 Task: Find connections with filter location Dasūya with filter topic #Automationwith filter profile language Potuguese with filter current company Pharma Job Vacancy with filter school Rani Laxmi Bai Memorial School (R.L.B.) with filter industry Robotics Engineering with filter service category Real Estate with filter keywords title Medical Researcher
Action: Mouse moved to (681, 87)
Screenshot: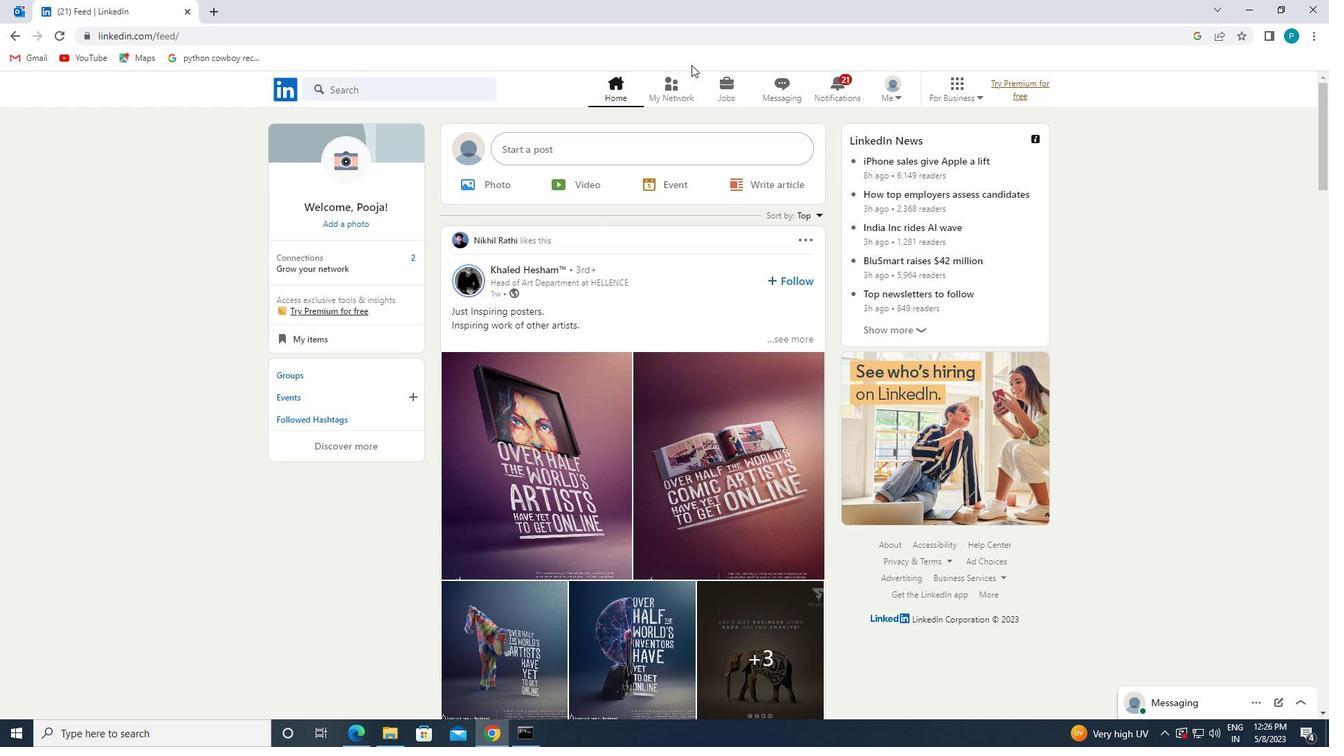 
Action: Mouse pressed left at (681, 87)
Screenshot: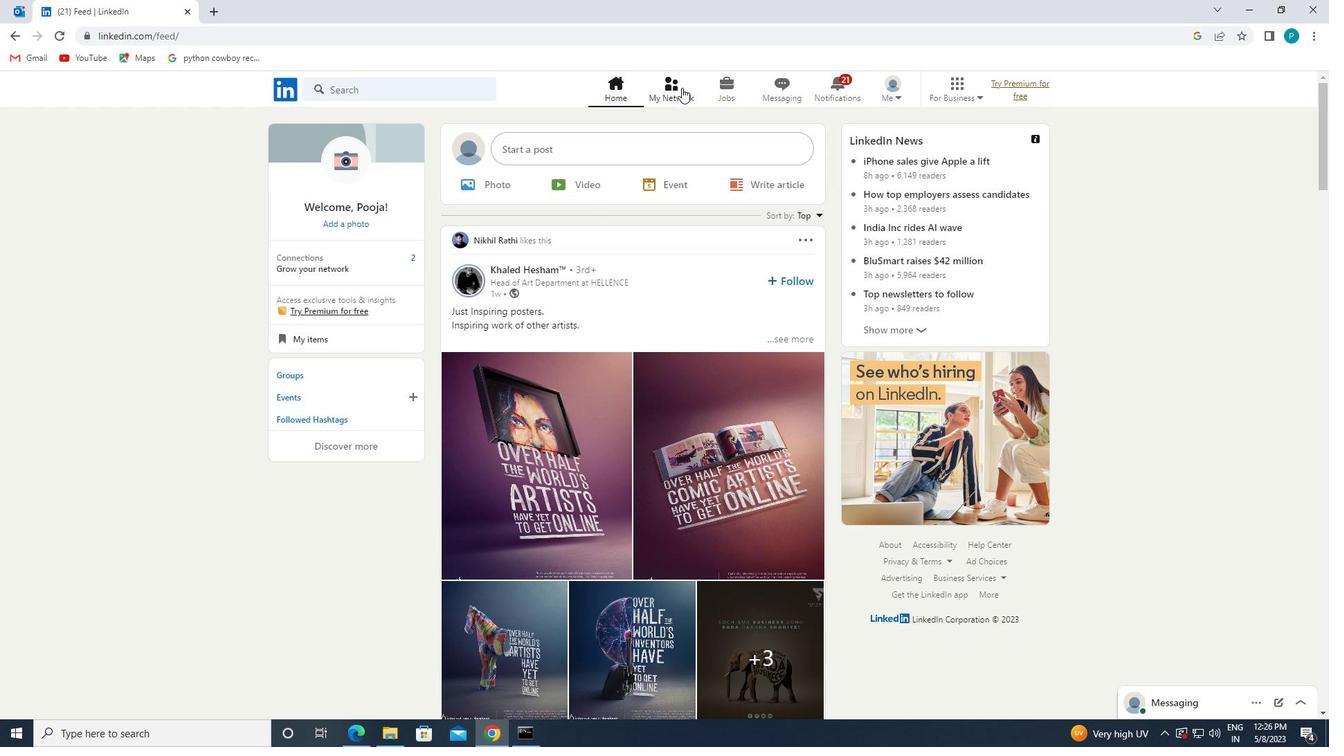 
Action: Mouse moved to (395, 157)
Screenshot: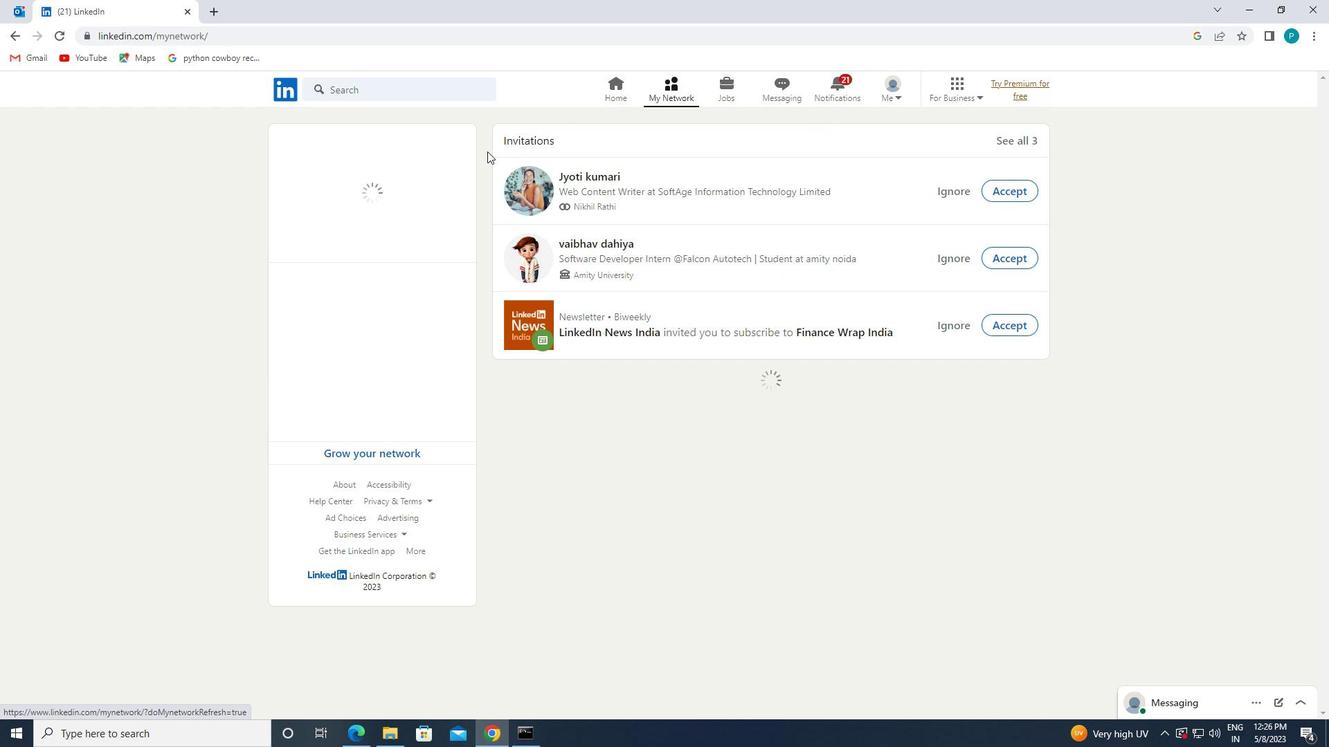 
Action: Mouse pressed left at (395, 157)
Screenshot: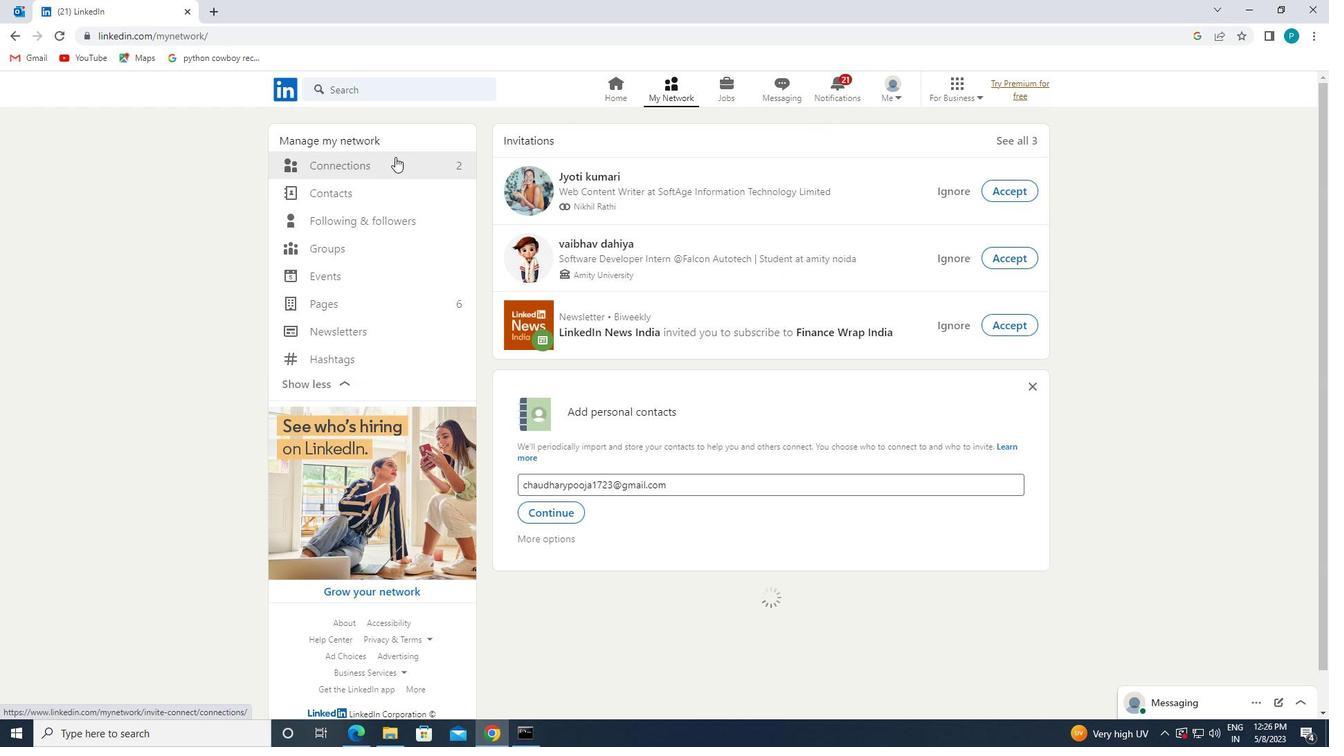 
Action: Mouse moved to (794, 170)
Screenshot: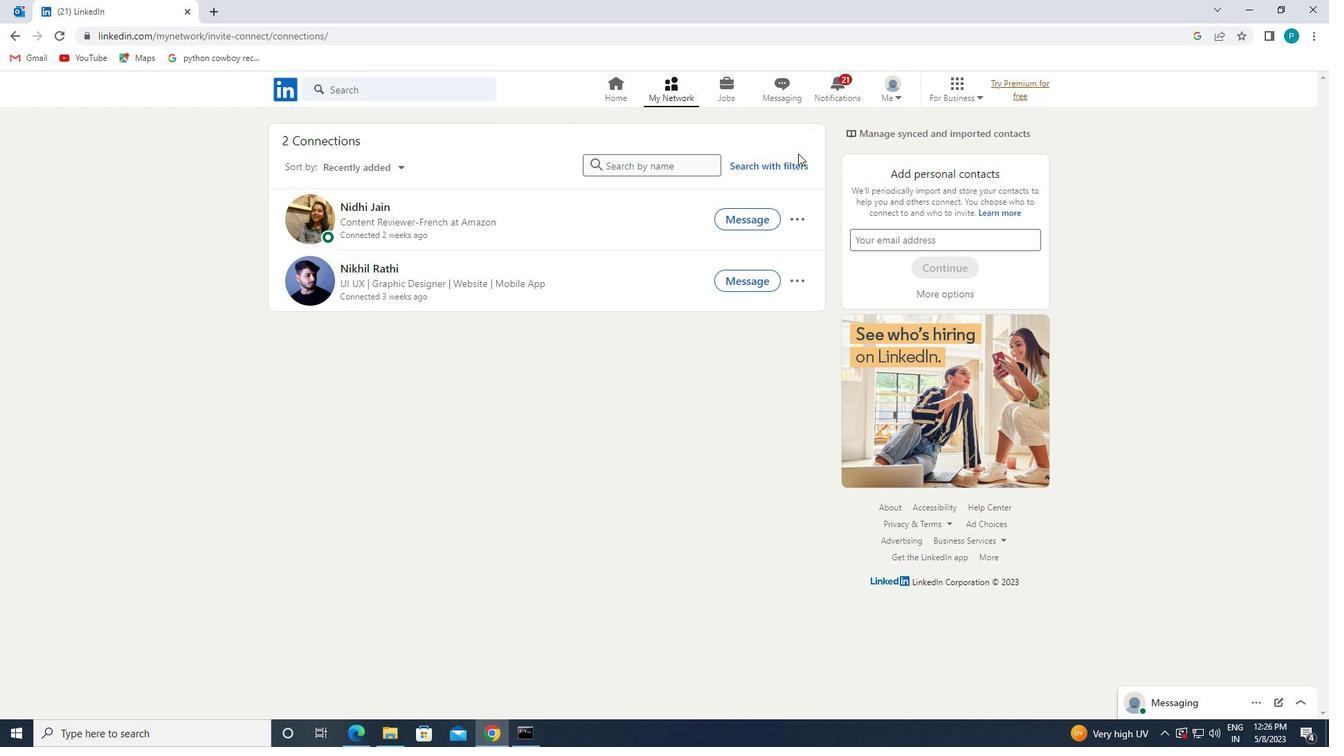 
Action: Mouse pressed left at (794, 170)
Screenshot: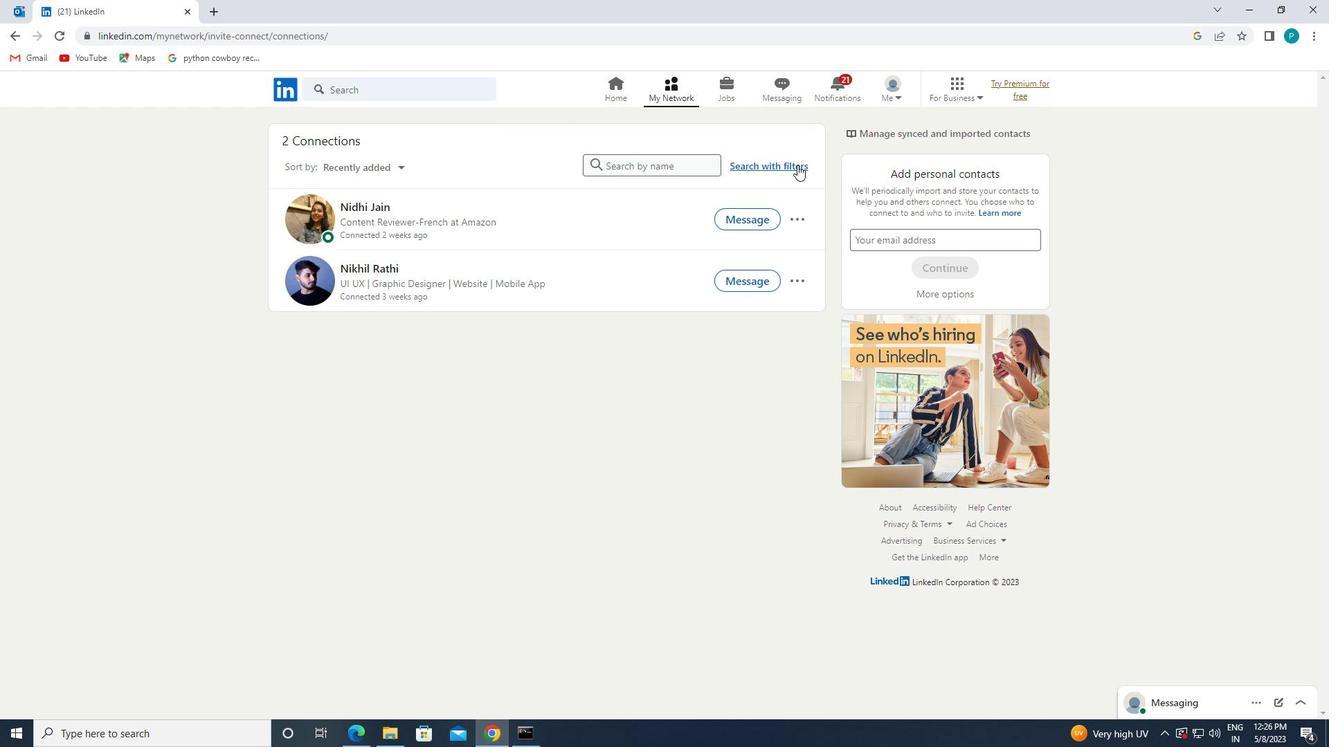 
Action: Mouse moved to (700, 129)
Screenshot: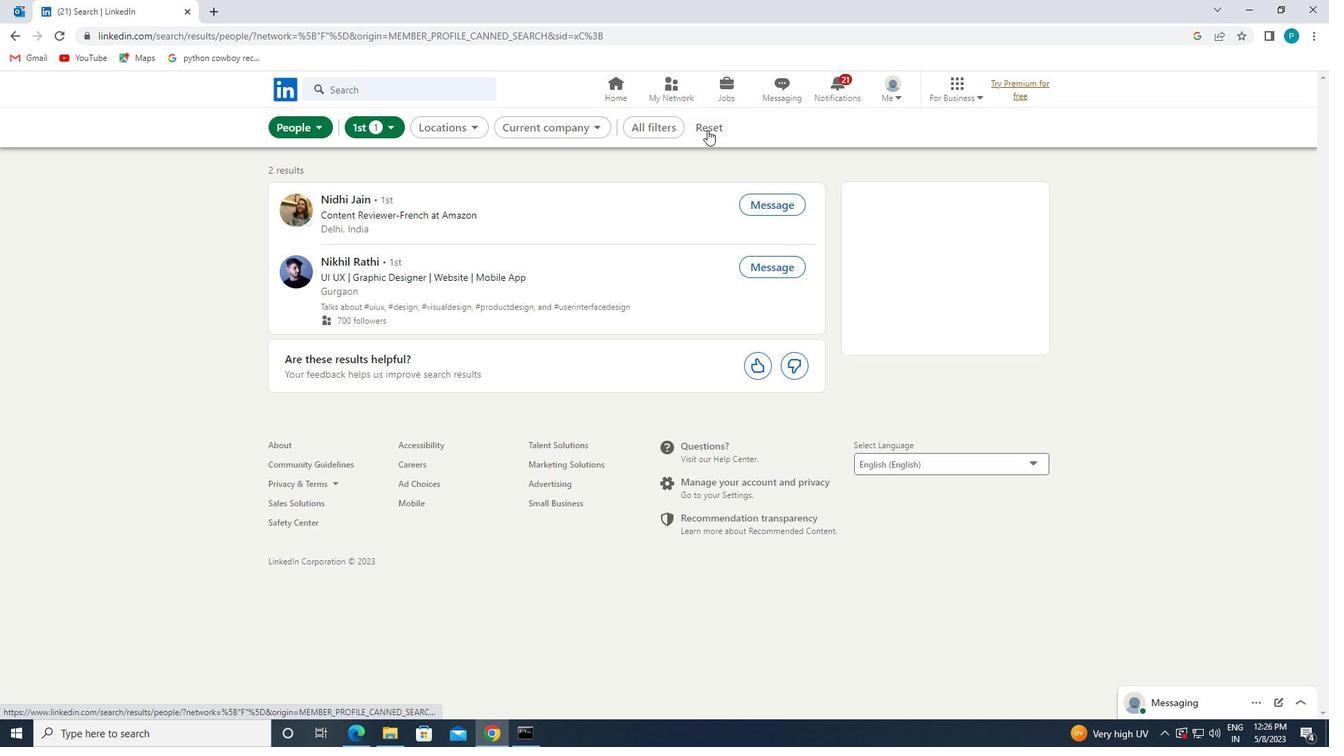 
Action: Mouse pressed left at (700, 129)
Screenshot: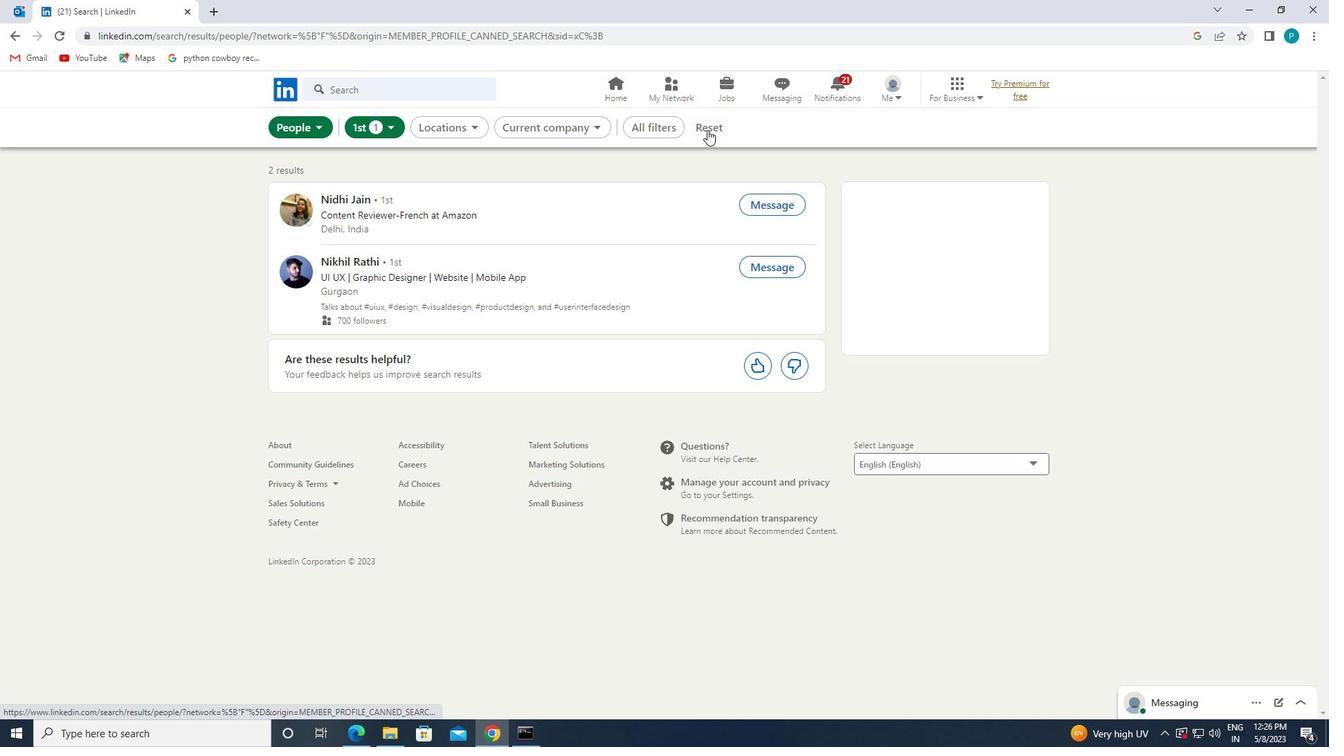 
Action: Mouse moved to (680, 123)
Screenshot: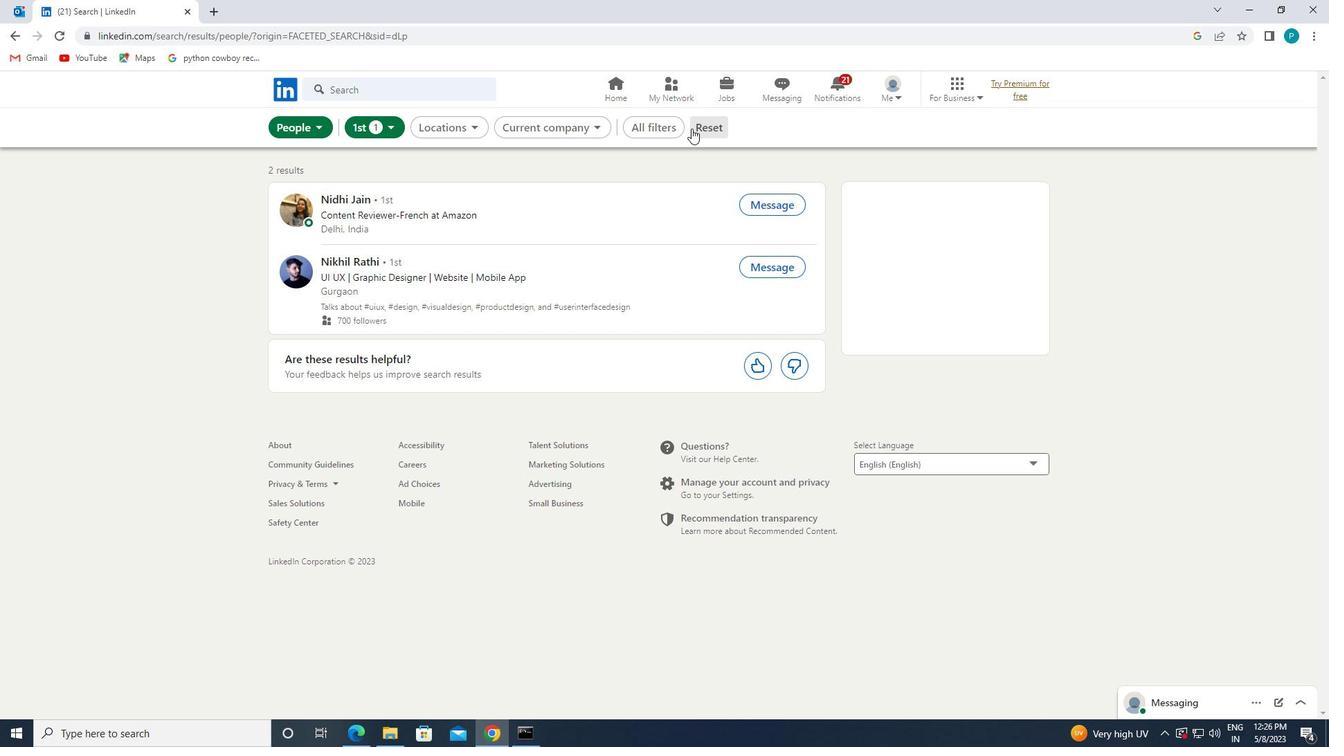 
Action: Mouse pressed left at (680, 123)
Screenshot: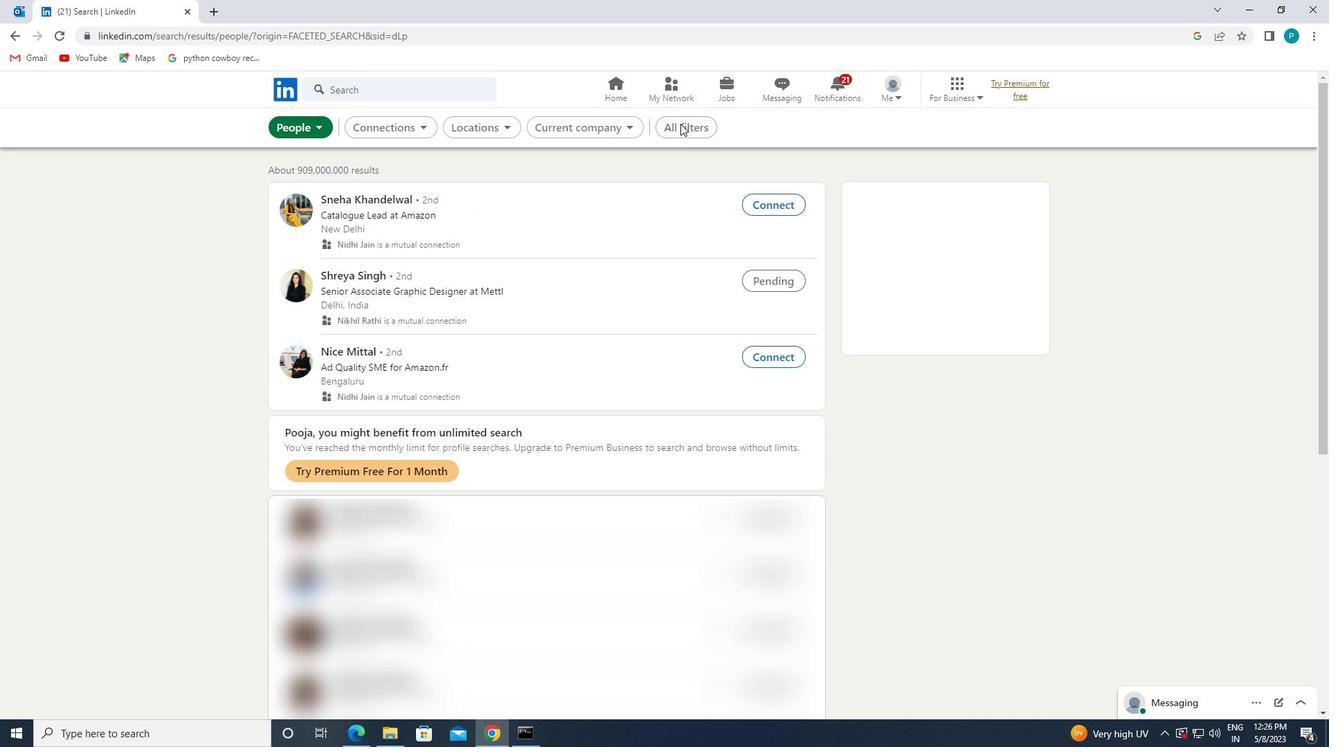 
Action: Mouse moved to (1188, 463)
Screenshot: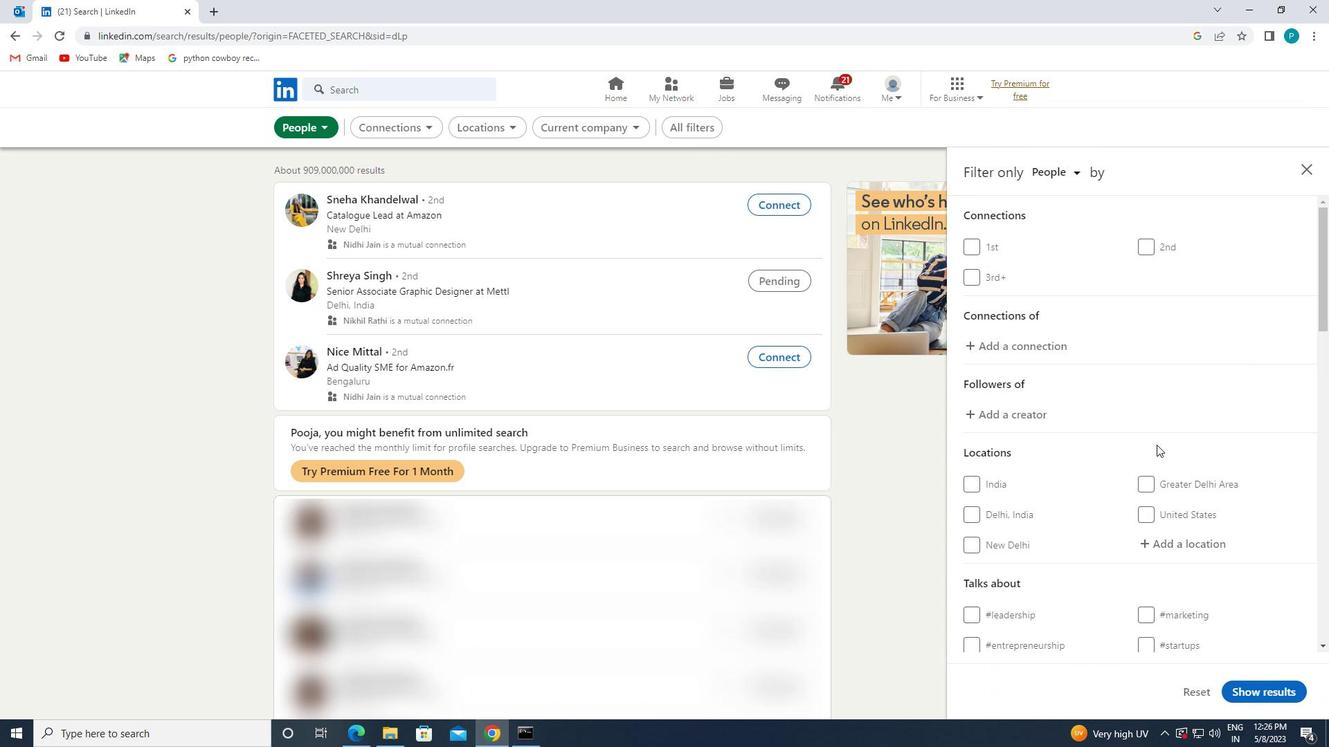 
Action: Mouse scrolled (1188, 463) with delta (0, 0)
Screenshot: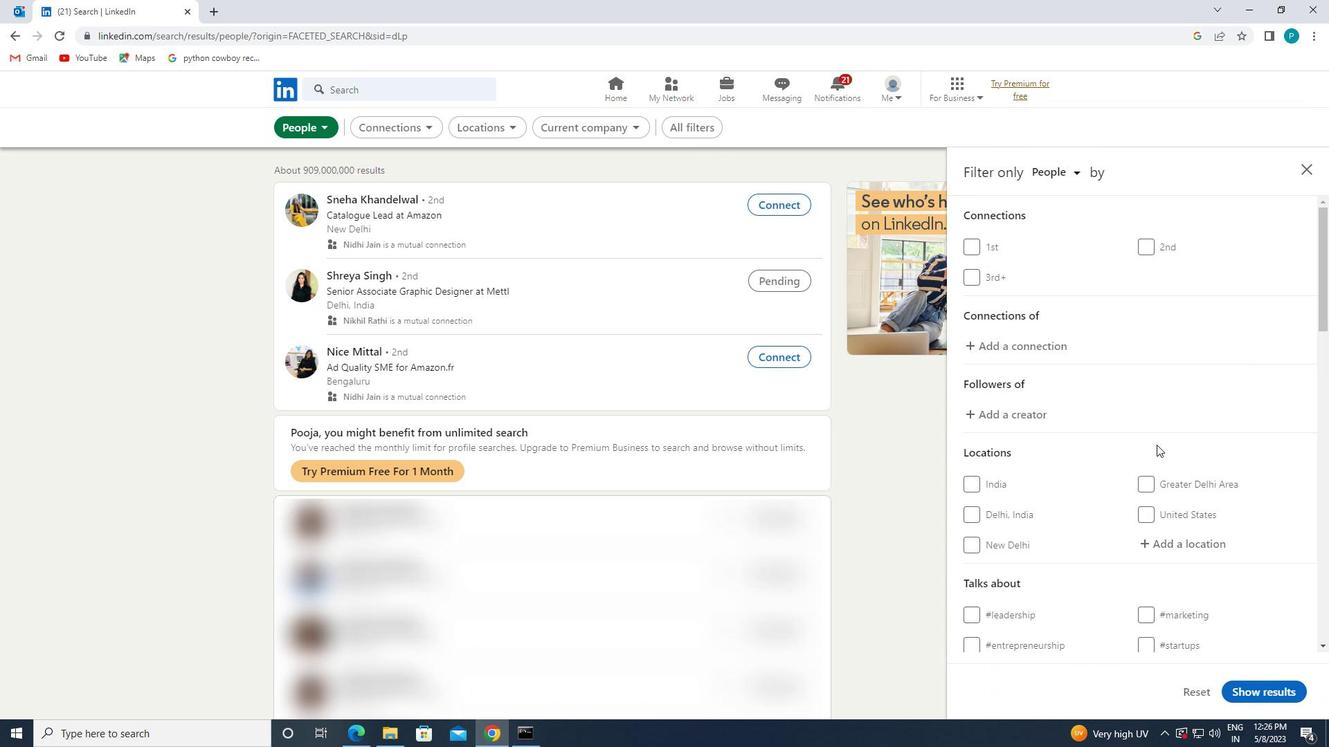 
Action: Mouse pressed left at (1188, 463)
Screenshot: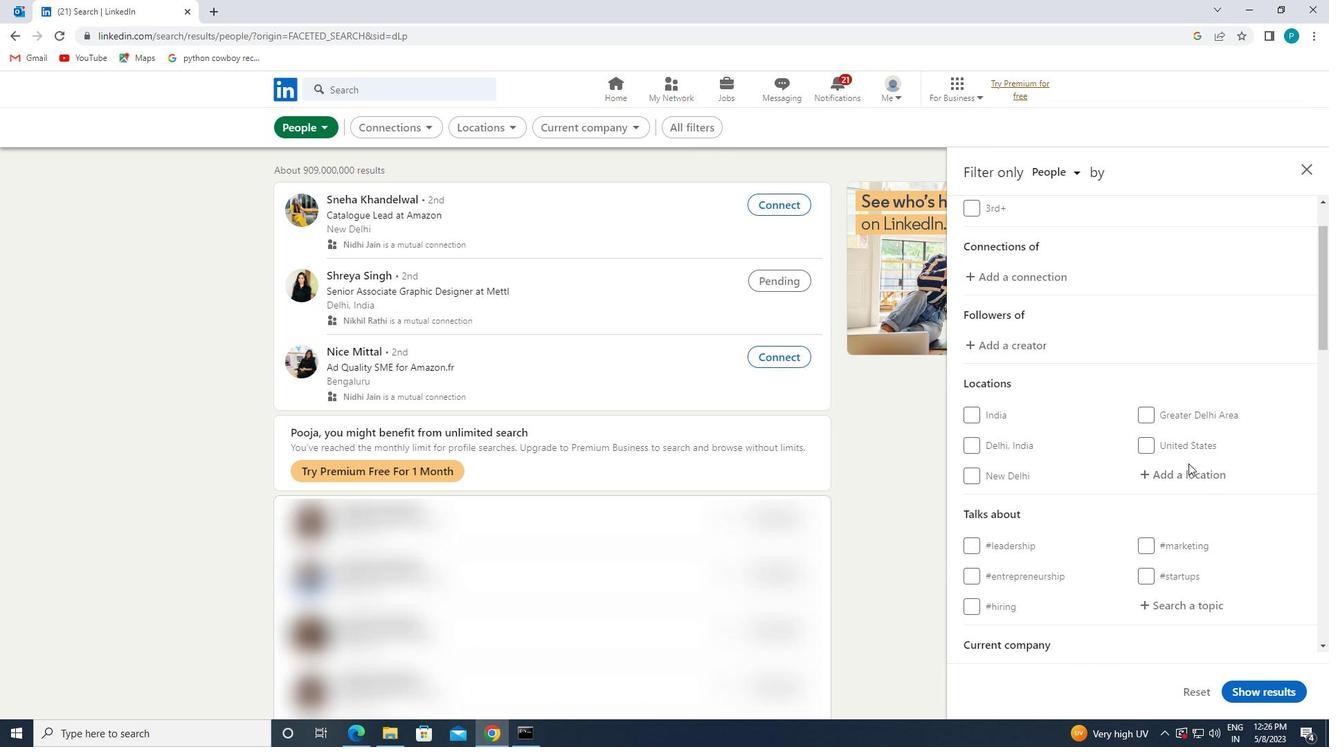 
Action: Mouse moved to (1192, 465)
Screenshot: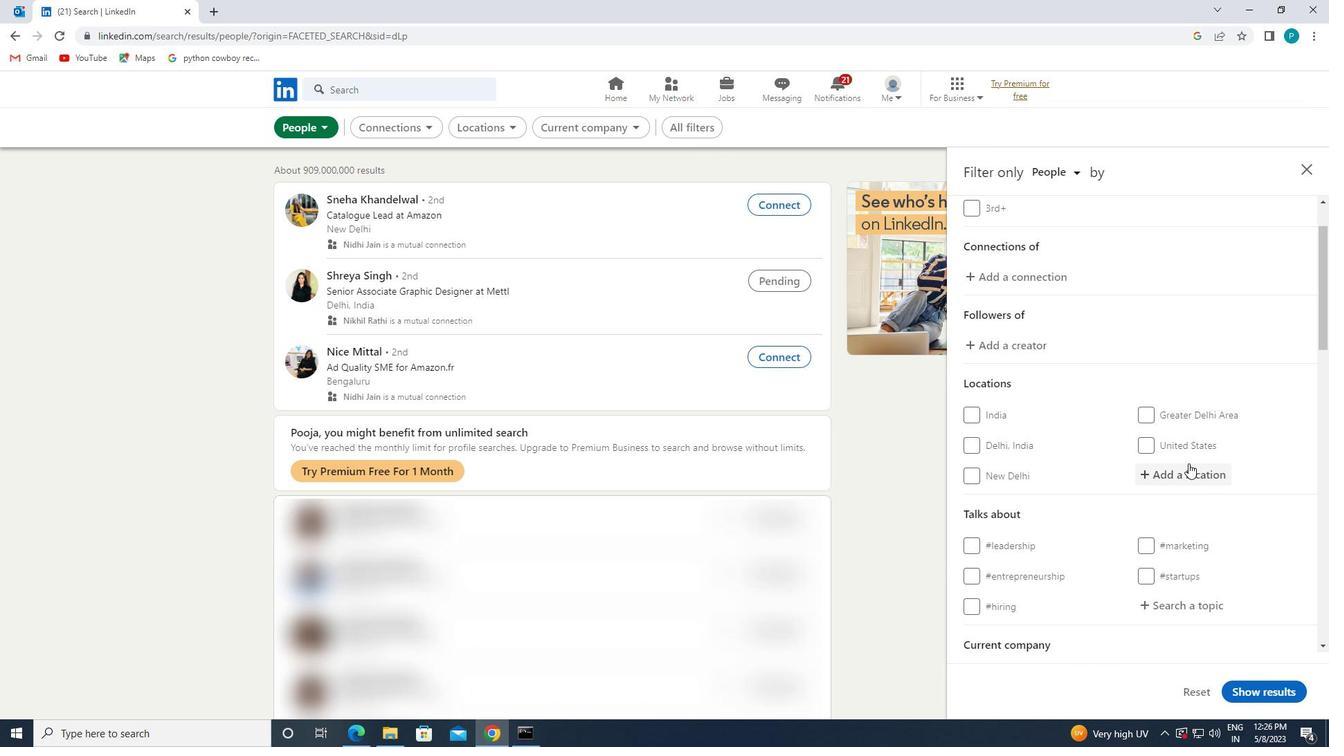 
Action: Key pressed <Key.caps_lock>d<Key.caps_lock>a
Screenshot: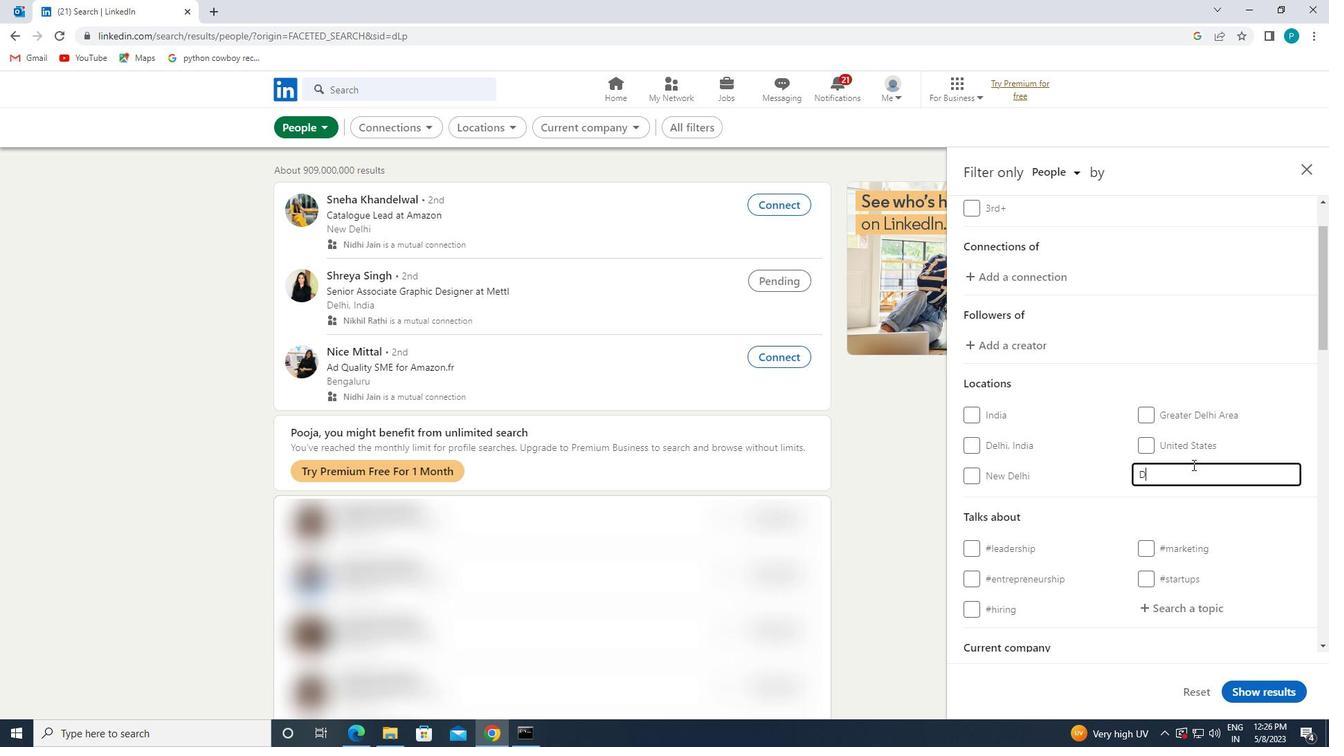 
Action: Mouse moved to (1193, 465)
Screenshot: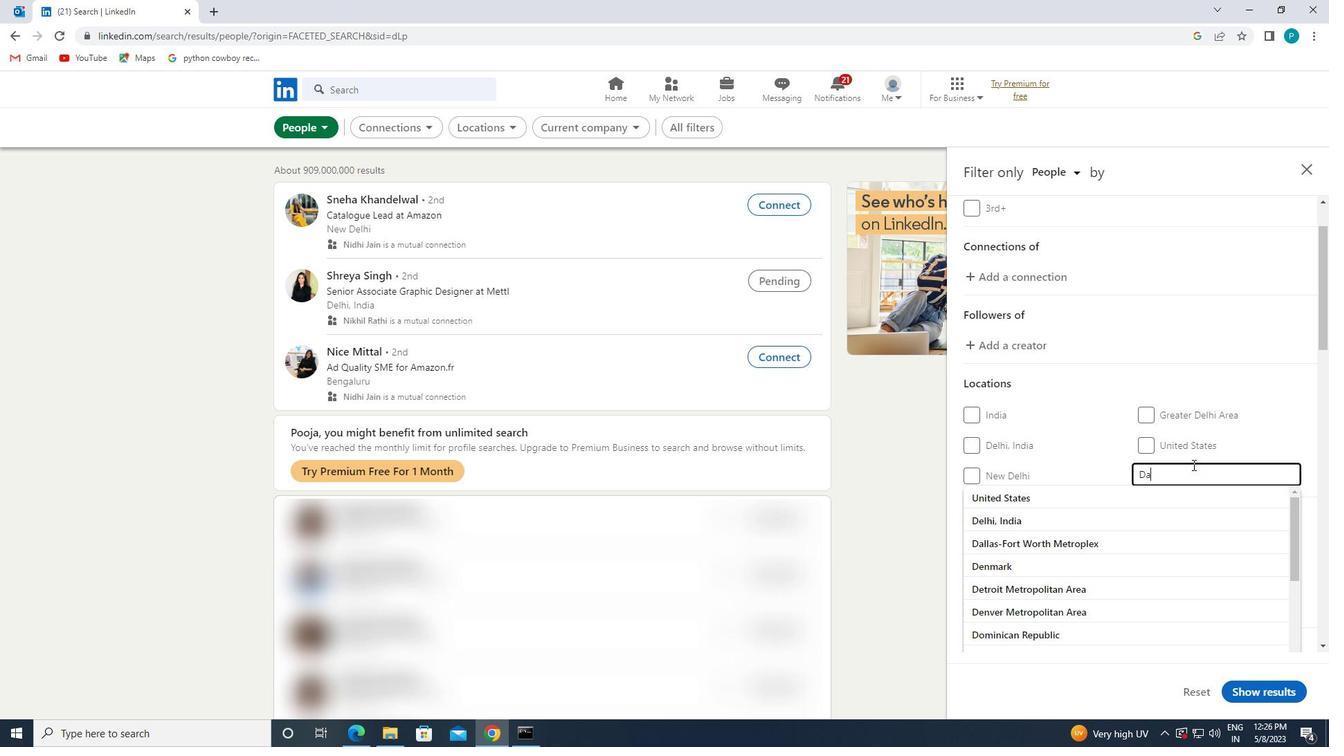 
Action: Key pressed suya
Screenshot: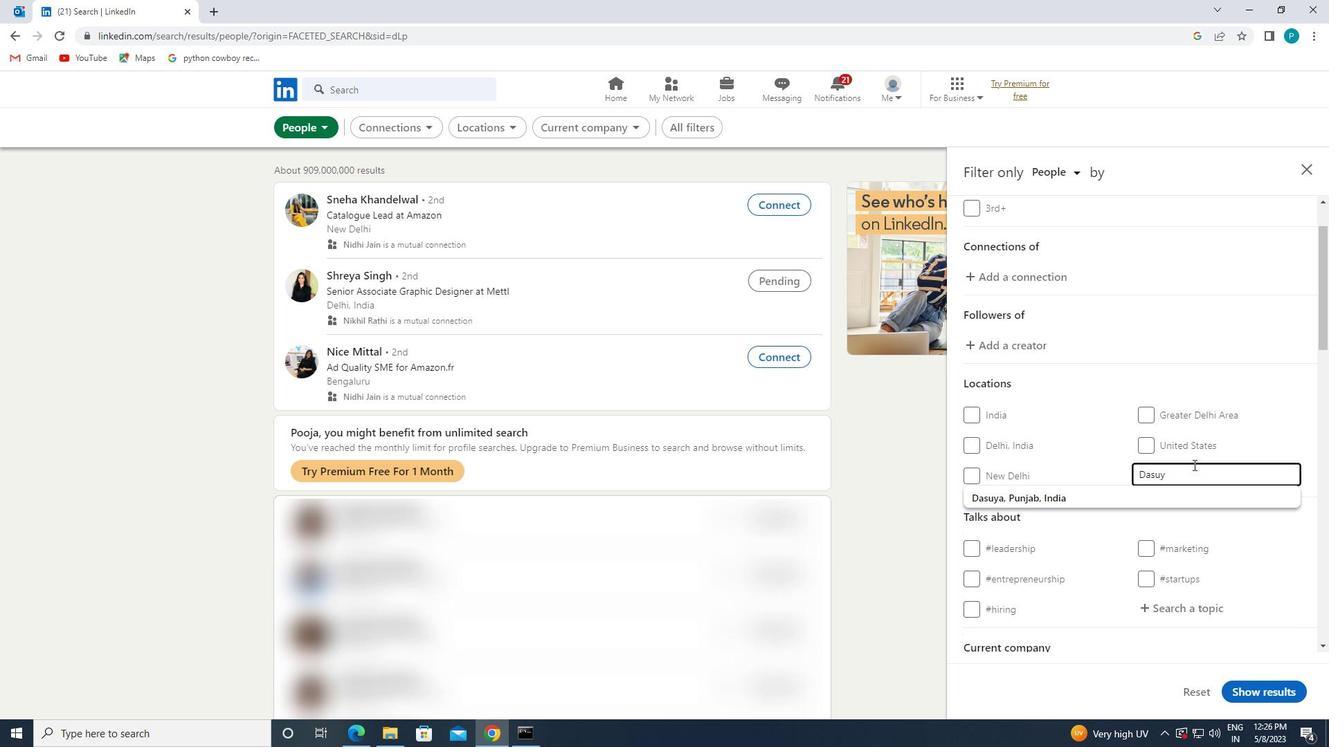 
Action: Mouse moved to (1198, 499)
Screenshot: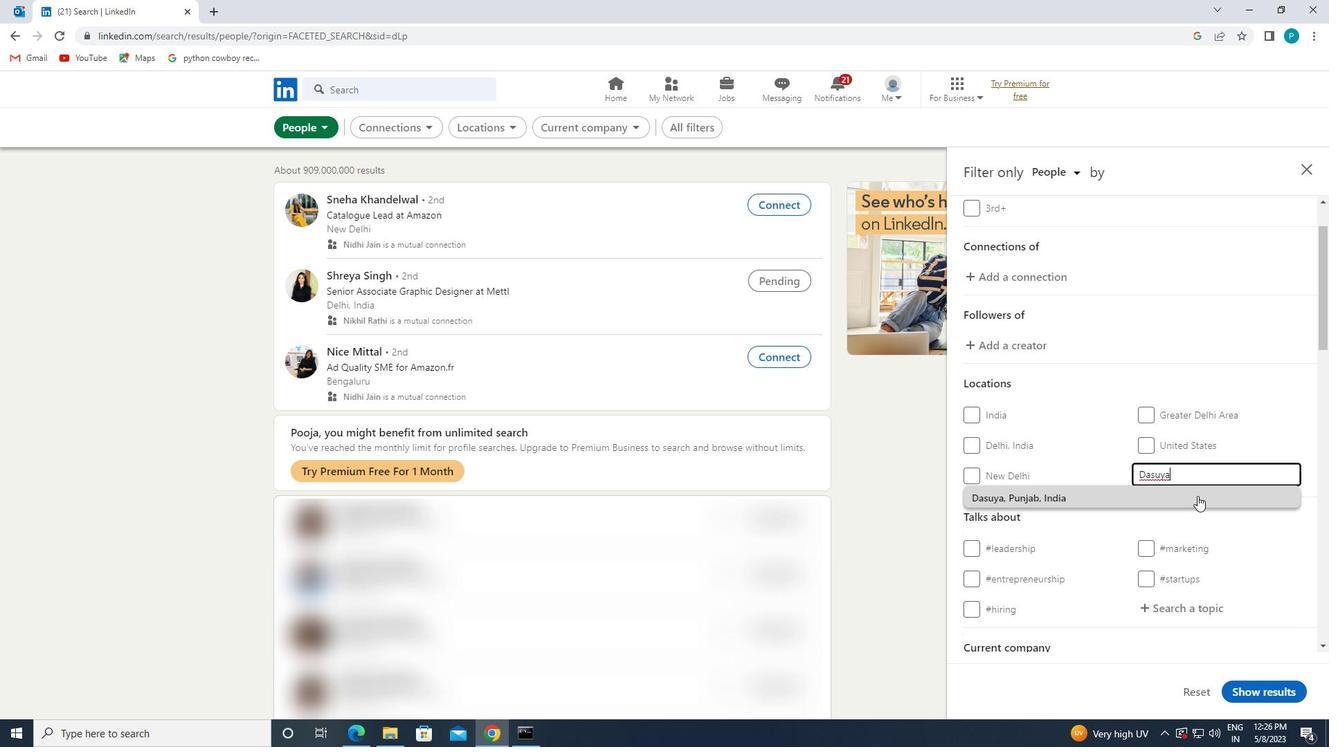 
Action: Mouse pressed left at (1198, 499)
Screenshot: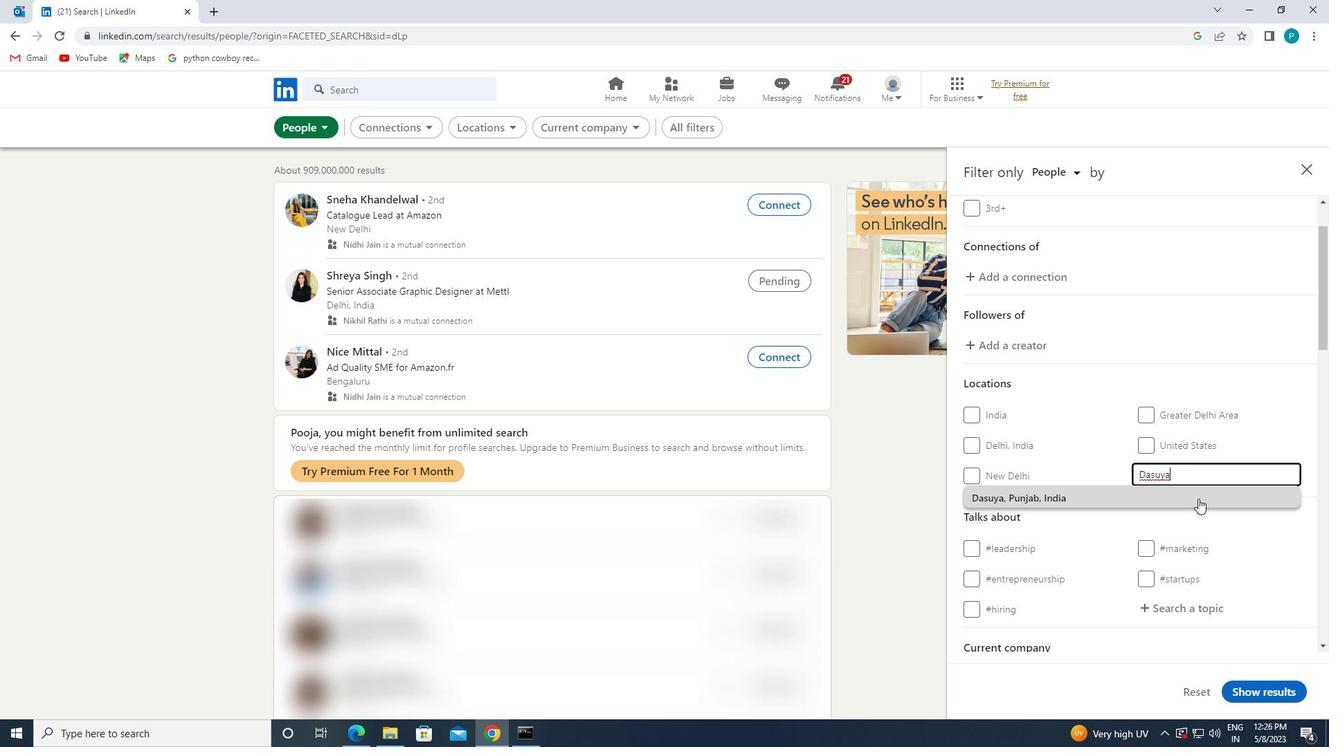 
Action: Mouse moved to (1198, 500)
Screenshot: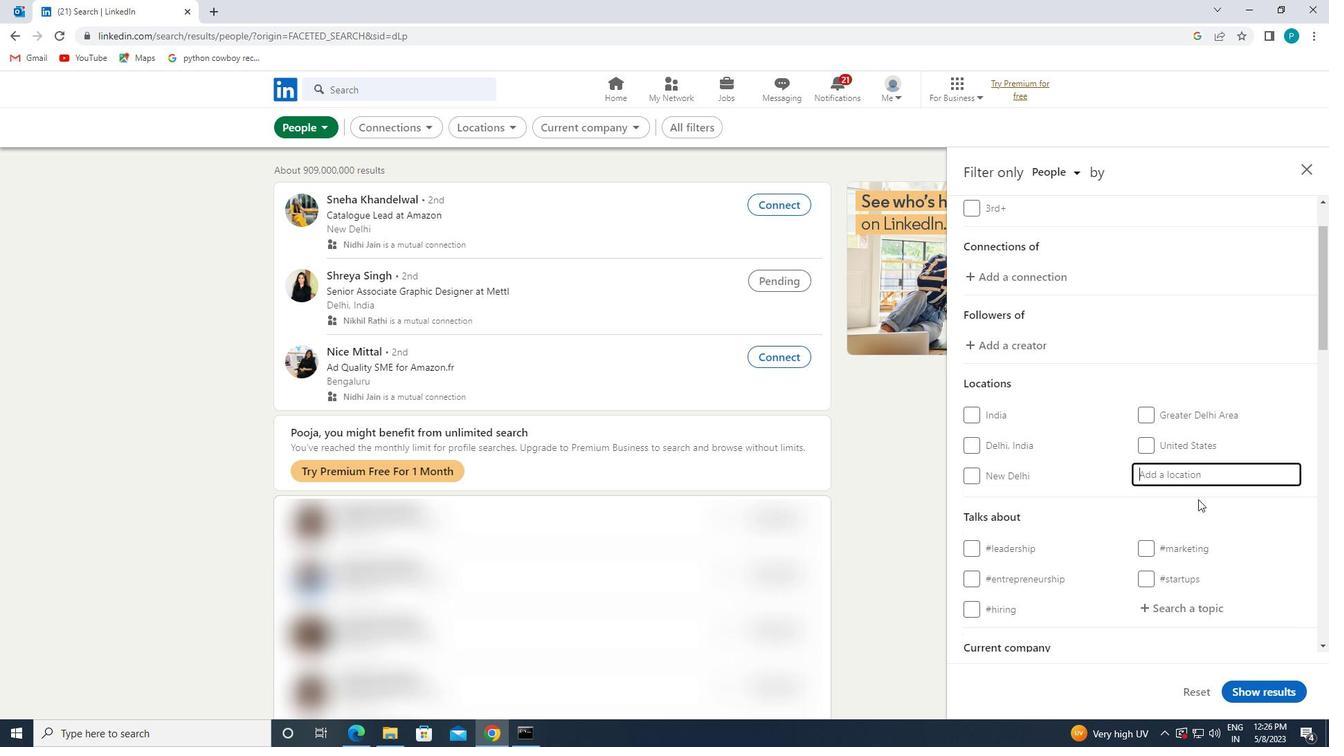 
Action: Mouse scrolled (1198, 499) with delta (0, 0)
Screenshot: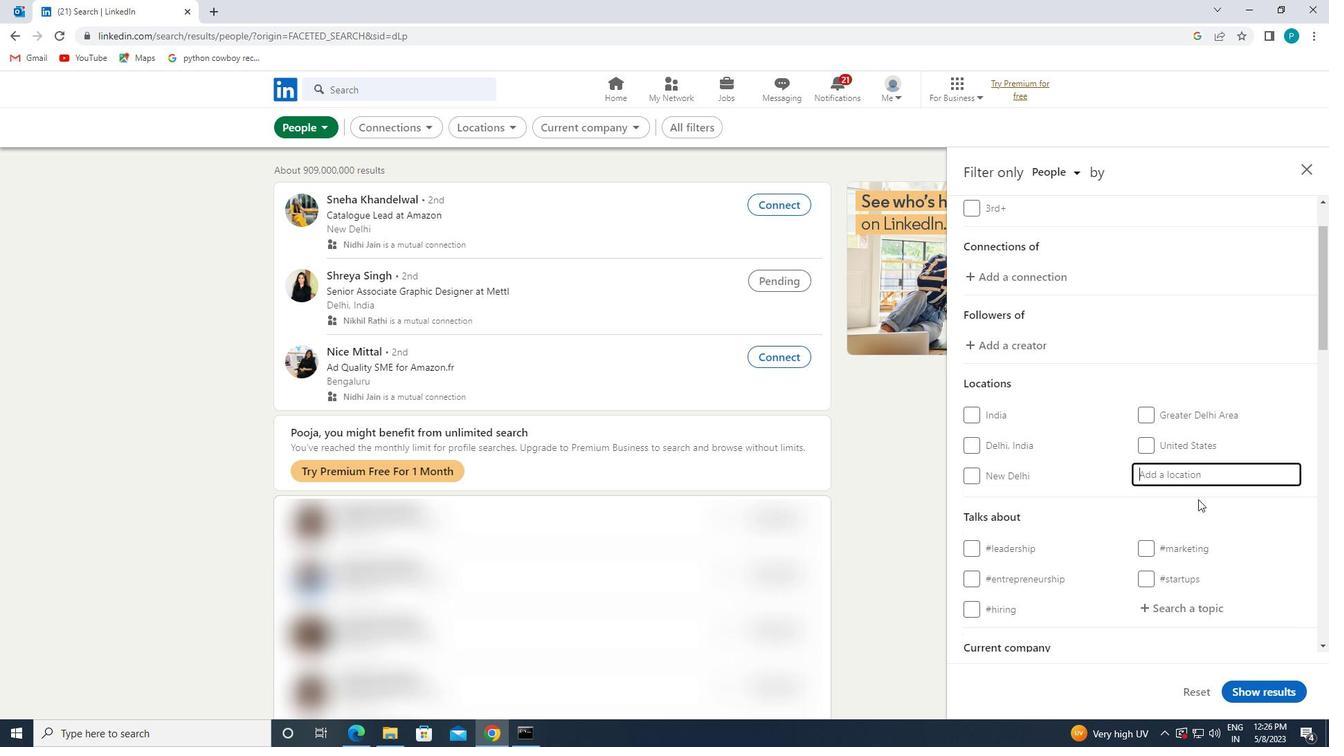 
Action: Mouse scrolled (1198, 499) with delta (0, 0)
Screenshot: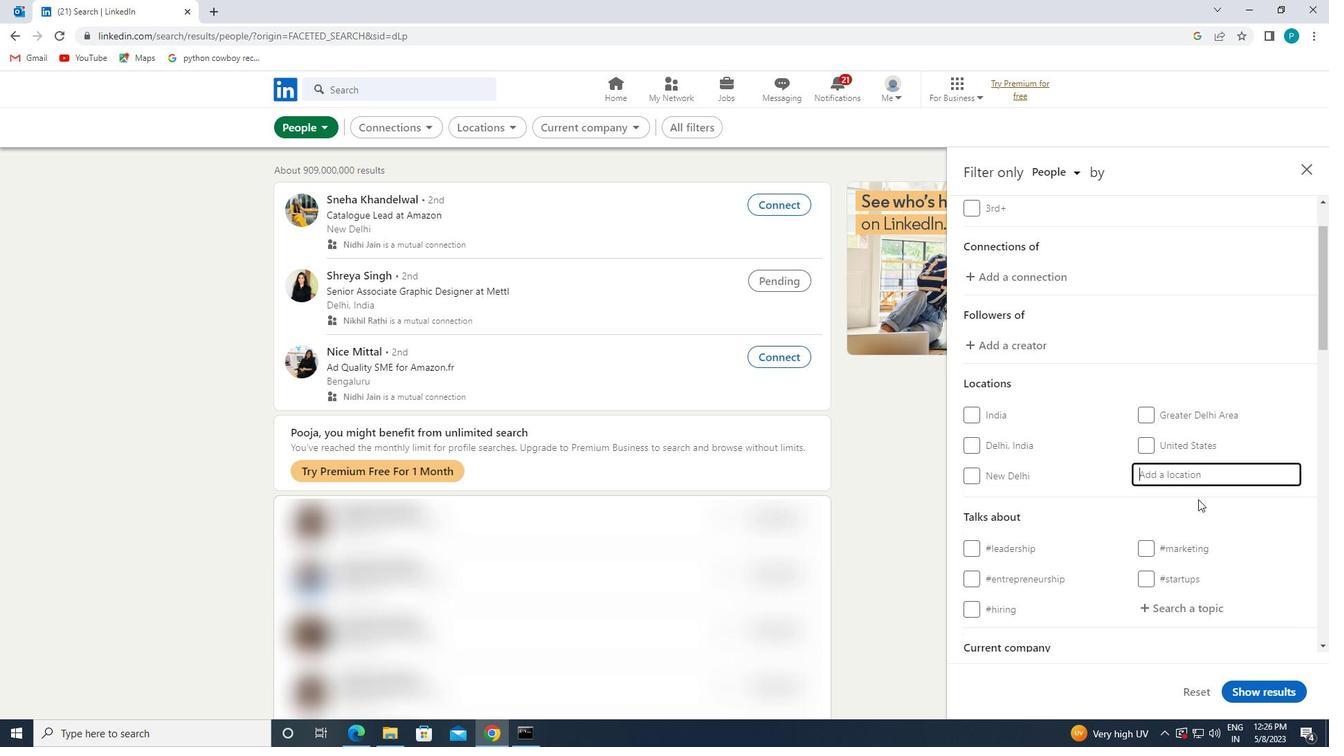
Action: Mouse scrolled (1198, 499) with delta (0, 0)
Screenshot: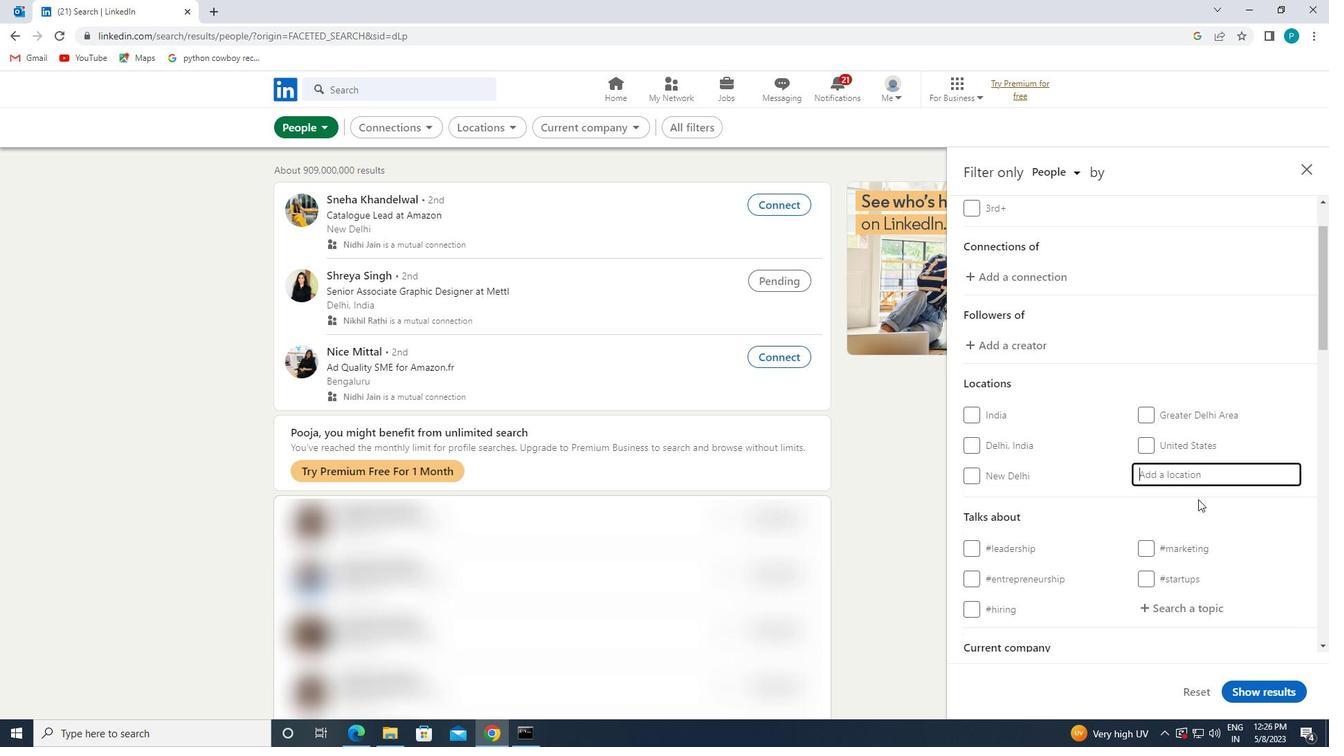 
Action: Mouse scrolled (1198, 499) with delta (0, 0)
Screenshot: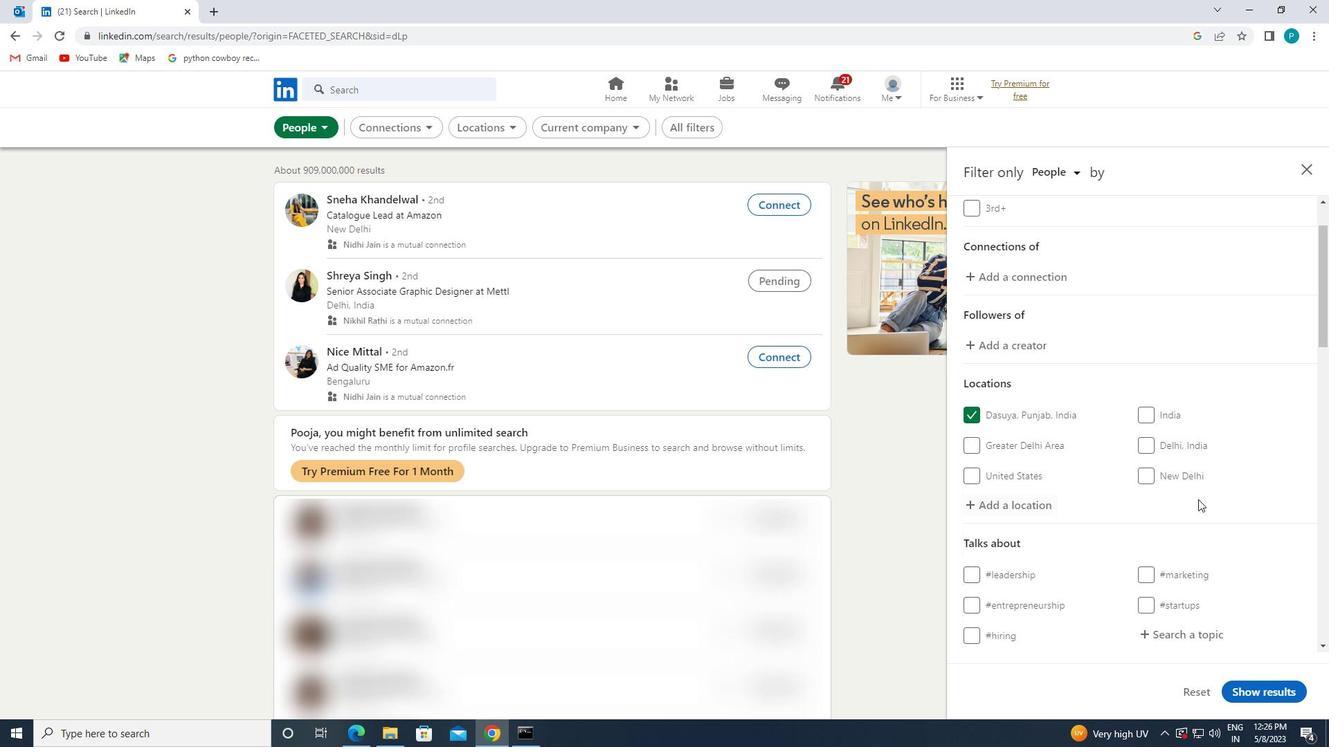 
Action: Mouse moved to (1161, 360)
Screenshot: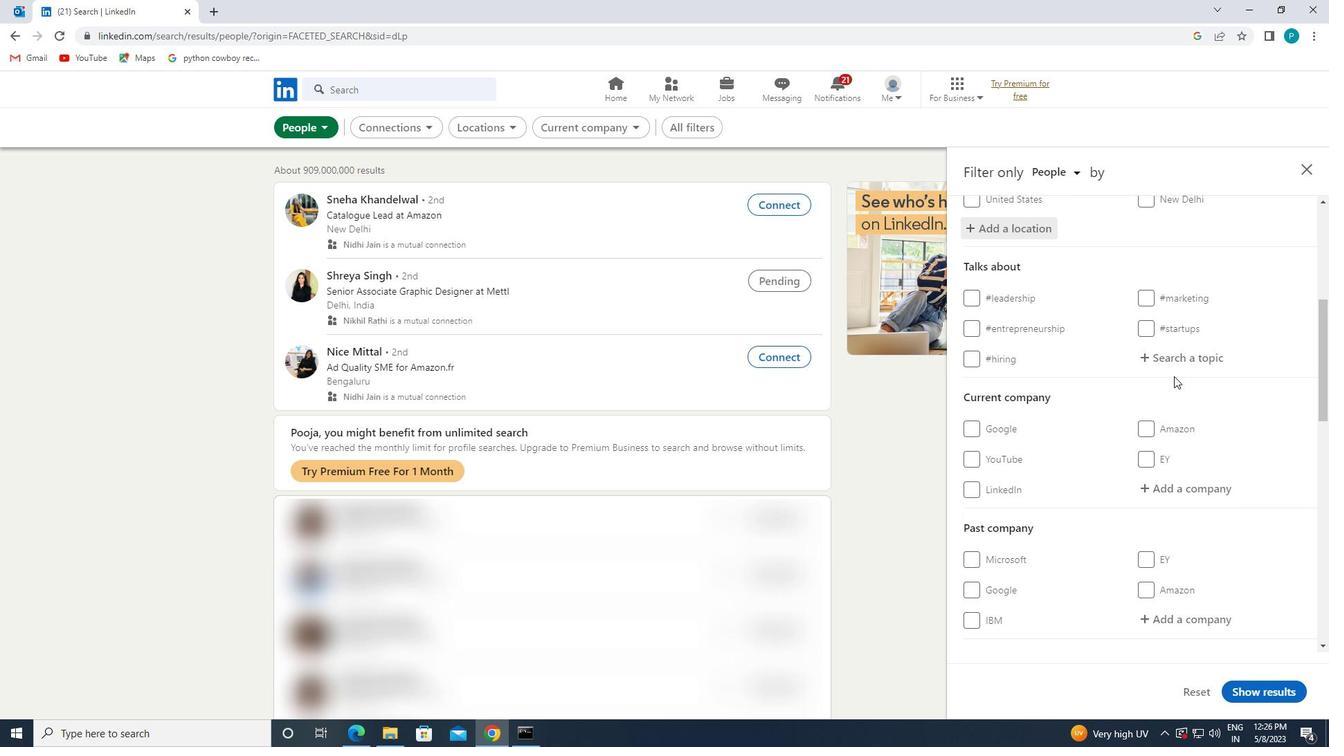 
Action: Mouse pressed left at (1161, 360)
Screenshot: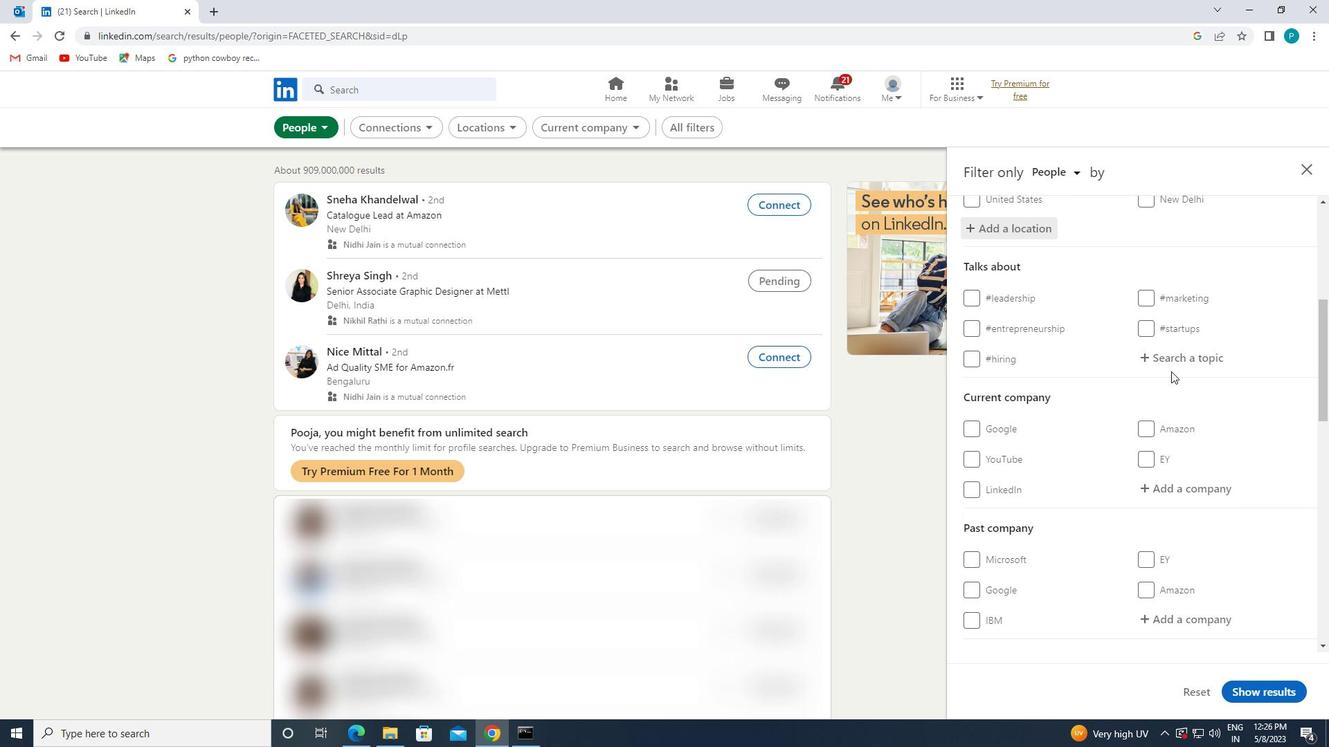 
Action: Key pressed <Key.shift>#<Key.caps_lock>A<Key.caps_lock>UTOMATO<Key.backspace>ION
Screenshot: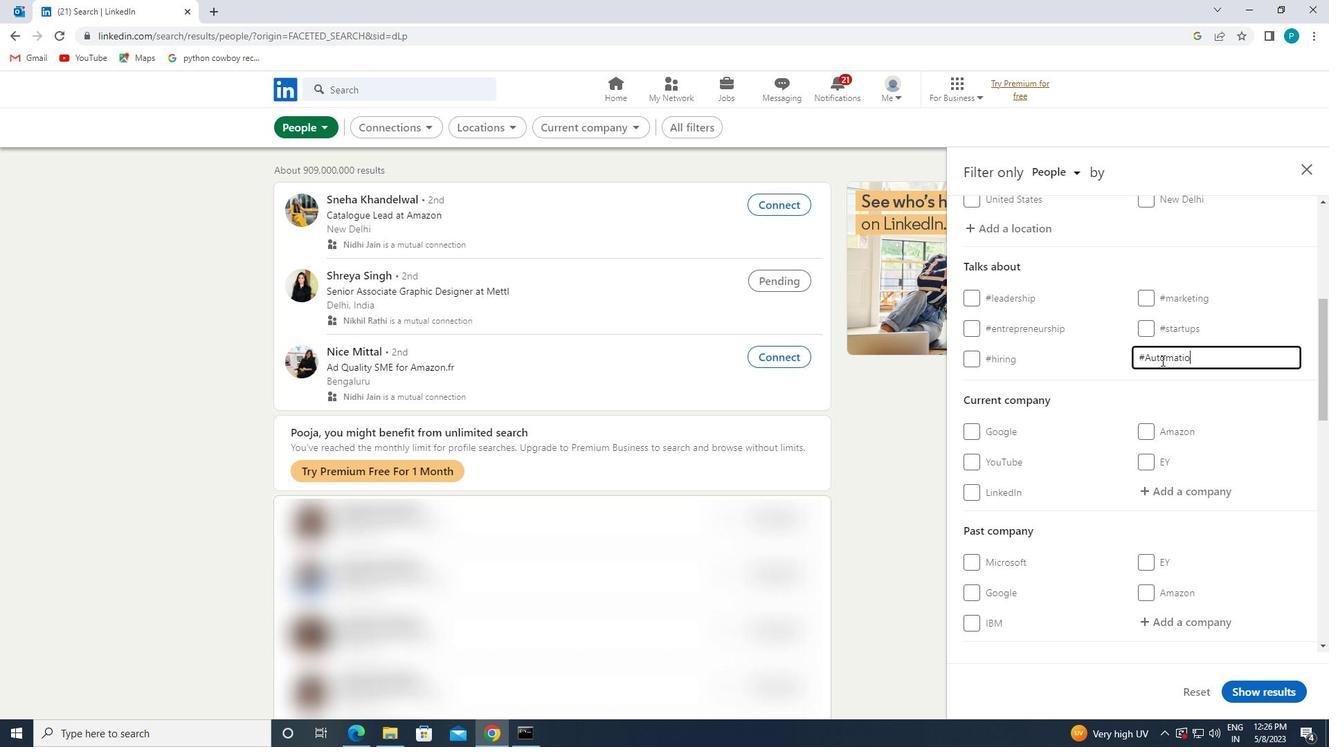 
Action: Mouse scrolled (1161, 359) with delta (0, 0)
Screenshot: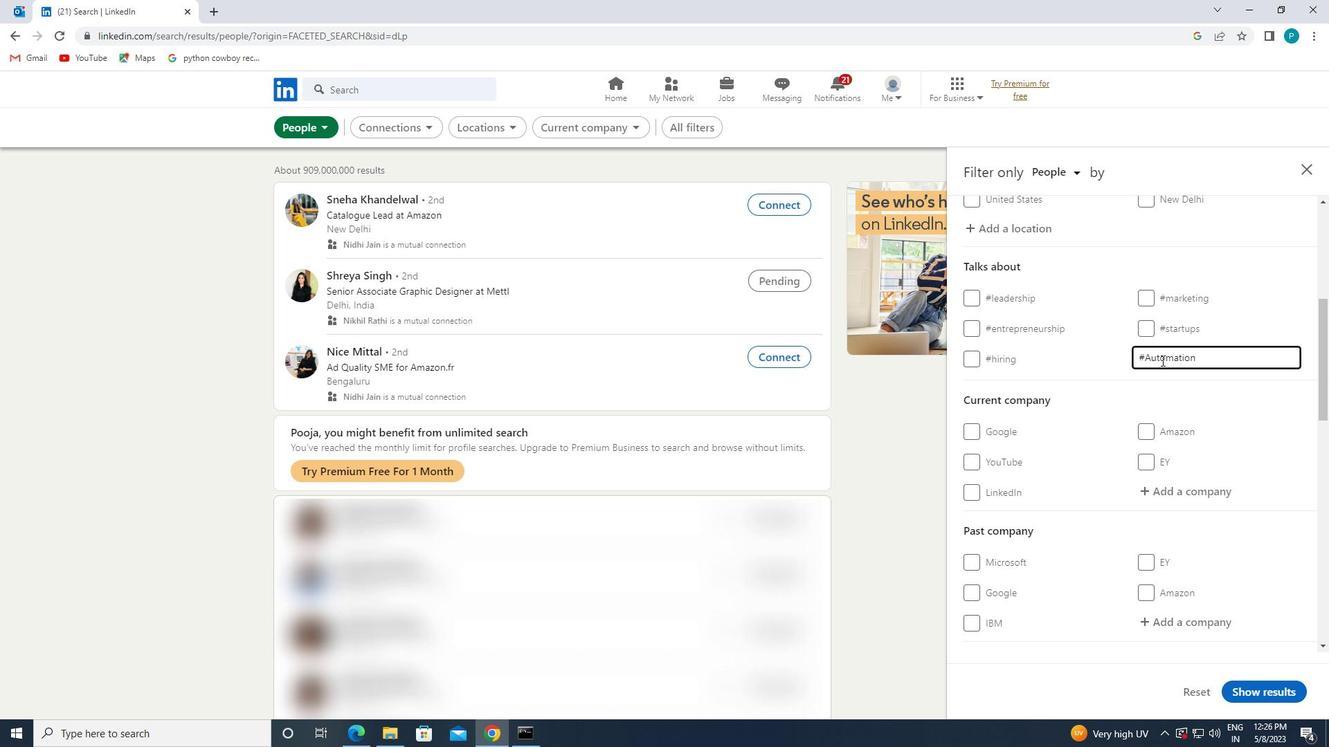 
Action: Mouse scrolled (1161, 359) with delta (0, 0)
Screenshot: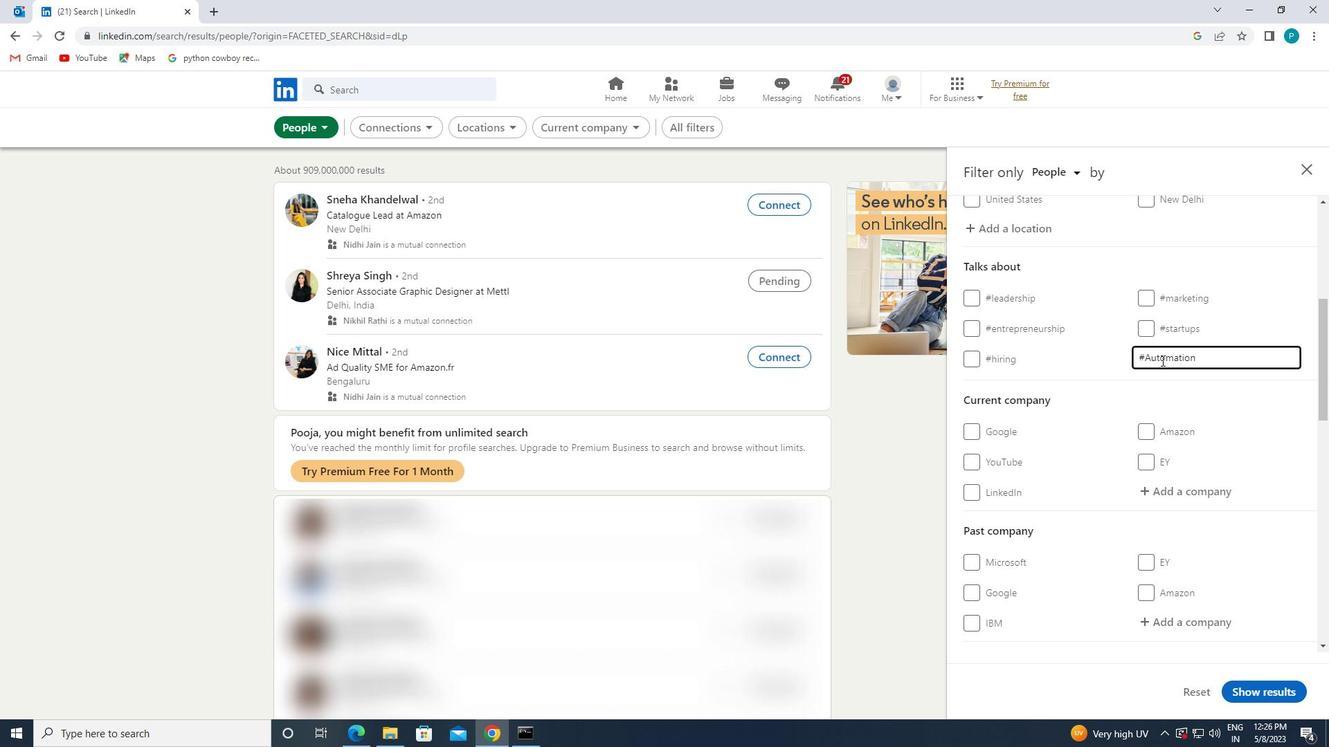 
Action: Mouse scrolled (1161, 359) with delta (0, 0)
Screenshot: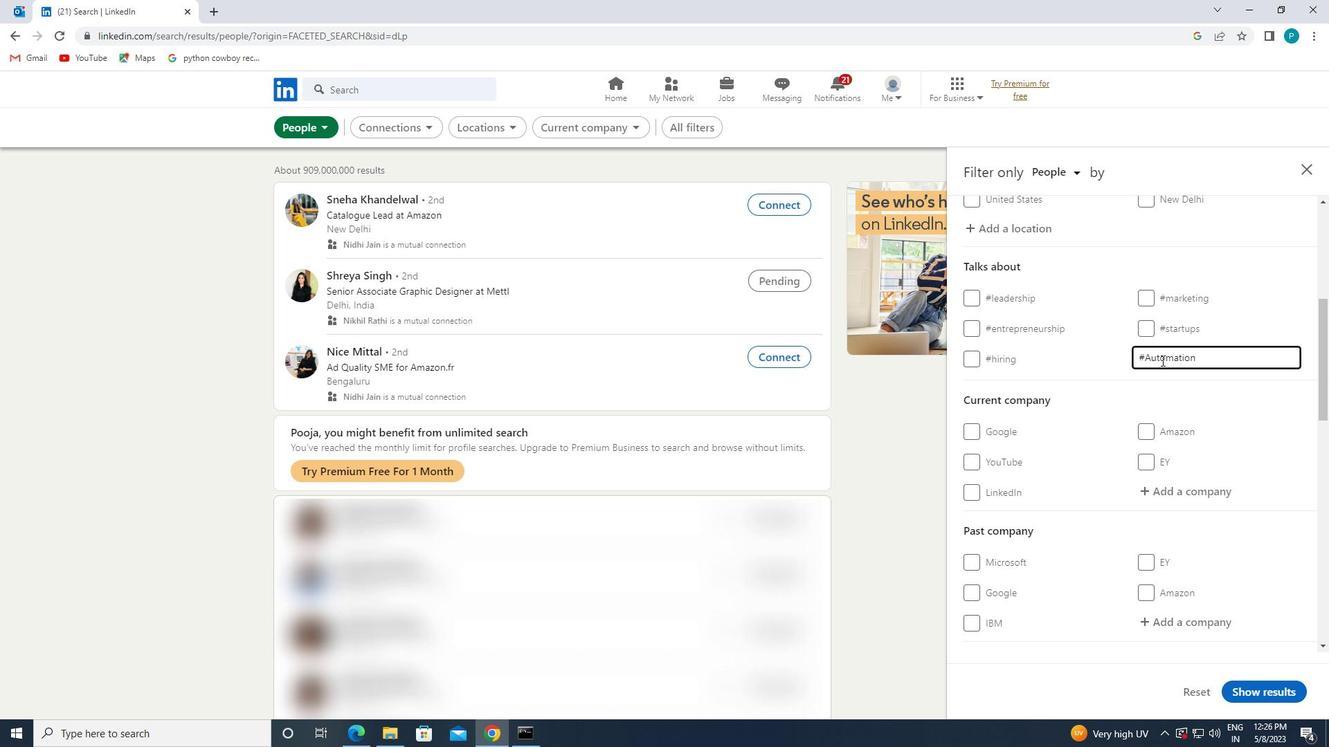 
Action: Mouse moved to (1158, 446)
Screenshot: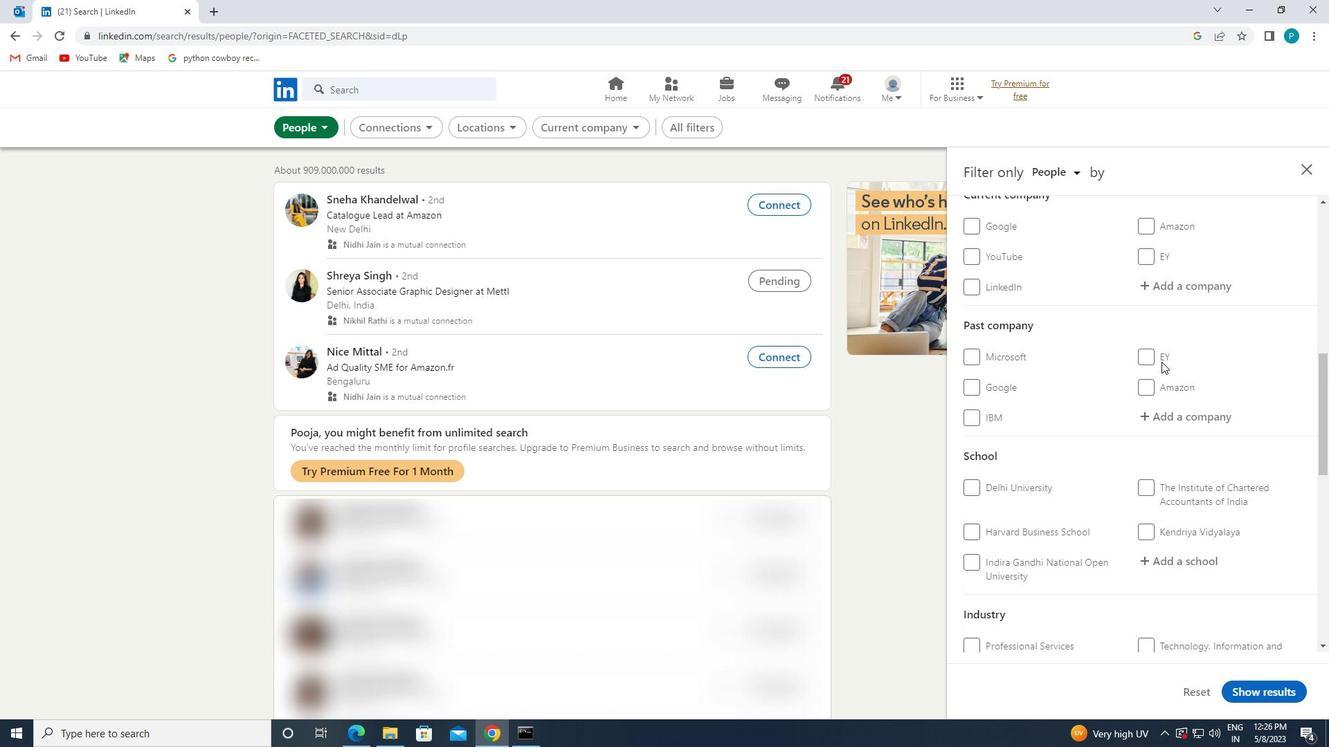 
Action: Mouse scrolled (1158, 445) with delta (0, 0)
Screenshot: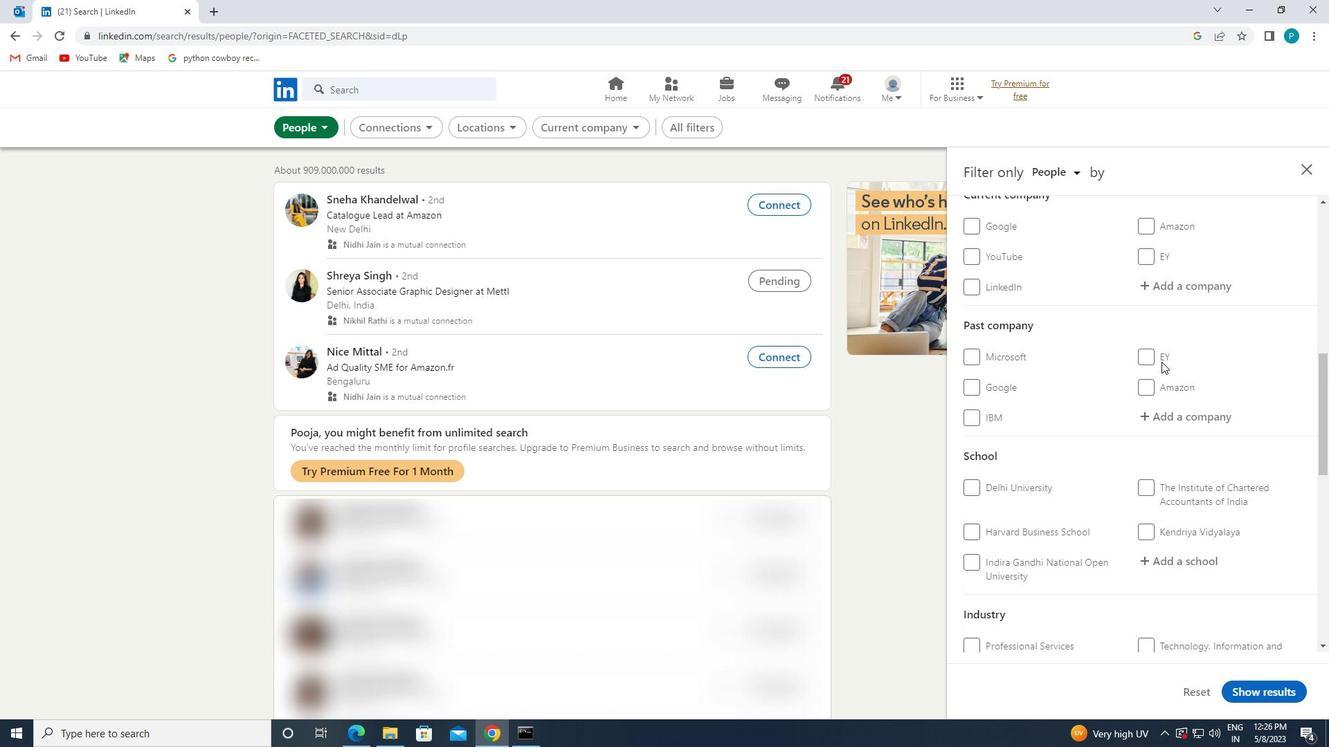 
Action: Mouse moved to (1158, 452)
Screenshot: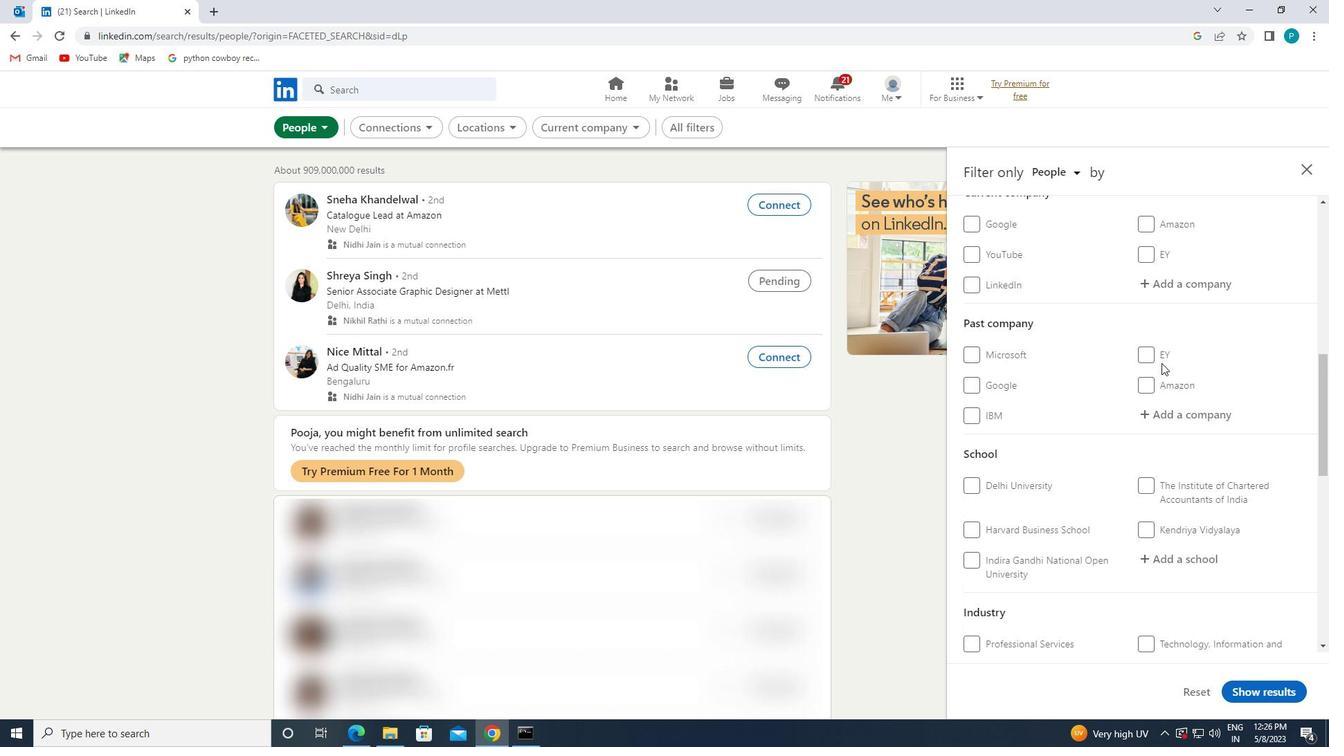 
Action: Mouse scrolled (1158, 451) with delta (0, 0)
Screenshot: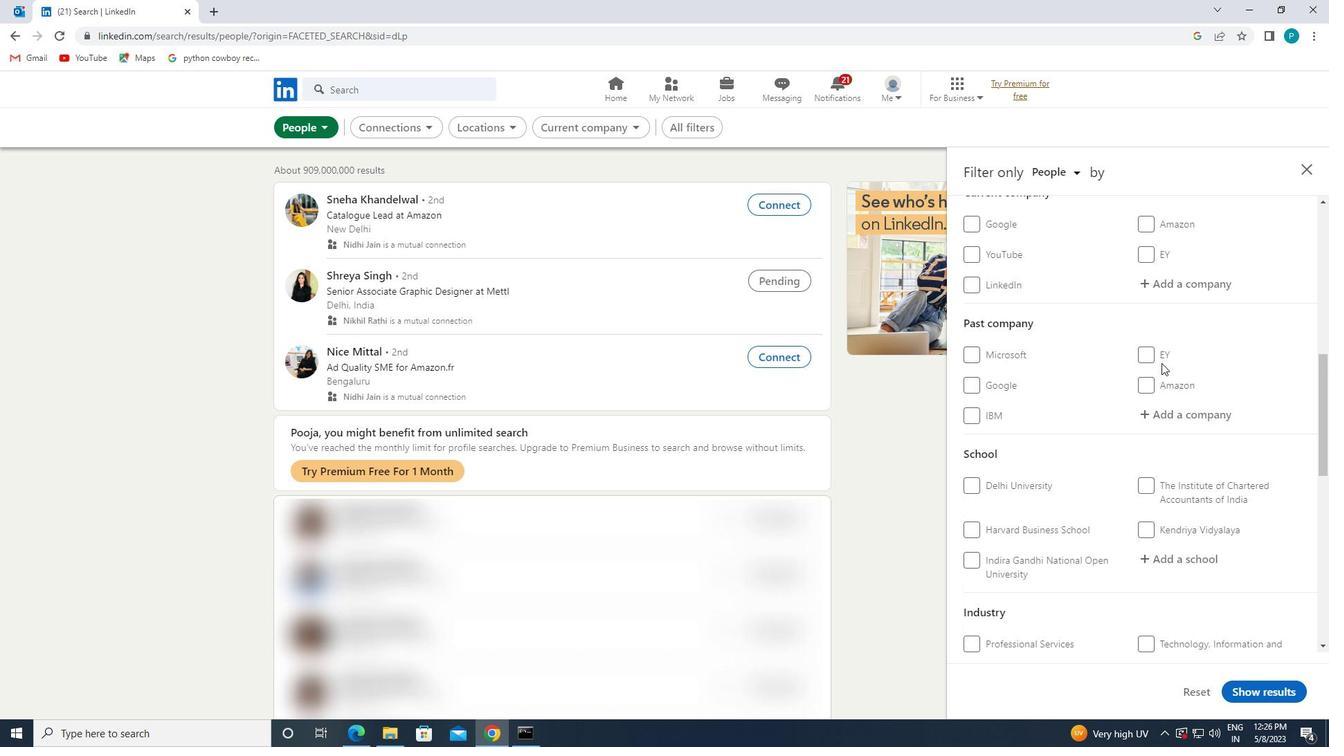 
Action: Mouse moved to (1170, 493)
Screenshot: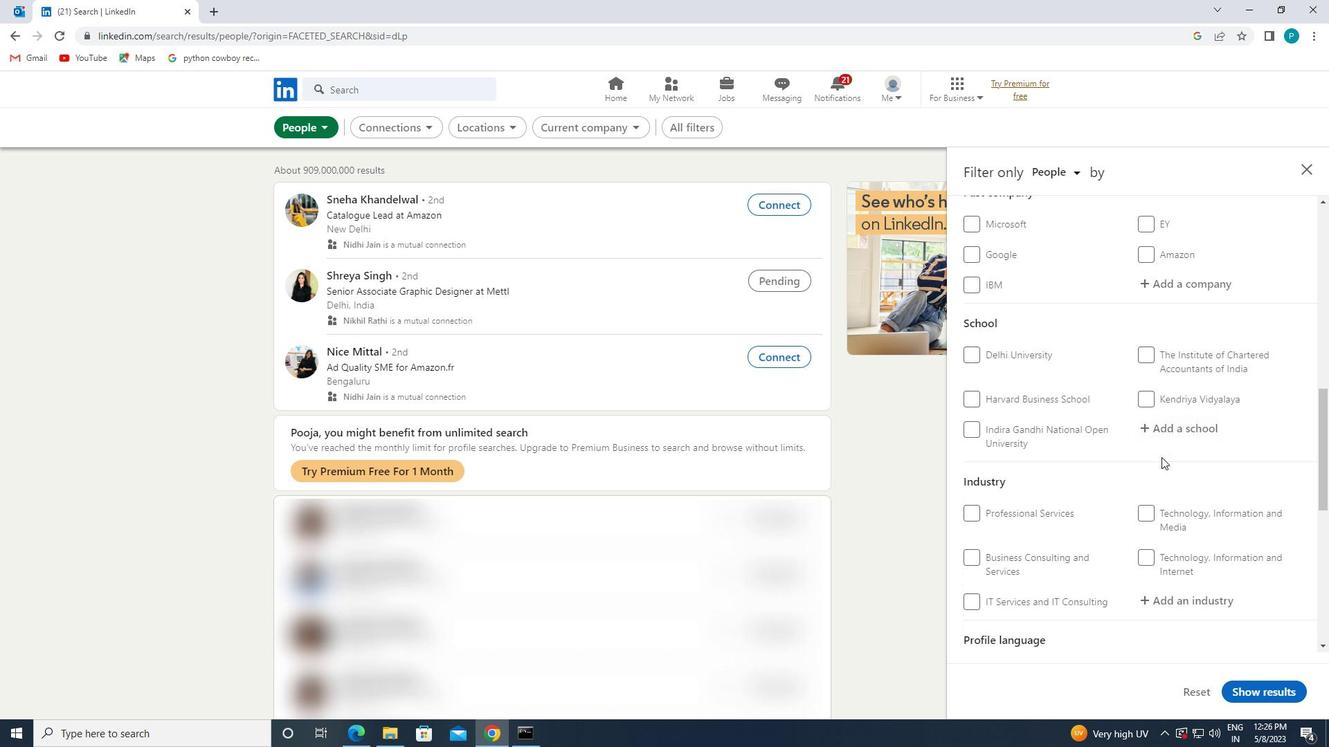 
Action: Mouse scrolled (1170, 492) with delta (0, 0)
Screenshot: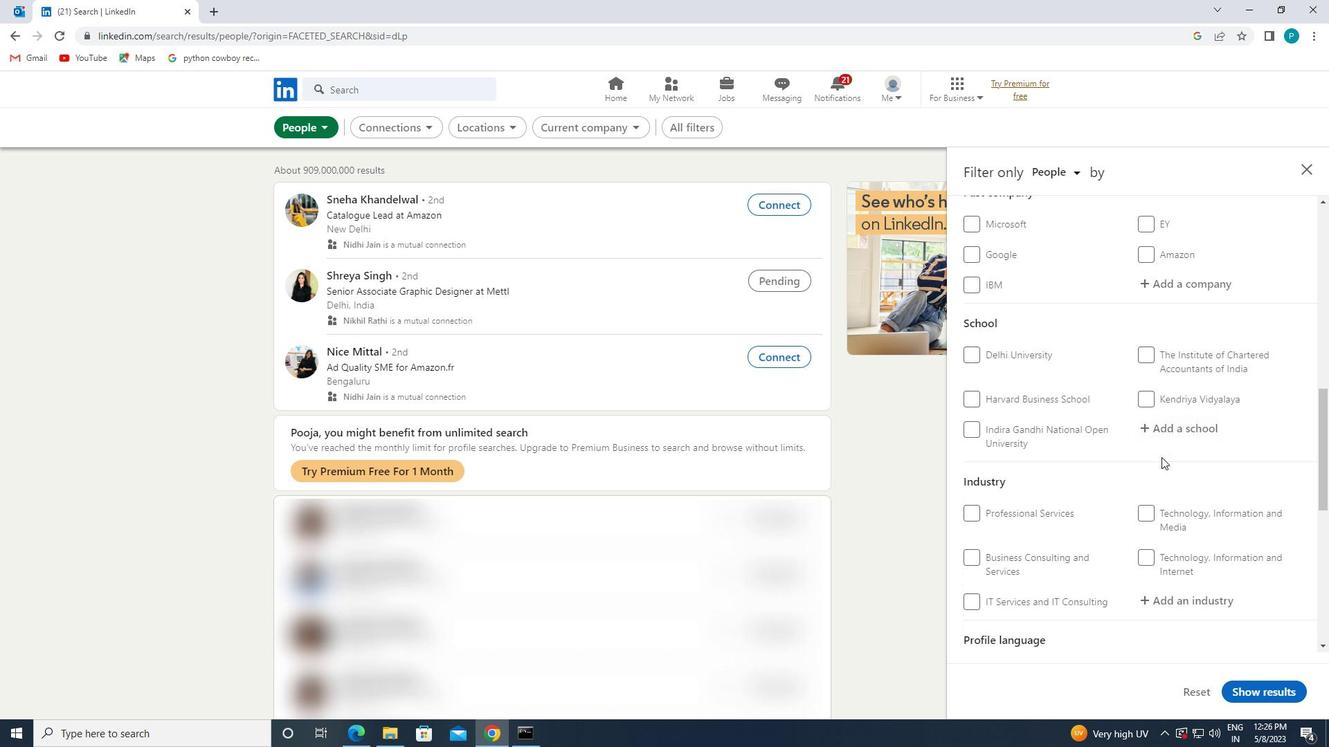 
Action: Mouse moved to (1170, 495)
Screenshot: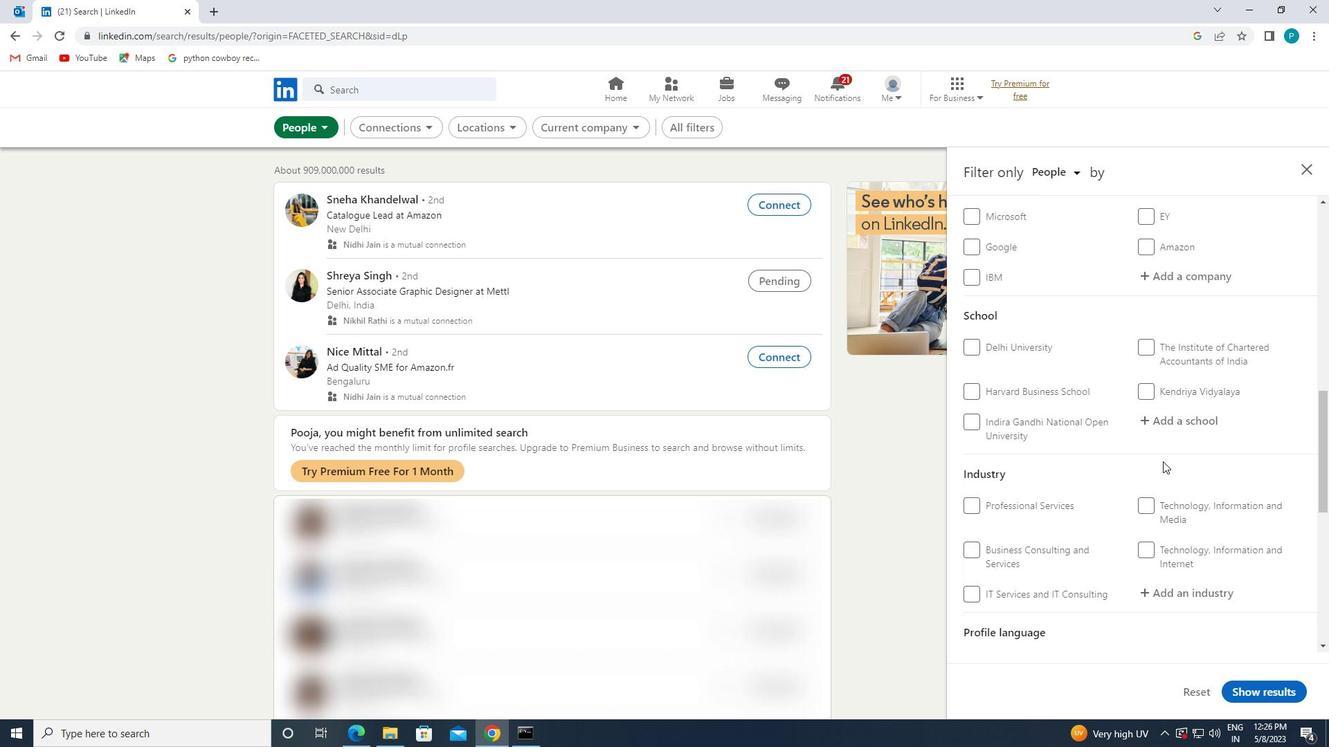 
Action: Mouse scrolled (1170, 494) with delta (0, 0)
Screenshot: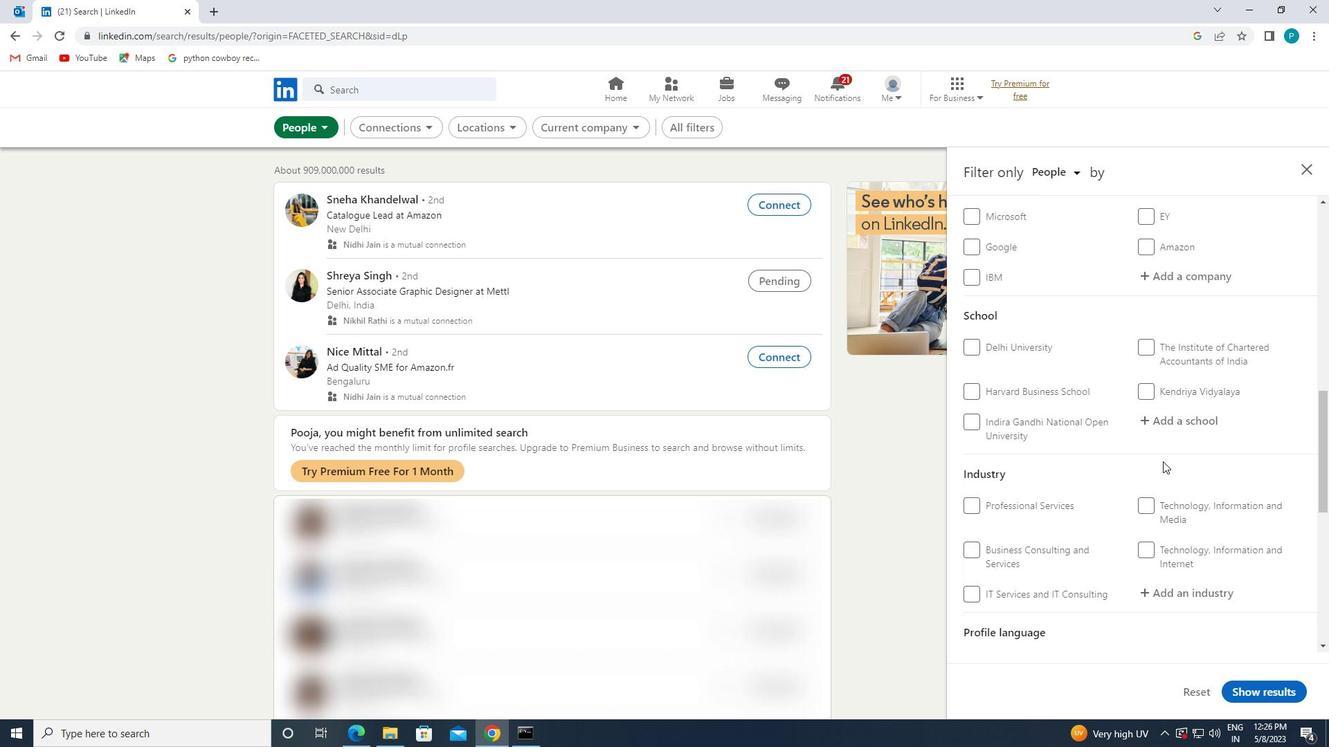 
Action: Mouse moved to (1154, 560)
Screenshot: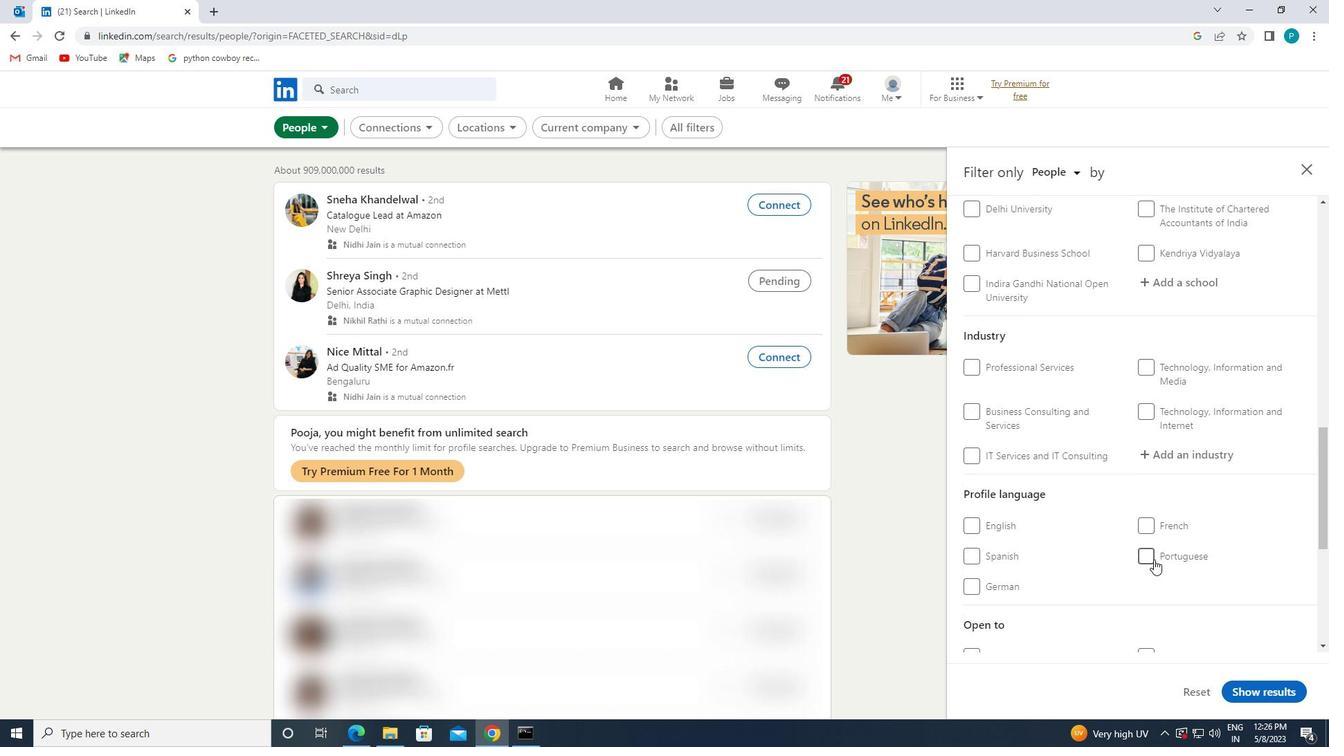 
Action: Mouse pressed left at (1154, 560)
Screenshot: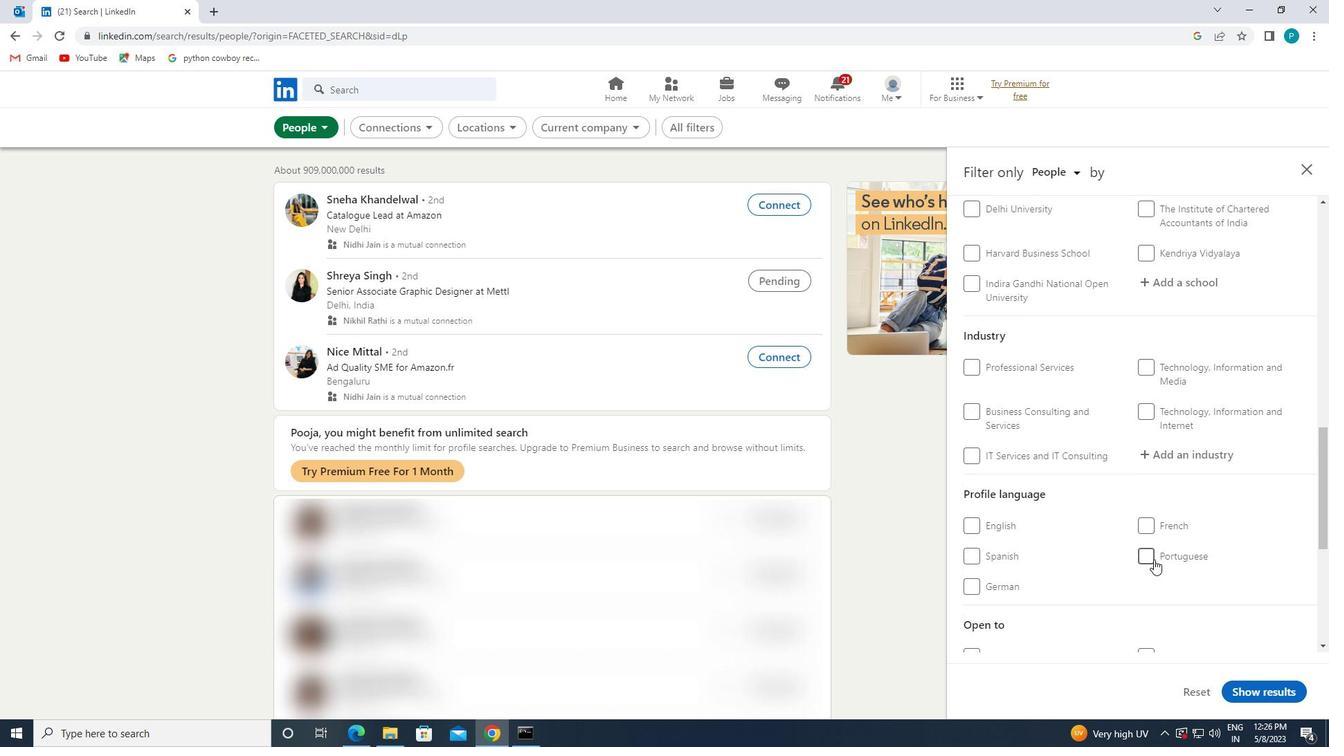 
Action: Mouse moved to (1199, 496)
Screenshot: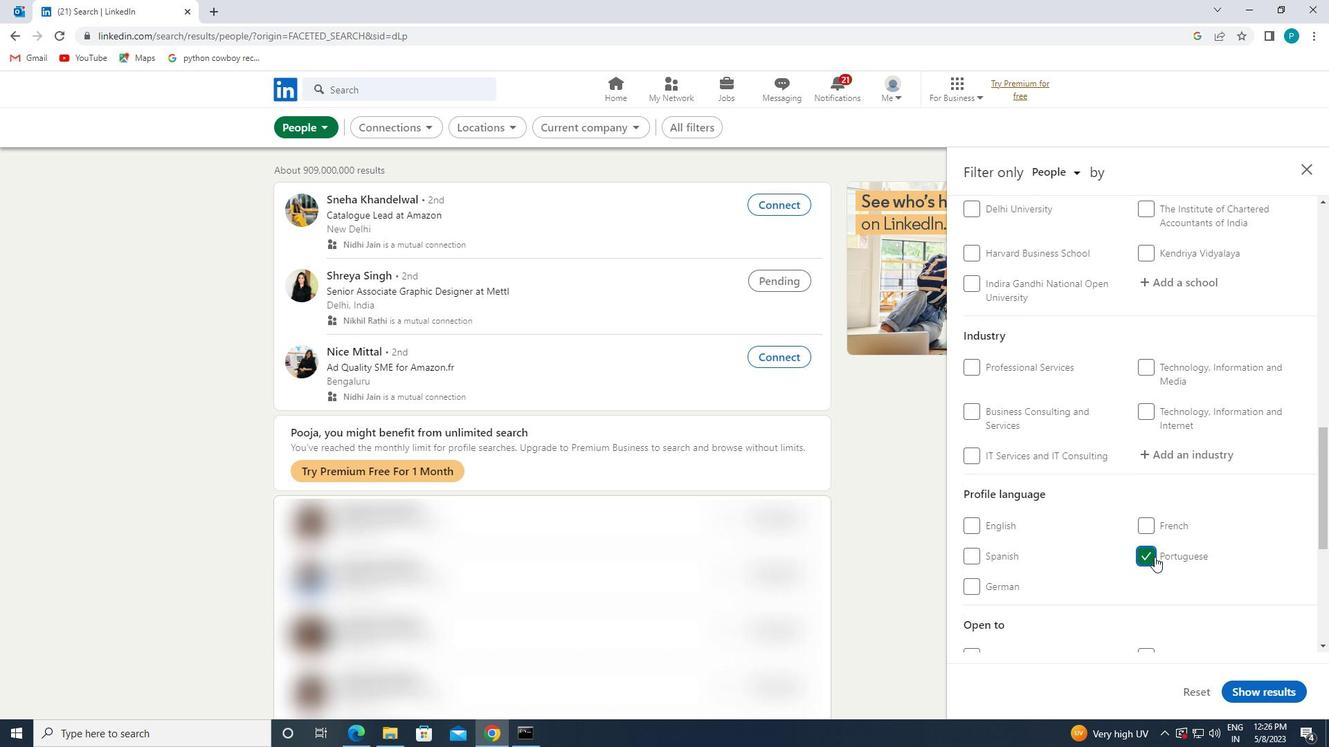 
Action: Mouse scrolled (1199, 497) with delta (0, 0)
Screenshot: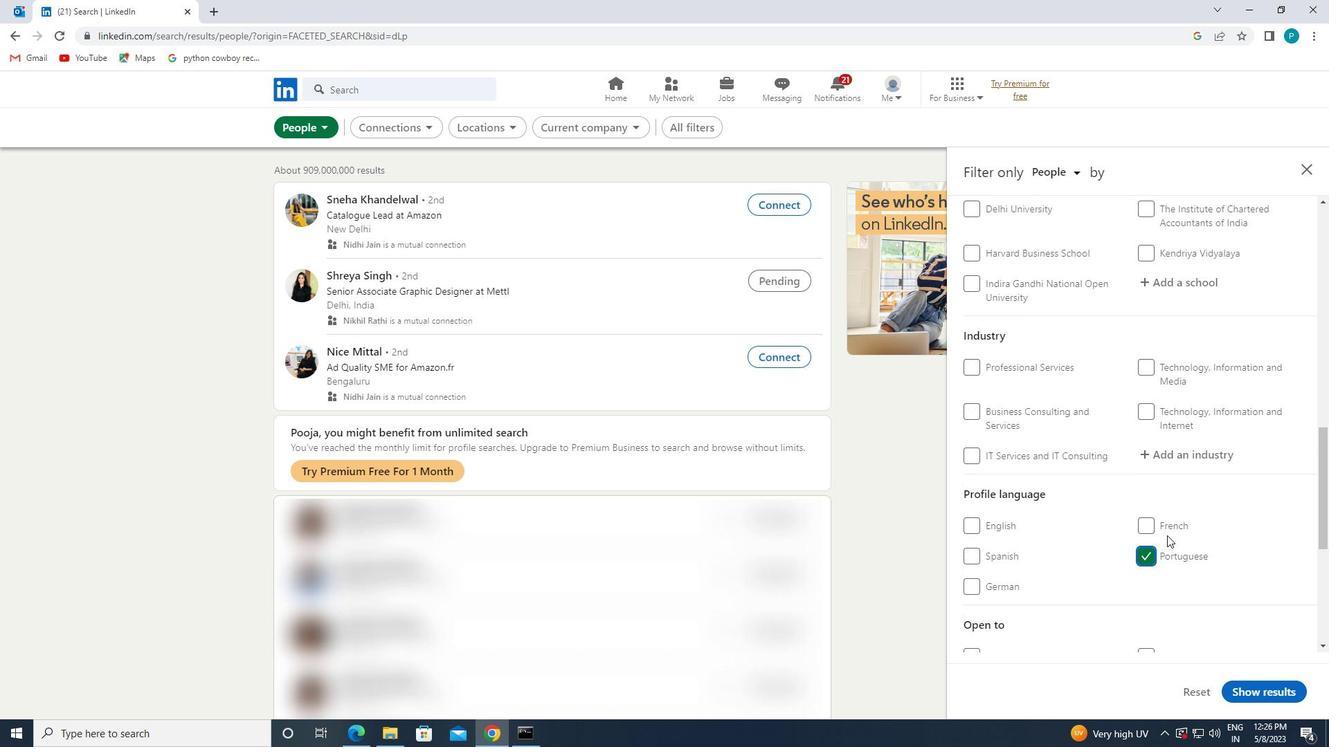 
Action: Mouse scrolled (1199, 497) with delta (0, 0)
Screenshot: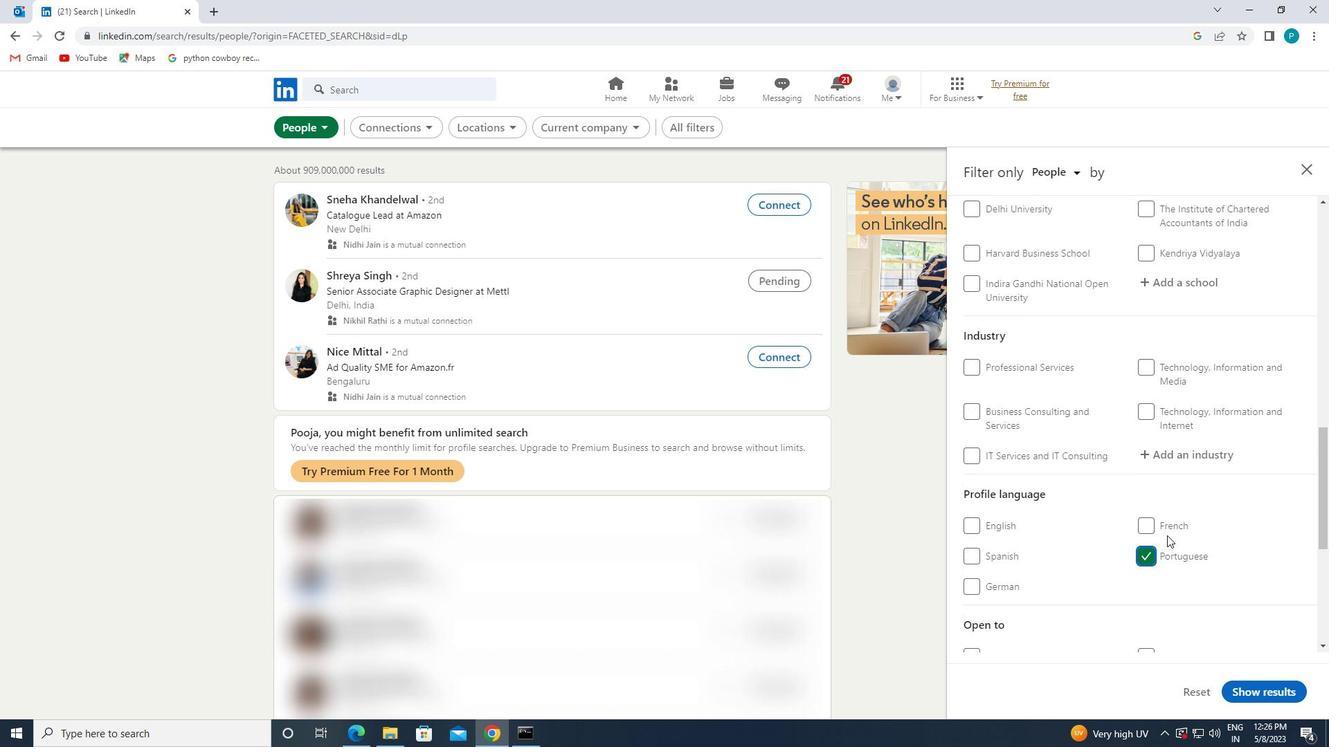 
Action: Mouse moved to (1199, 495)
Screenshot: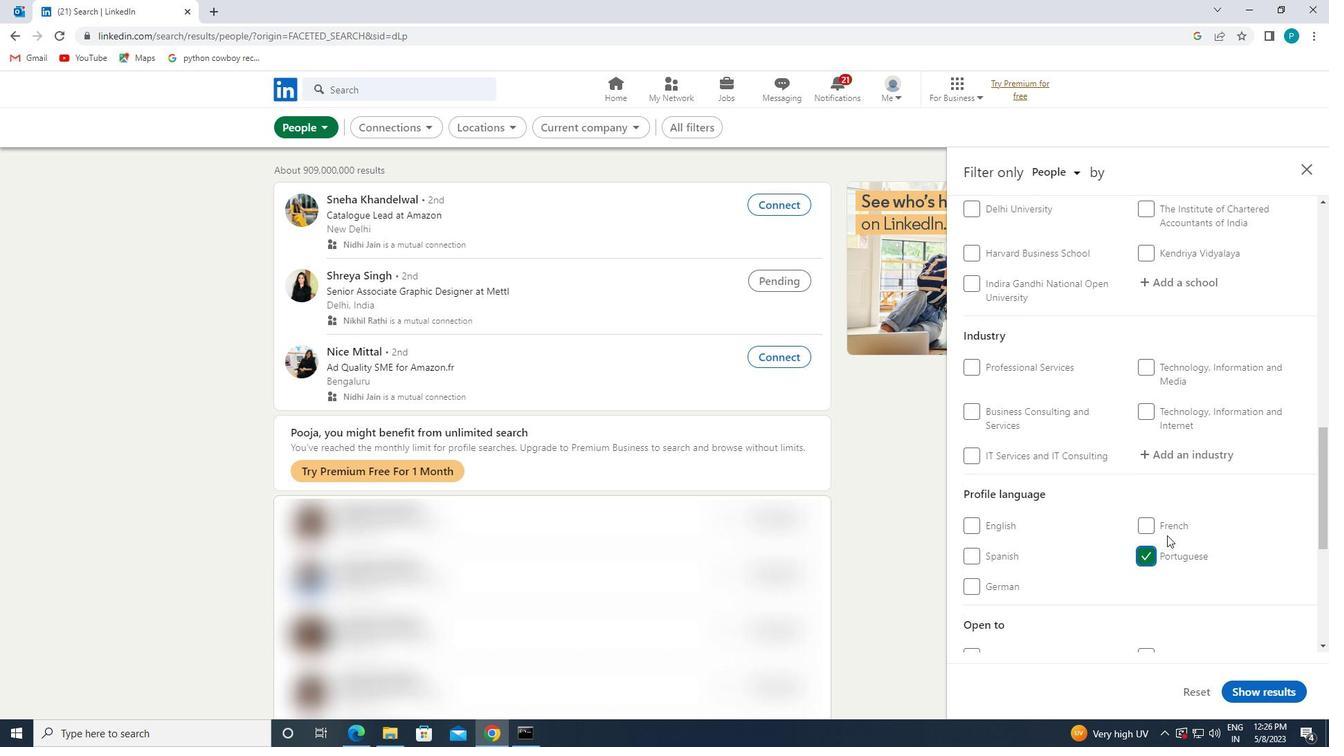 
Action: Mouse scrolled (1199, 496) with delta (0, 0)
Screenshot: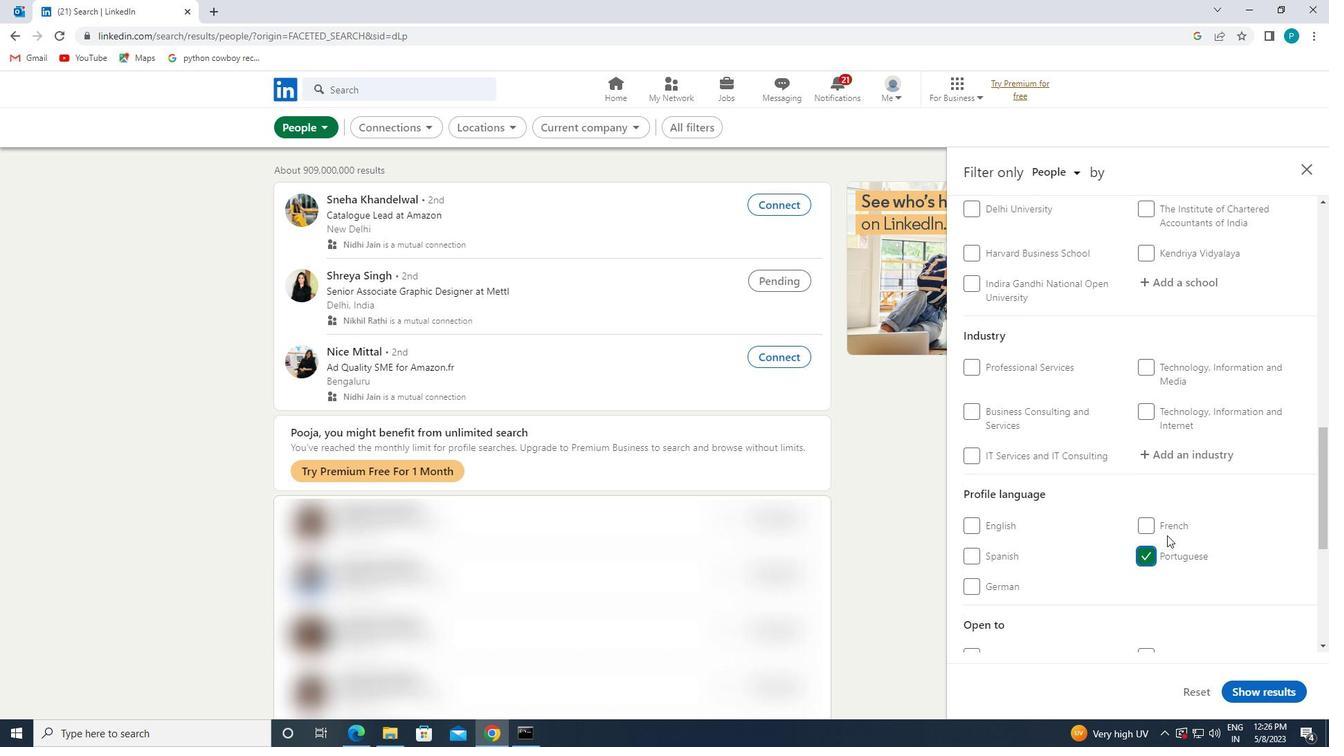 
Action: Mouse moved to (1199, 495)
Screenshot: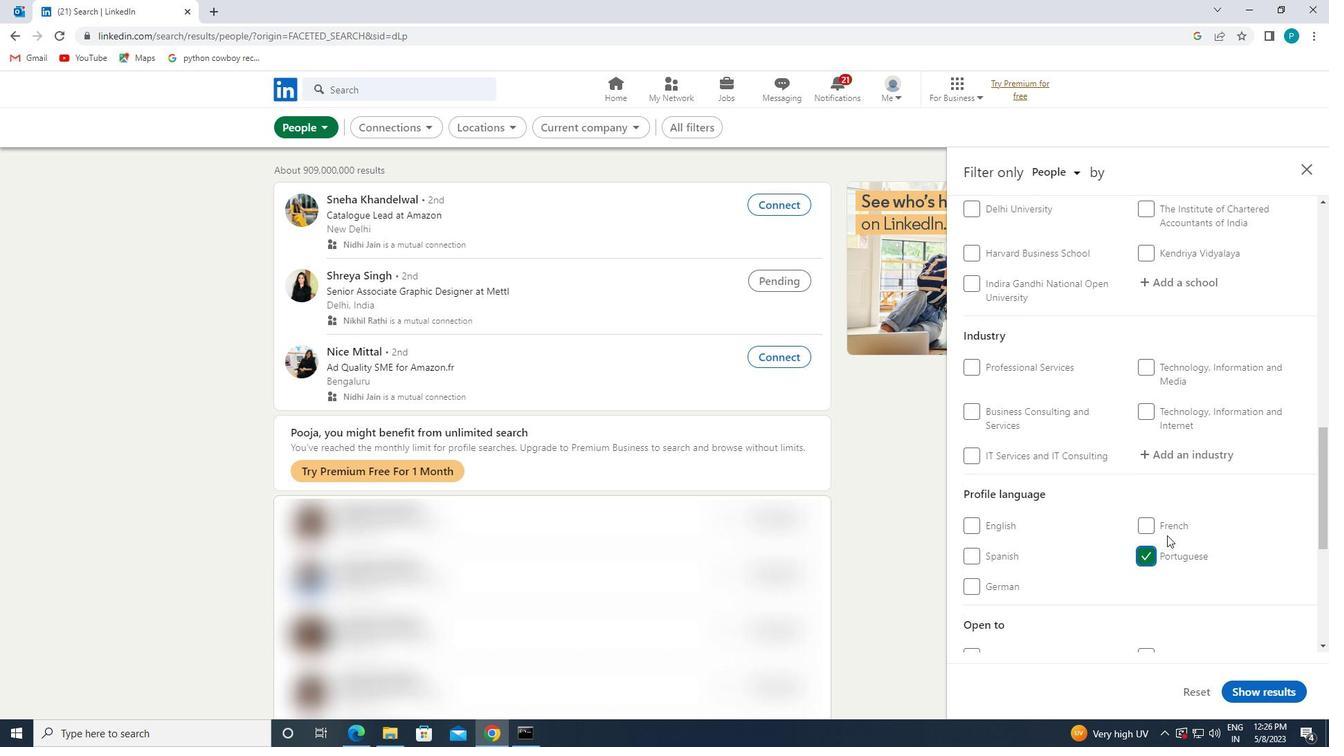 
Action: Mouse scrolled (1199, 496) with delta (0, 0)
Screenshot: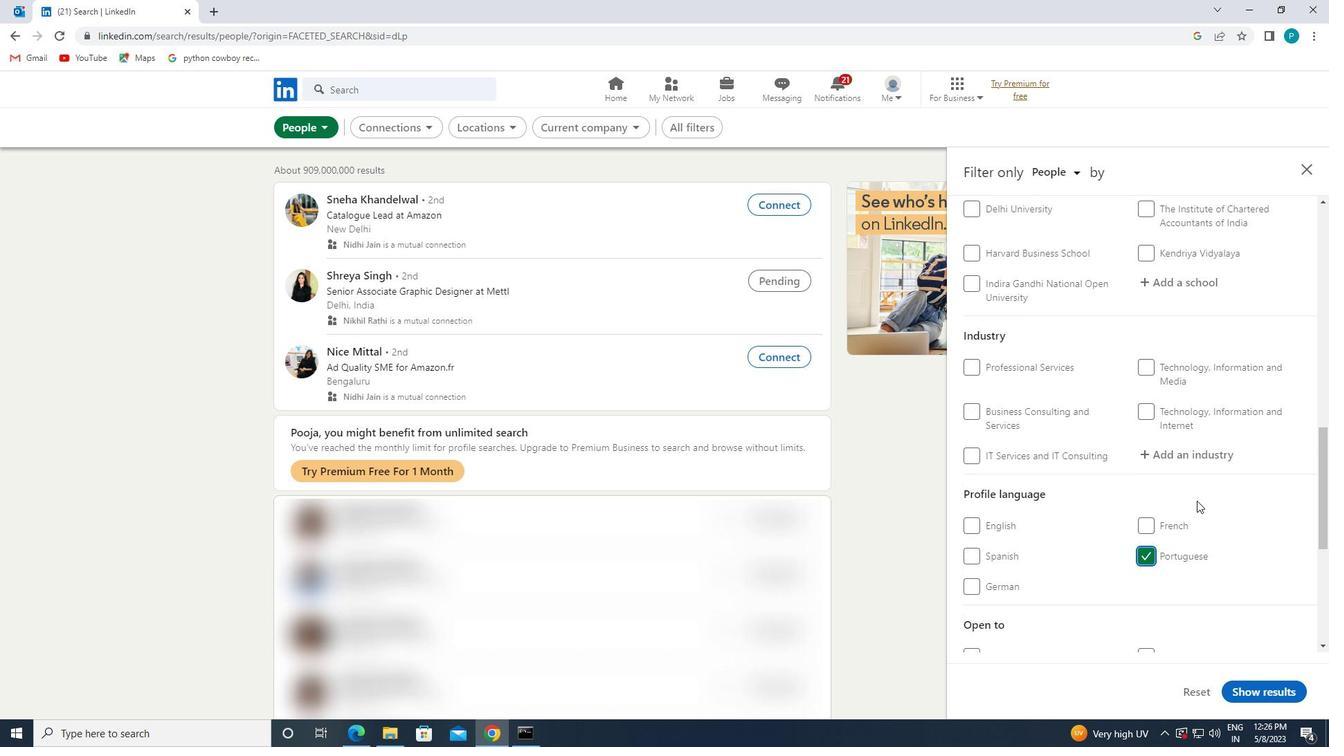 
Action: Mouse moved to (1198, 494)
Screenshot: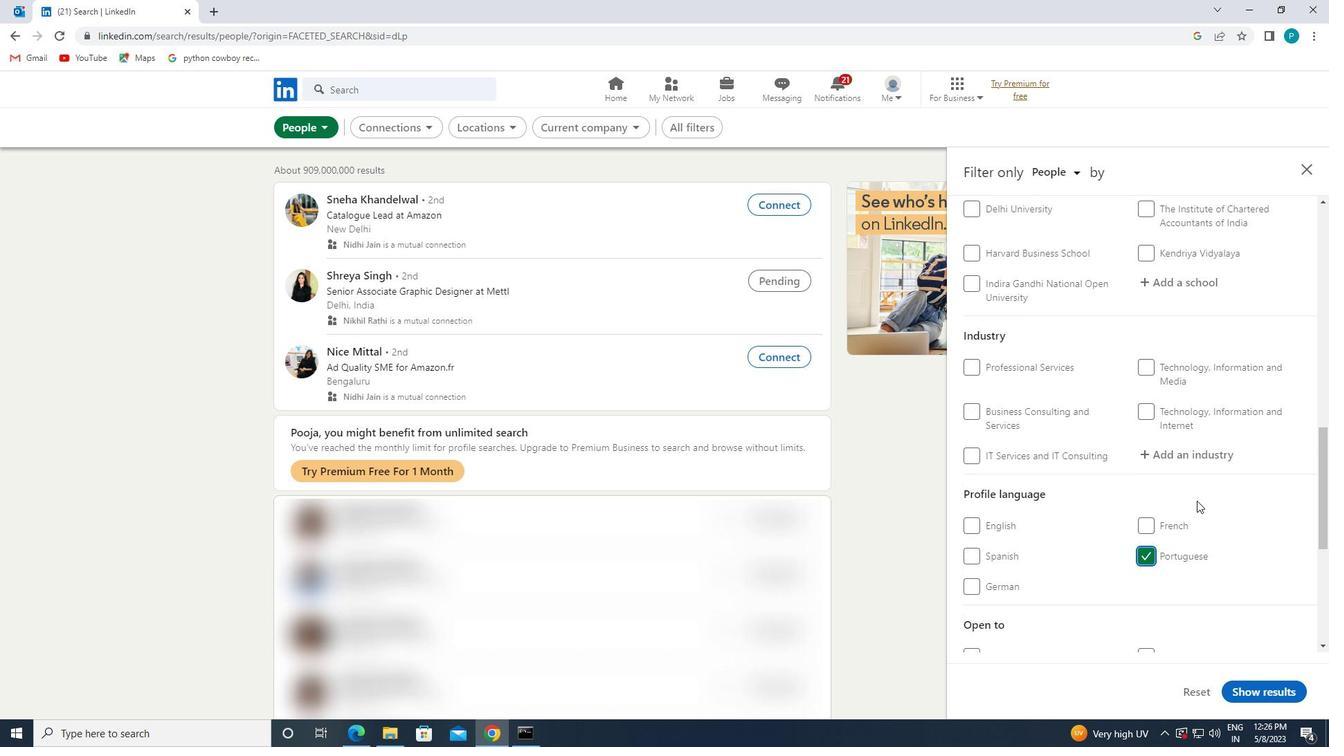 
Action: Mouse scrolled (1198, 494) with delta (0, 0)
Screenshot: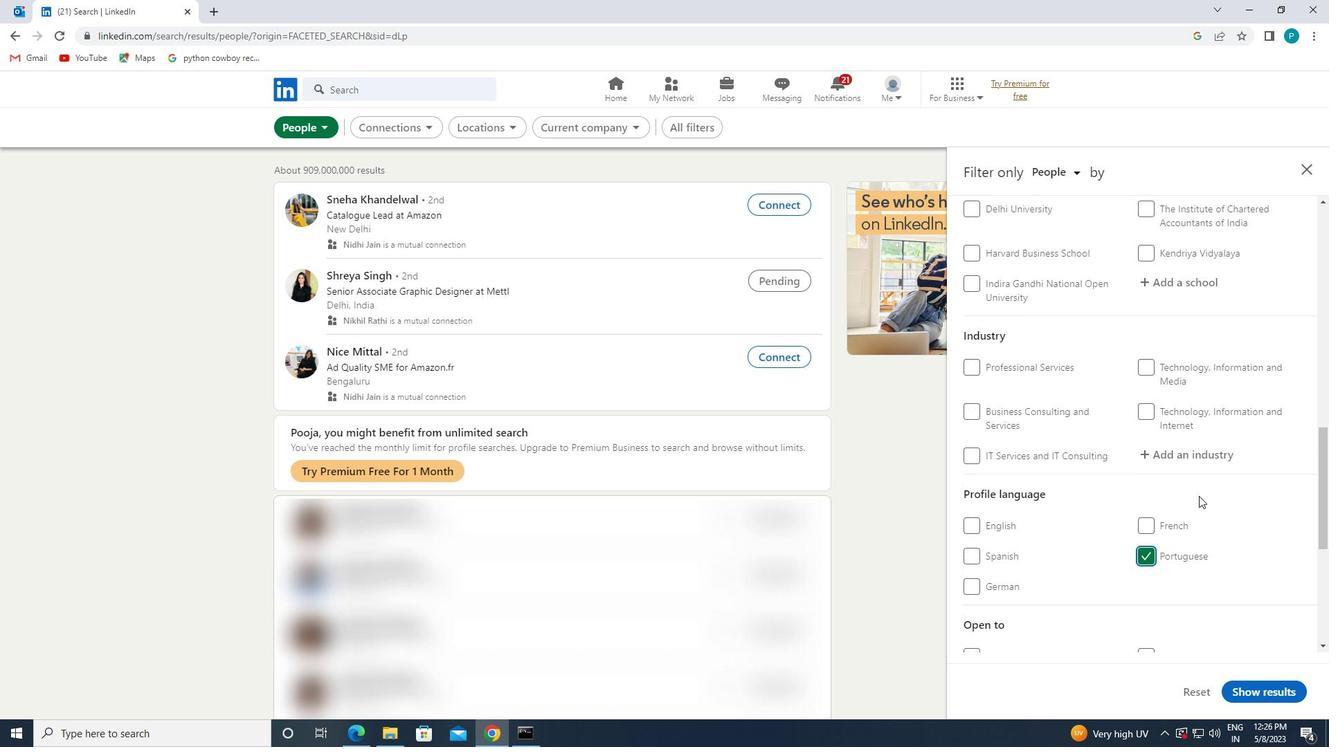 
Action: Mouse moved to (1197, 490)
Screenshot: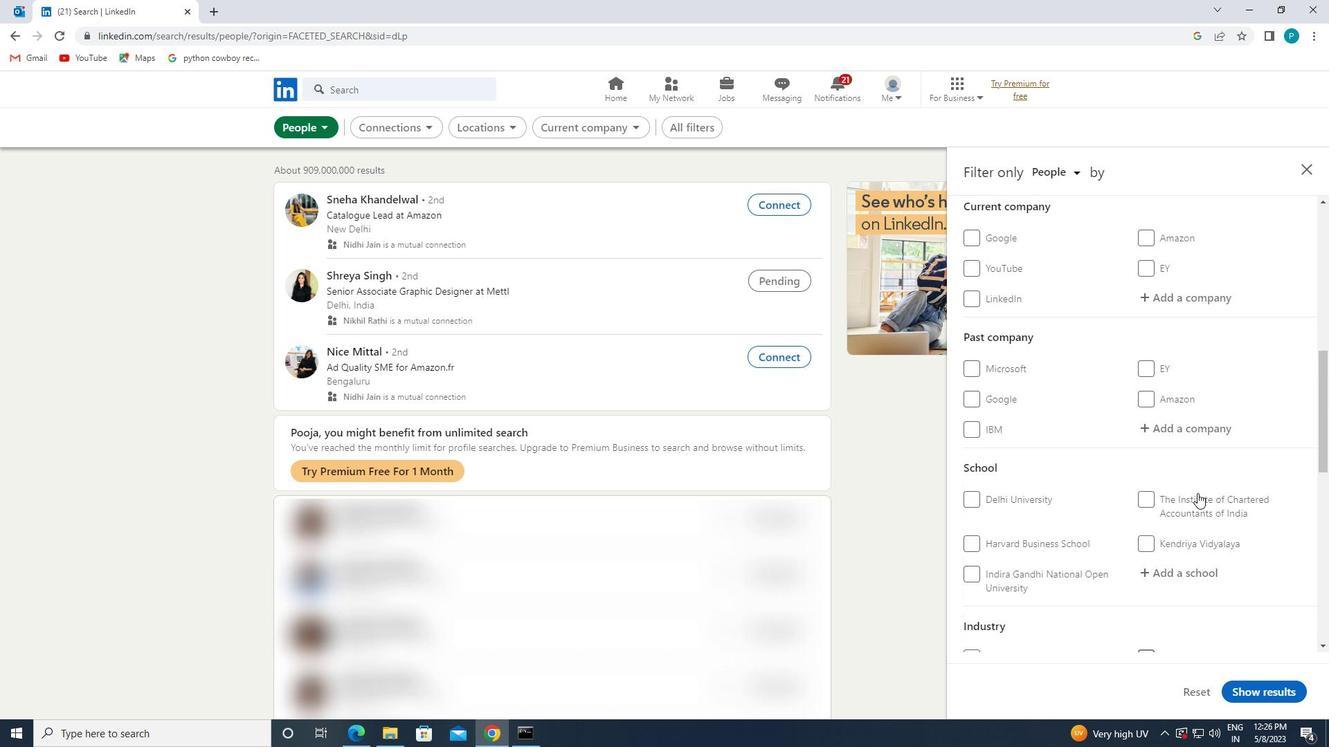
Action: Mouse scrolled (1197, 490) with delta (0, 0)
Screenshot: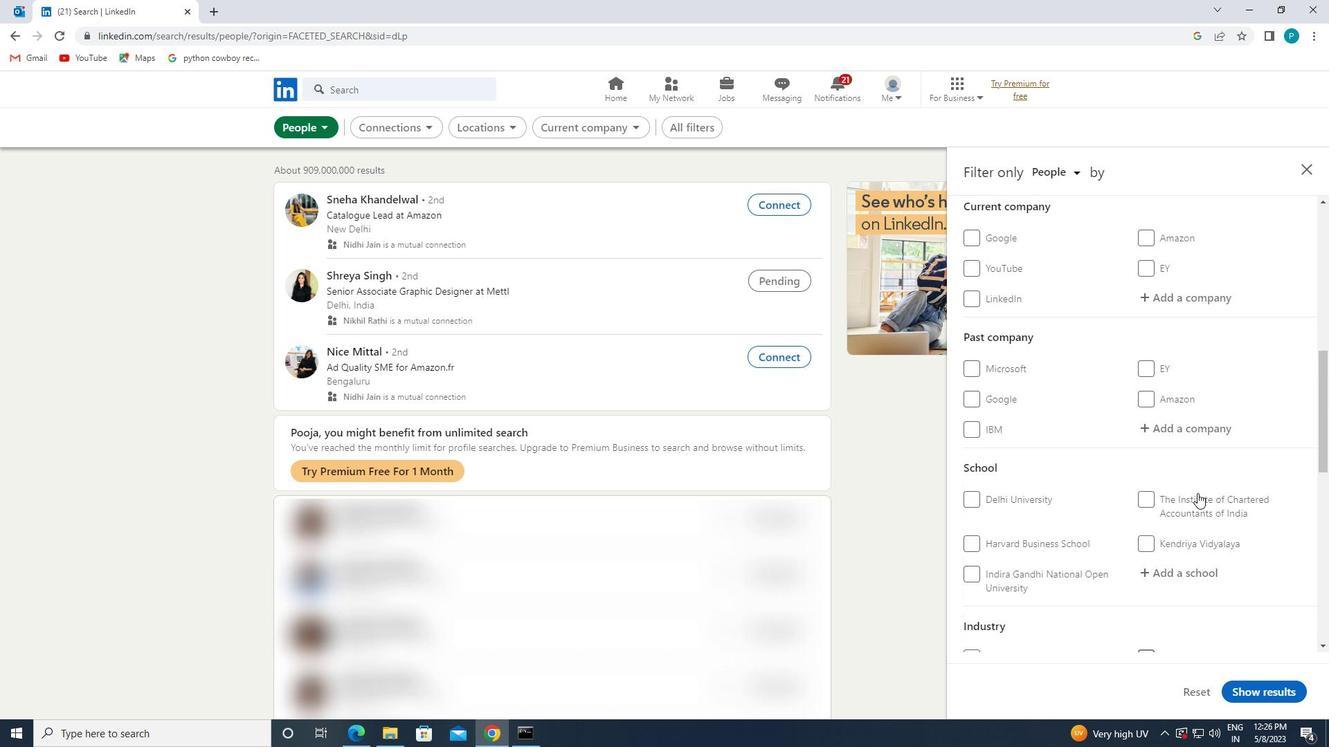 
Action: Mouse moved to (1197, 488)
Screenshot: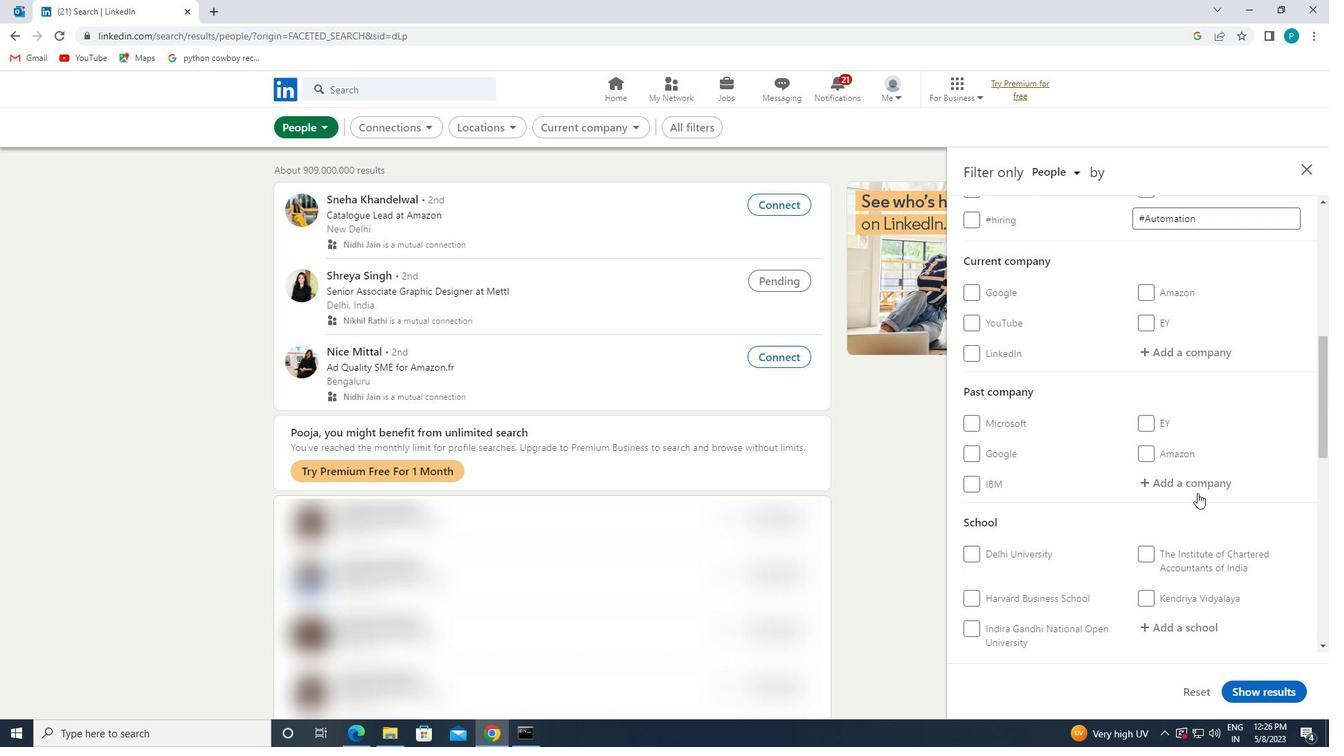 
Action: Mouse scrolled (1197, 489) with delta (0, 0)
Screenshot: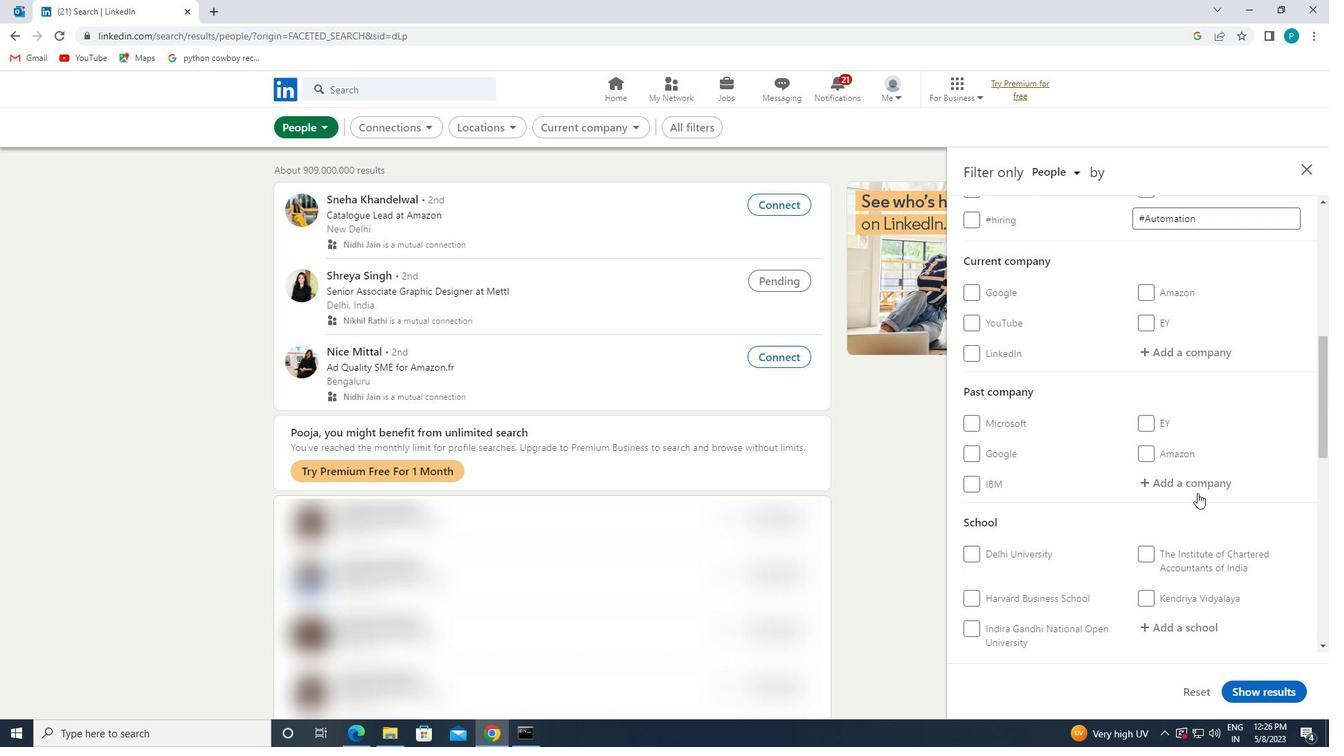 
Action: Mouse moved to (1196, 480)
Screenshot: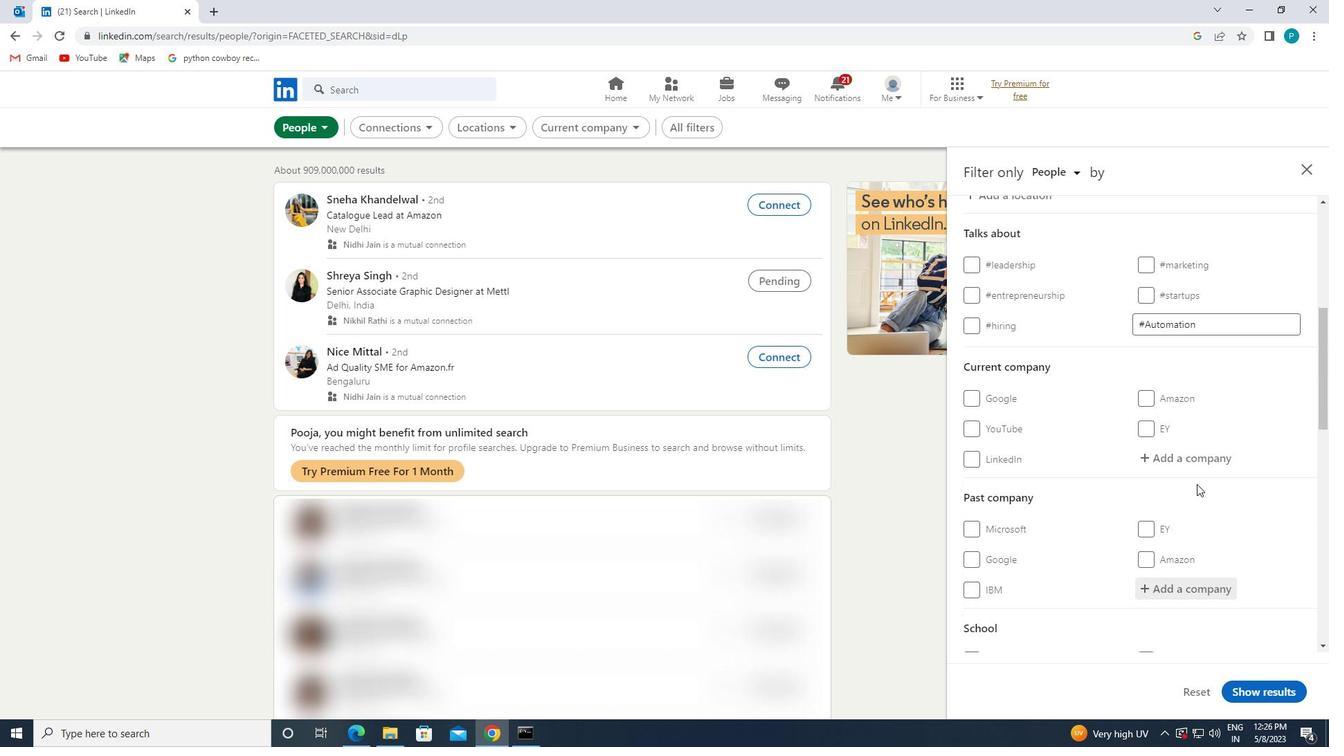 
Action: Mouse pressed left at (1196, 480)
Screenshot: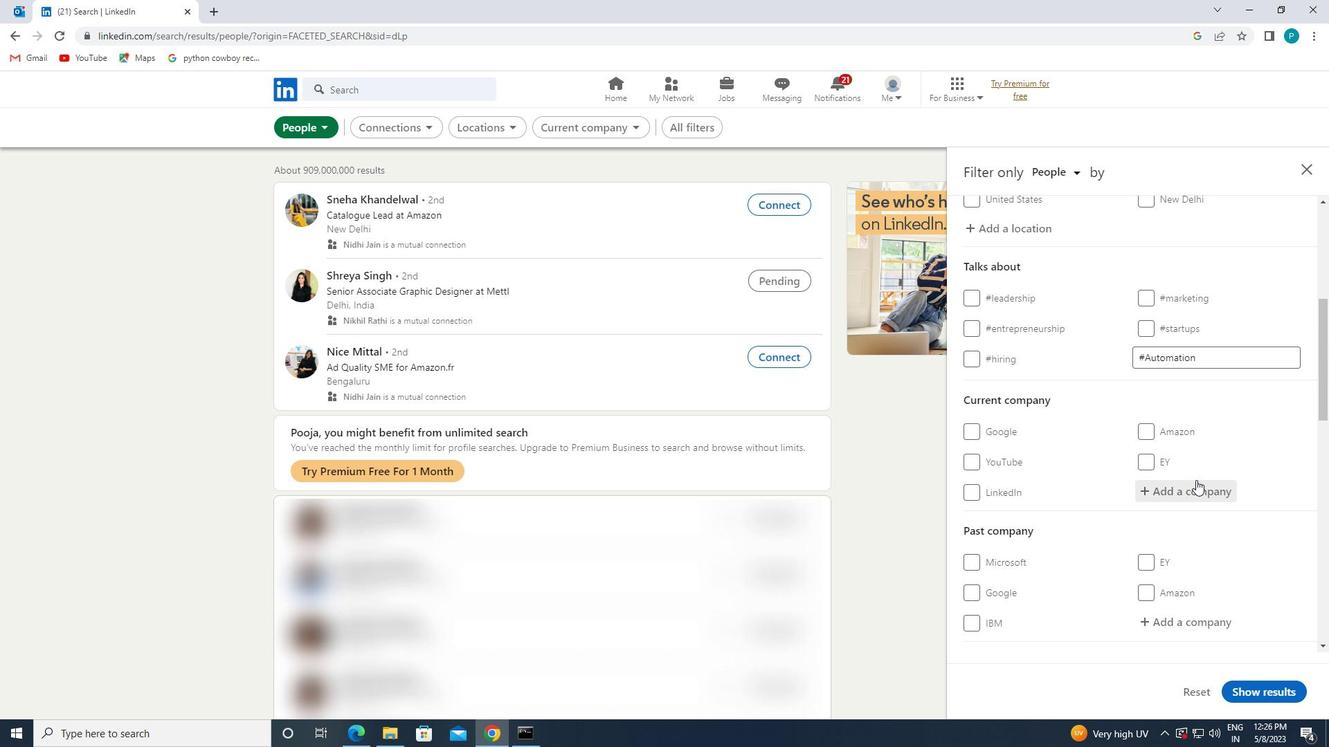
Action: Key pressed <Key.caps_lock>P<Key.caps_lock>HARMA
Screenshot: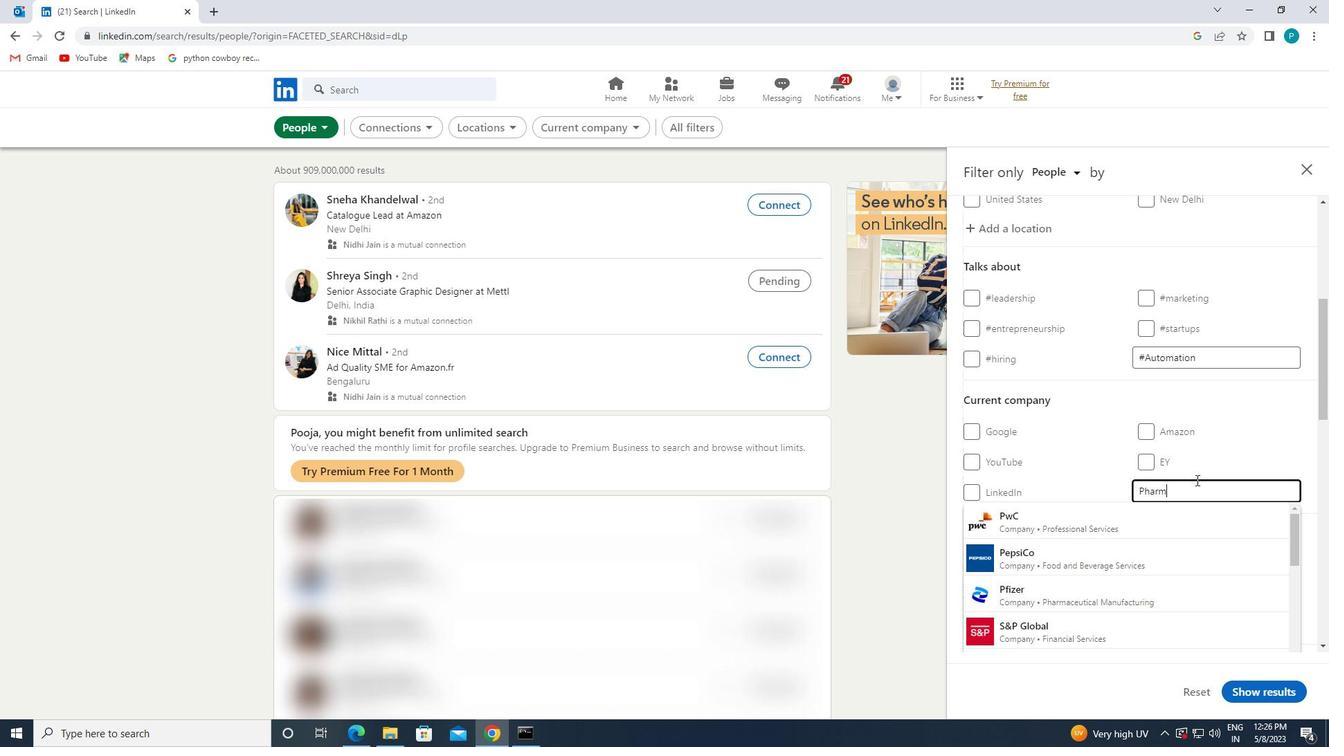 
Action: Mouse moved to (1194, 592)
Screenshot: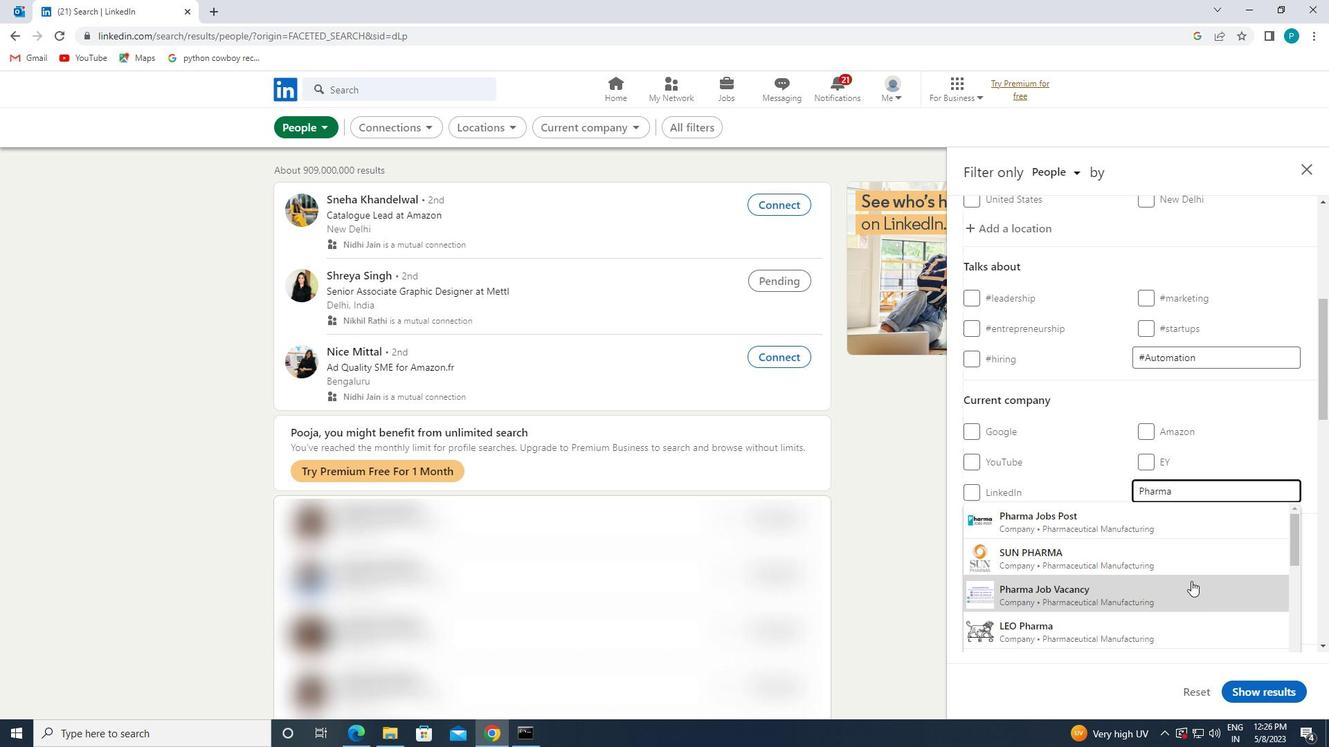 
Action: Mouse pressed left at (1194, 592)
Screenshot: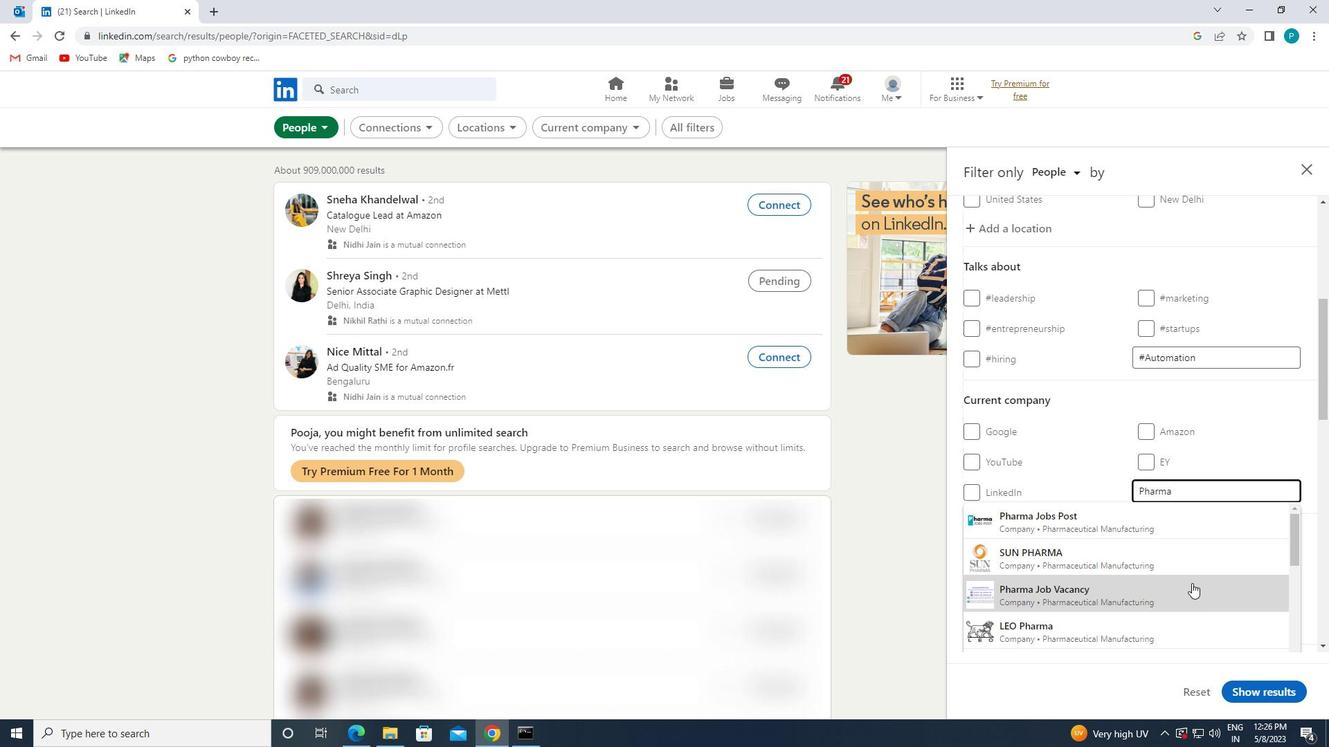 
Action: Mouse moved to (1223, 561)
Screenshot: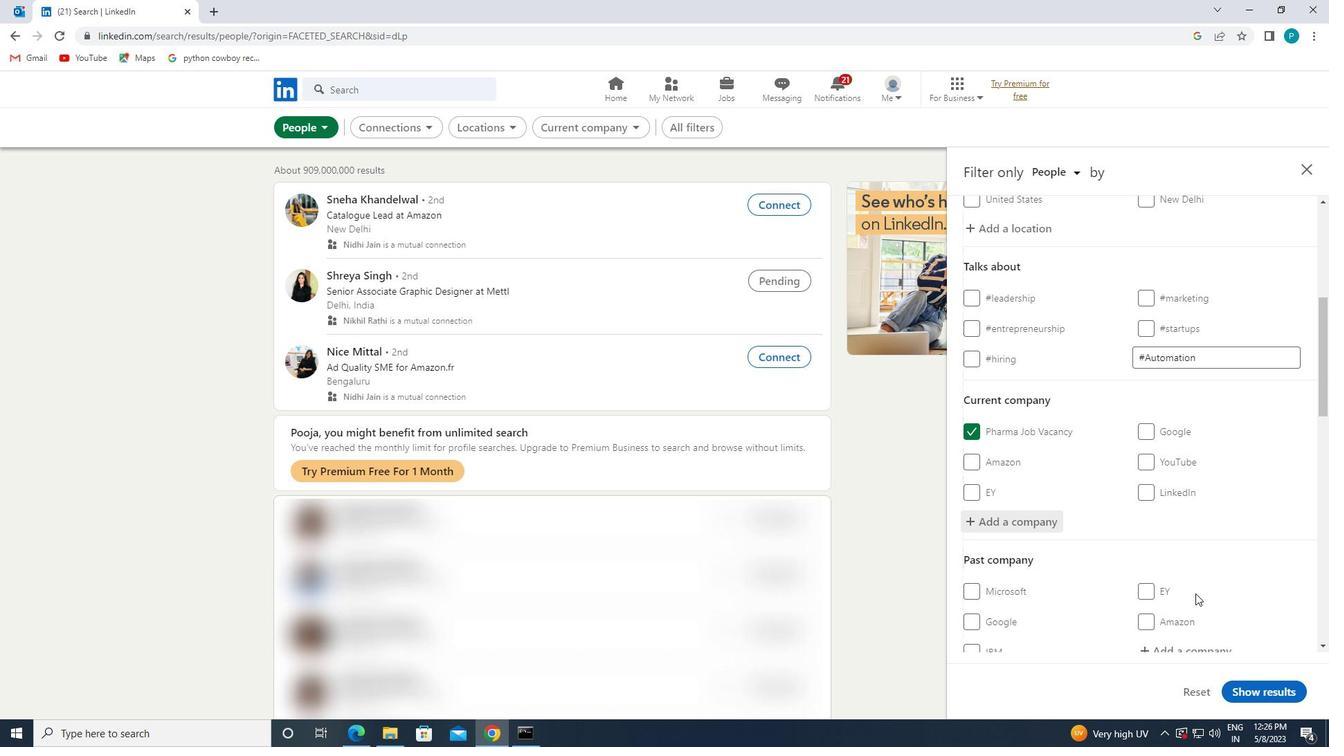
Action: Mouse scrolled (1223, 560) with delta (0, 0)
Screenshot: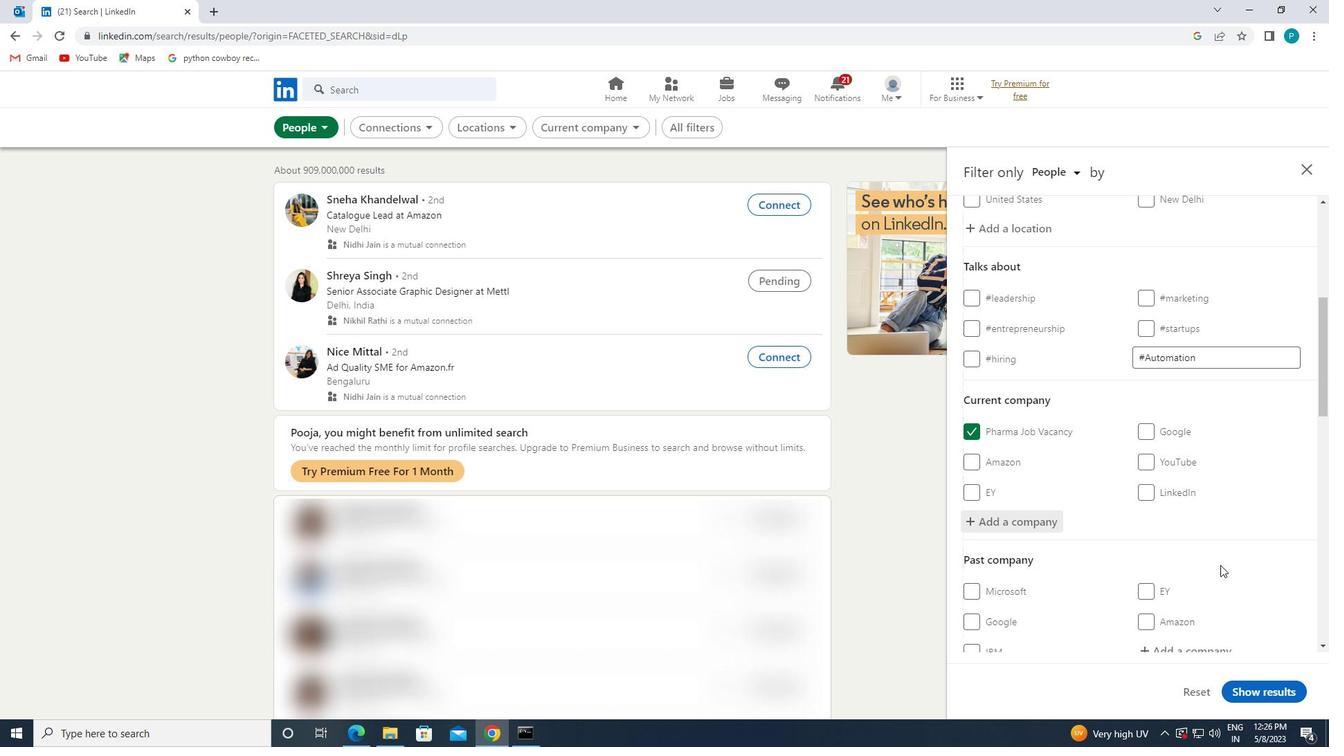 
Action: Mouse scrolled (1223, 560) with delta (0, 0)
Screenshot: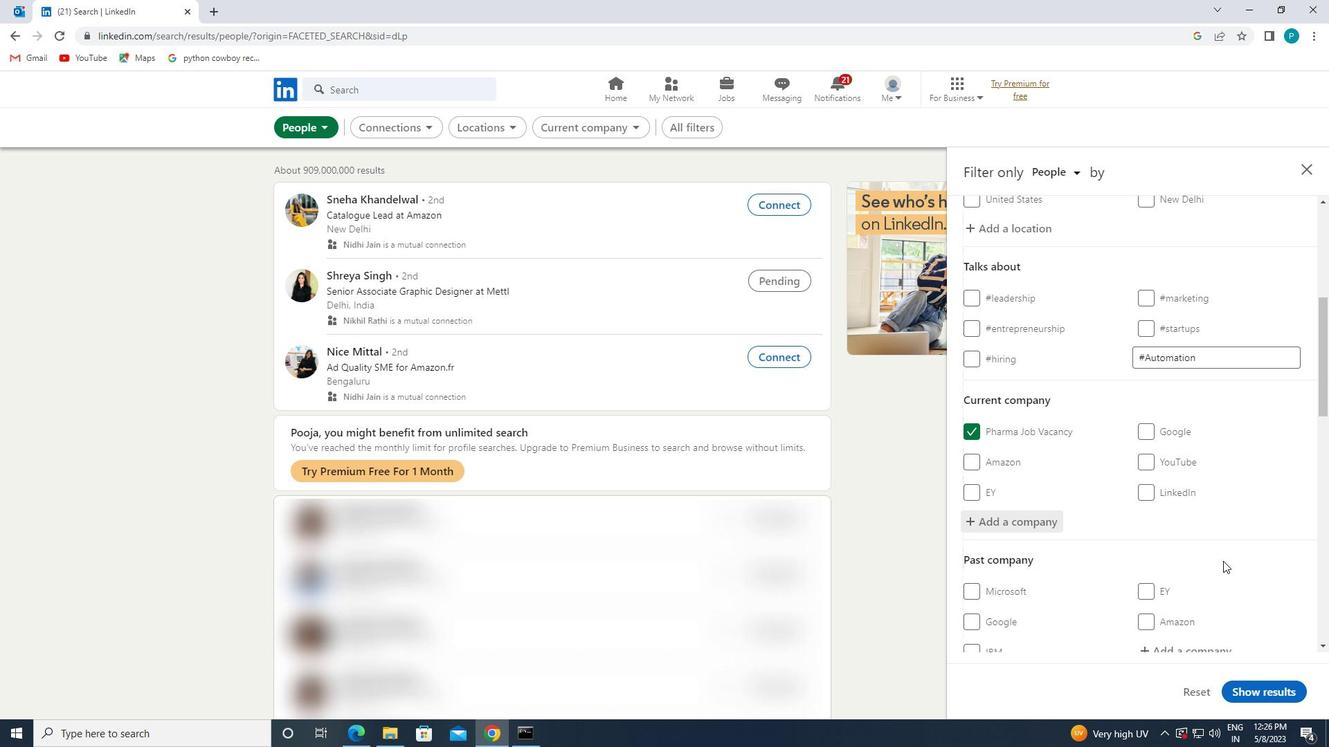 
Action: Mouse scrolled (1223, 560) with delta (0, 0)
Screenshot: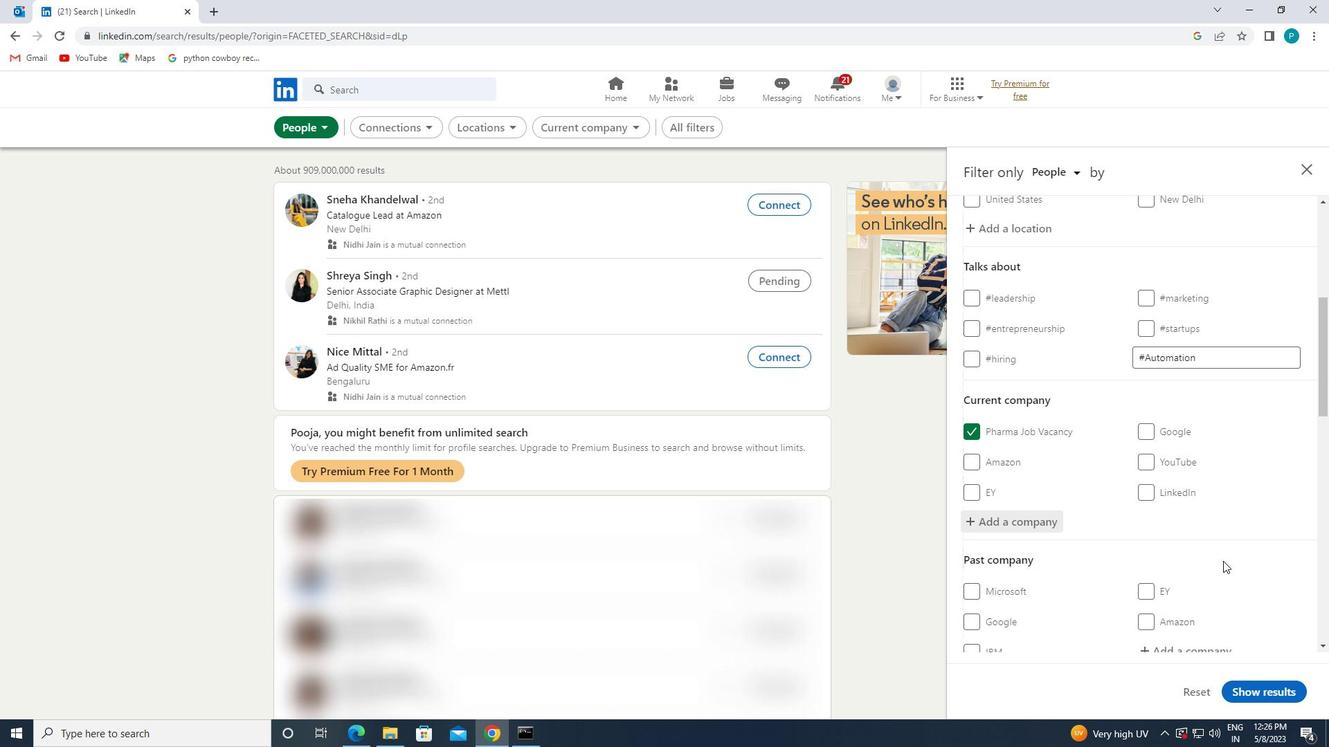 
Action: Mouse moved to (1194, 586)
Screenshot: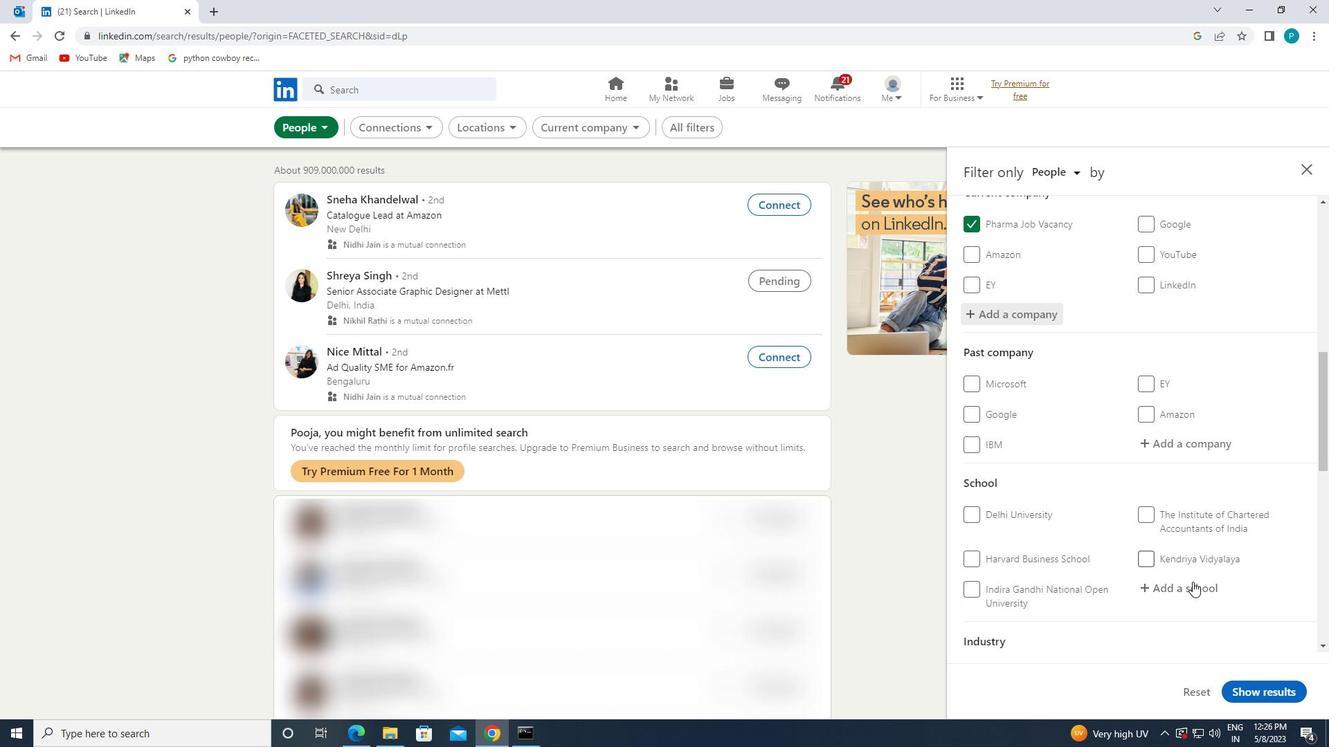 
Action: Mouse pressed left at (1194, 586)
Screenshot: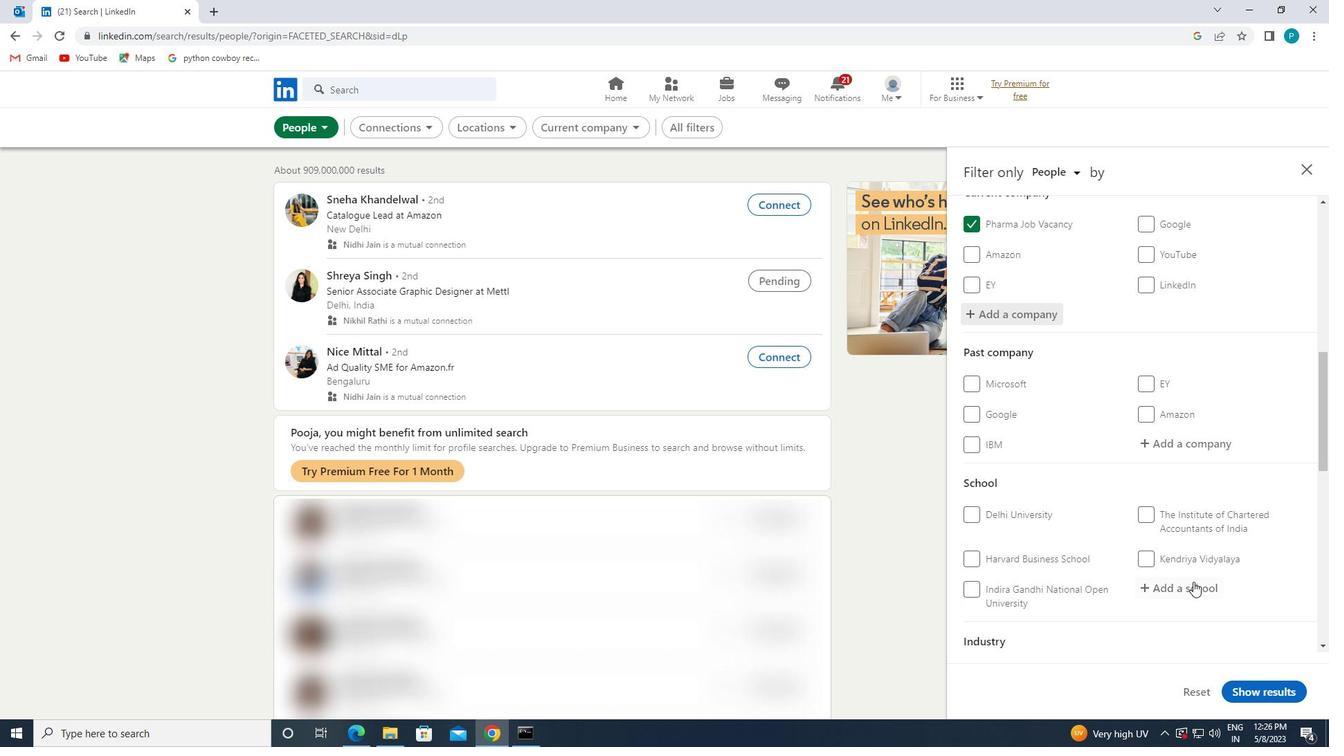 
Action: Mouse moved to (1194, 587)
Screenshot: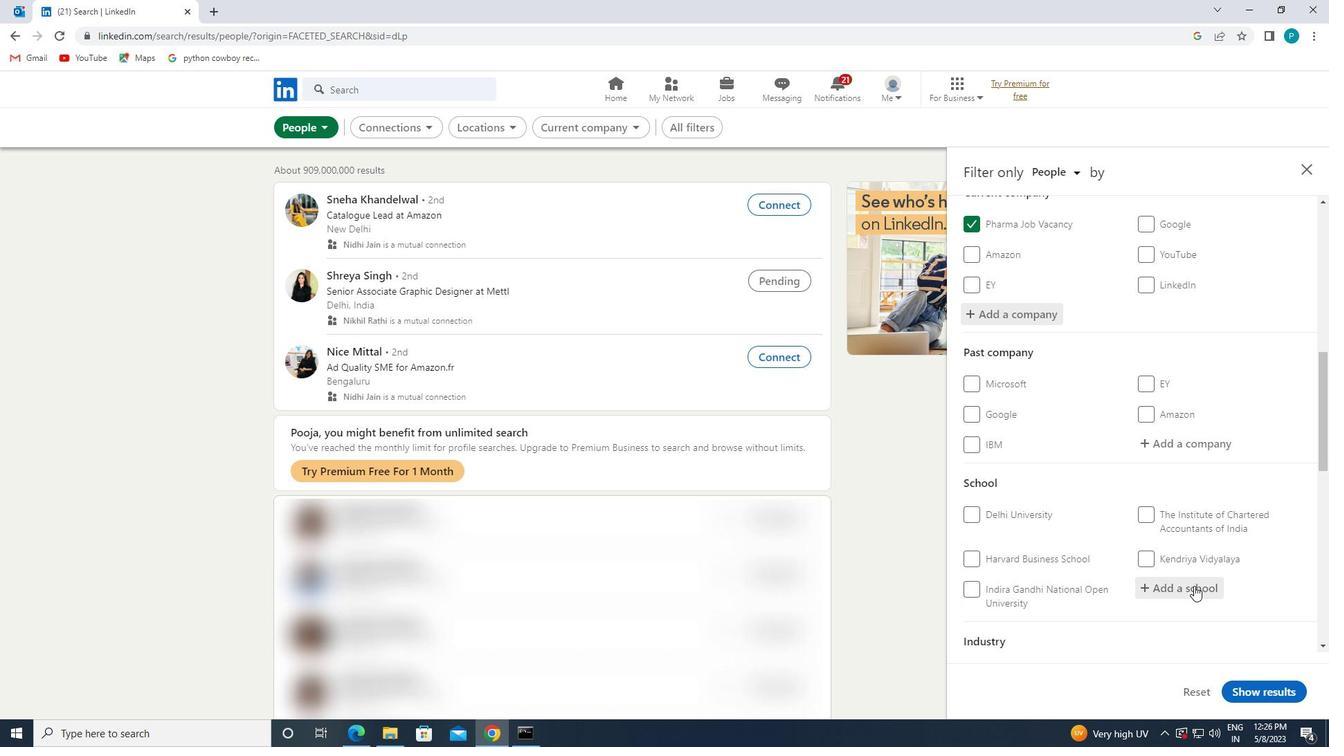 
Action: Key pressed R<Key.caps_lock>ANI
Screenshot: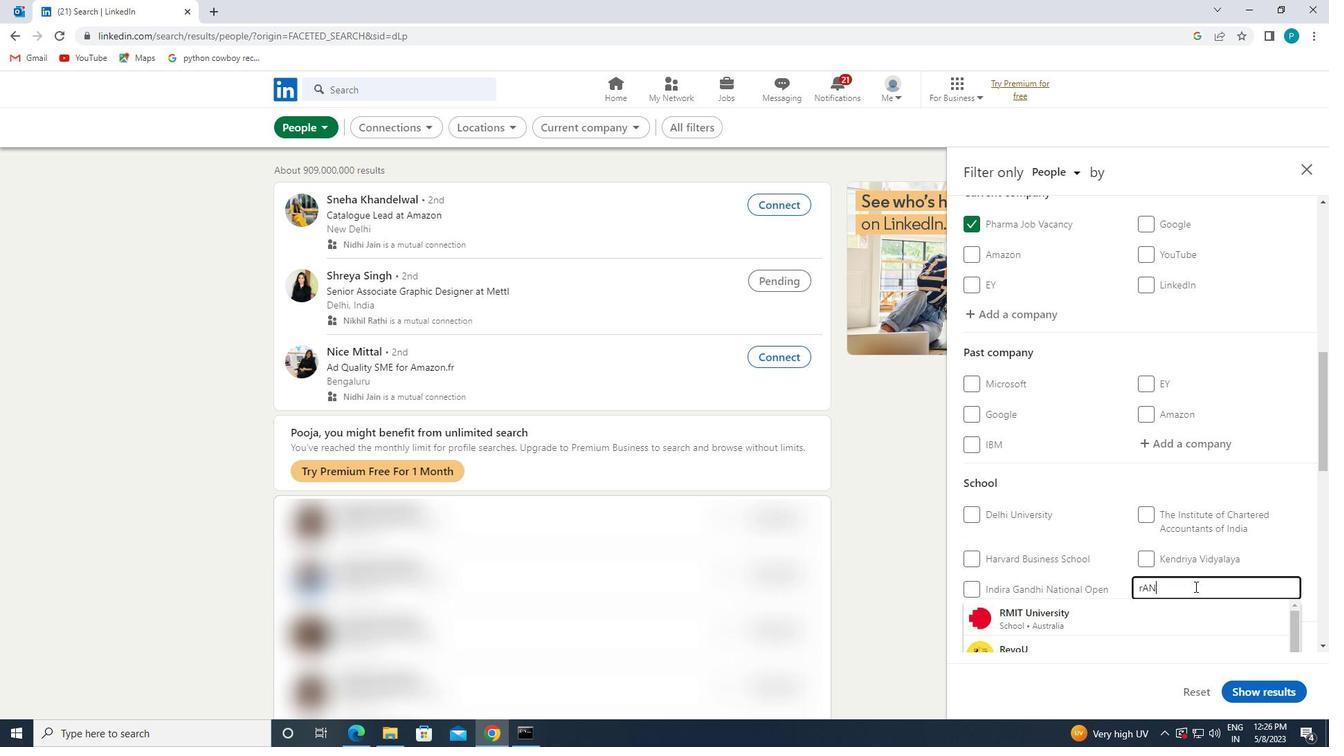 
Action: Mouse moved to (1109, 415)
Screenshot: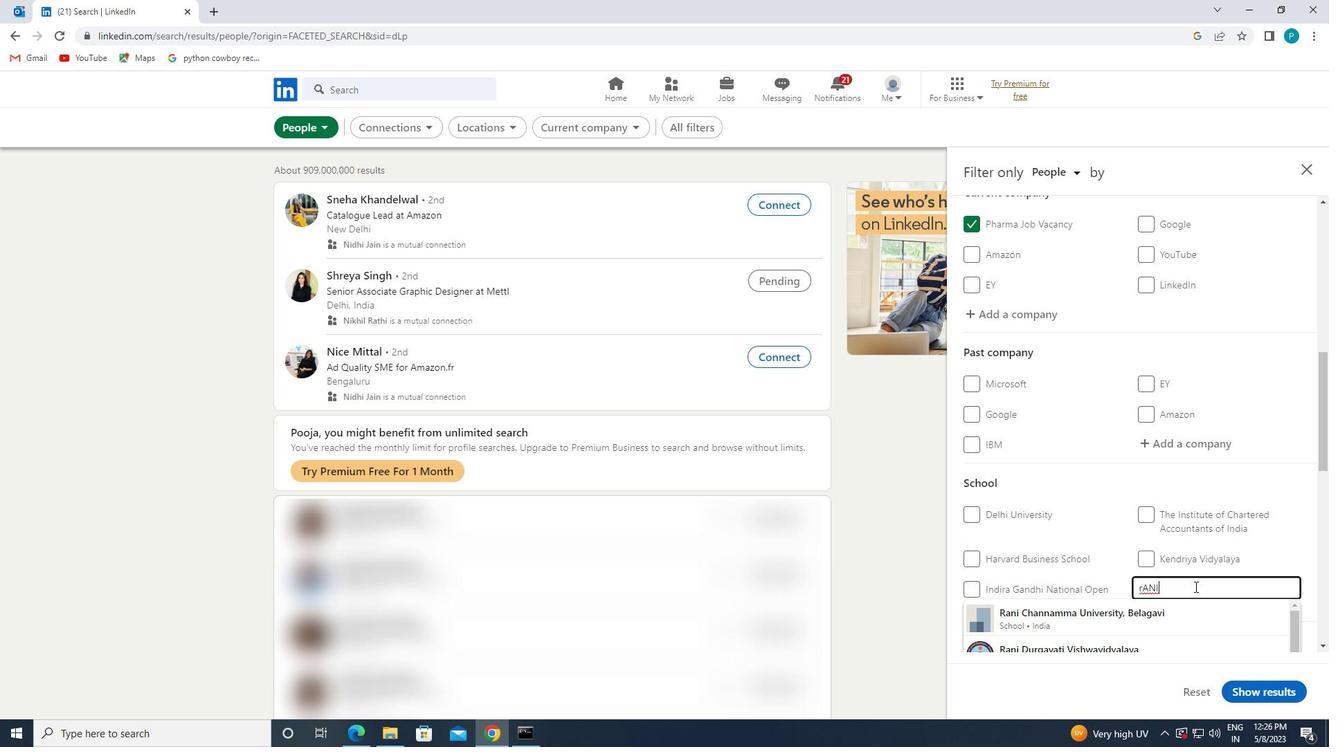 
Action: Mouse scrolled (1109, 414) with delta (0, 0)
Screenshot: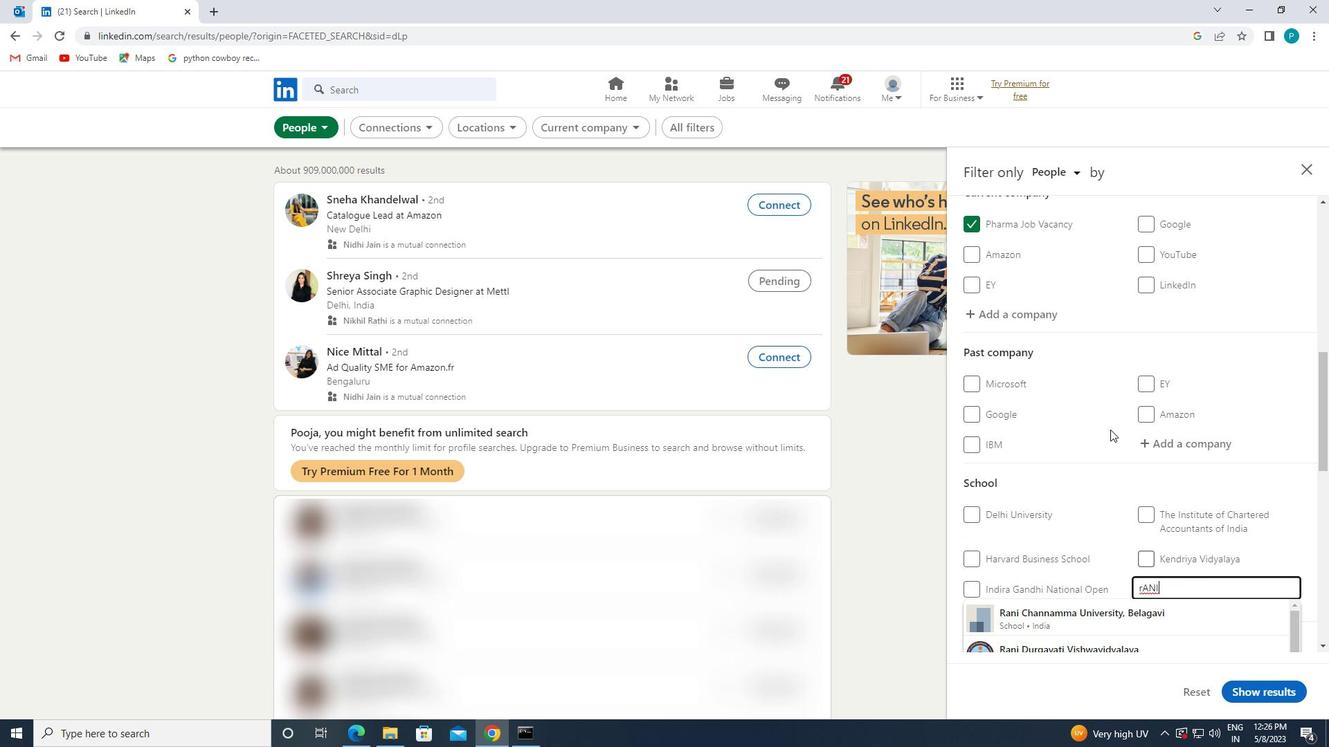 
Action: Mouse moved to (1109, 414)
Screenshot: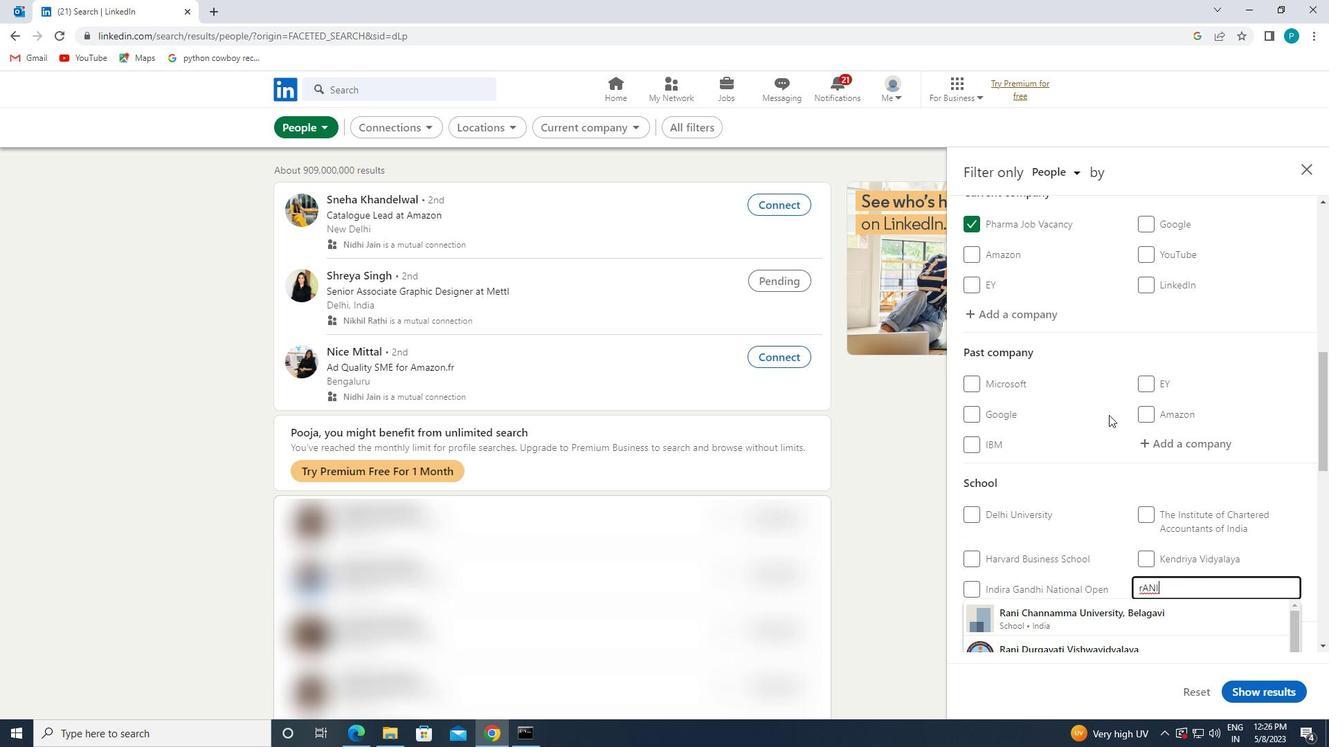 
Action: Key pressed <Key.backspace><Key.backspace><Key.backspace><Key.backspace><Key.backspace><Key.backspace><Key.backspace><Key.backspace>R<Key.caps_lock>ANI<Key.space><Key.caps_lock>L<Key.caps_lock>AXMI<Key.space><Key.caps_lock>B<Key.caps_lock>AI
Screenshot: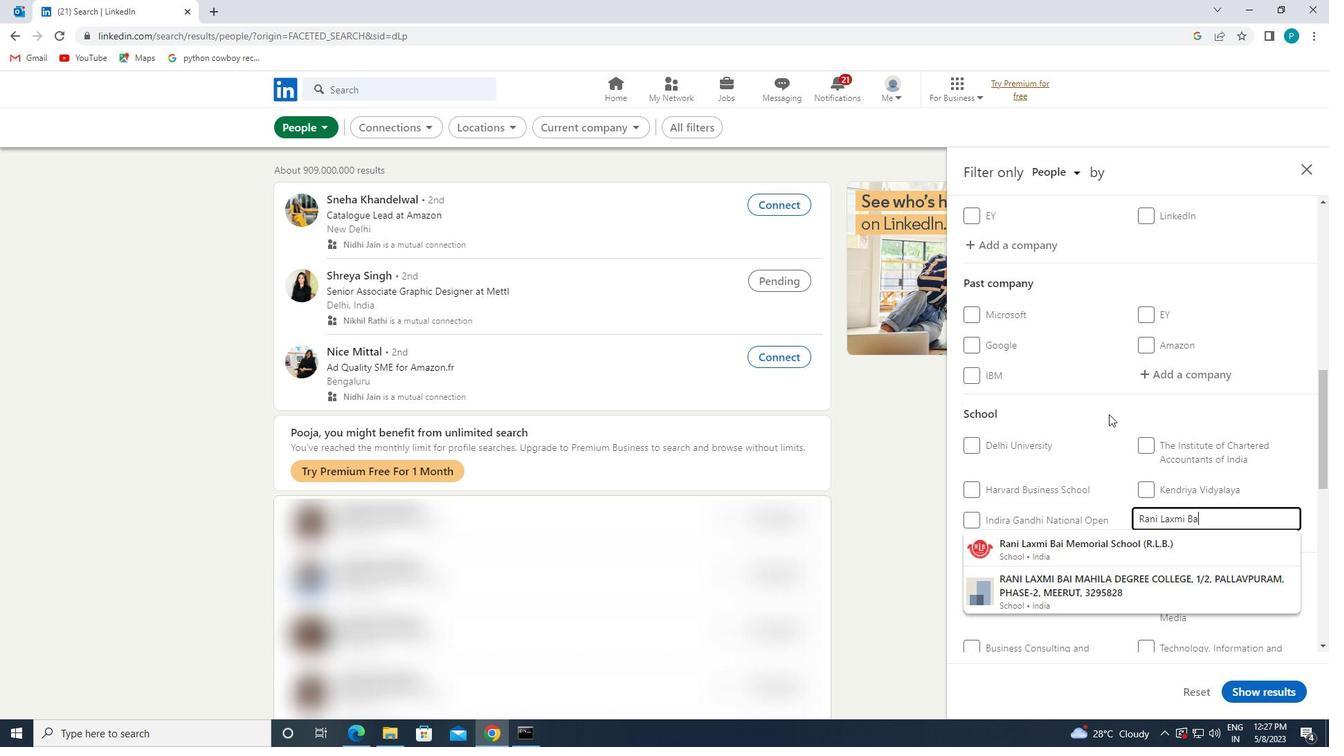 
Action: Mouse moved to (1165, 555)
Screenshot: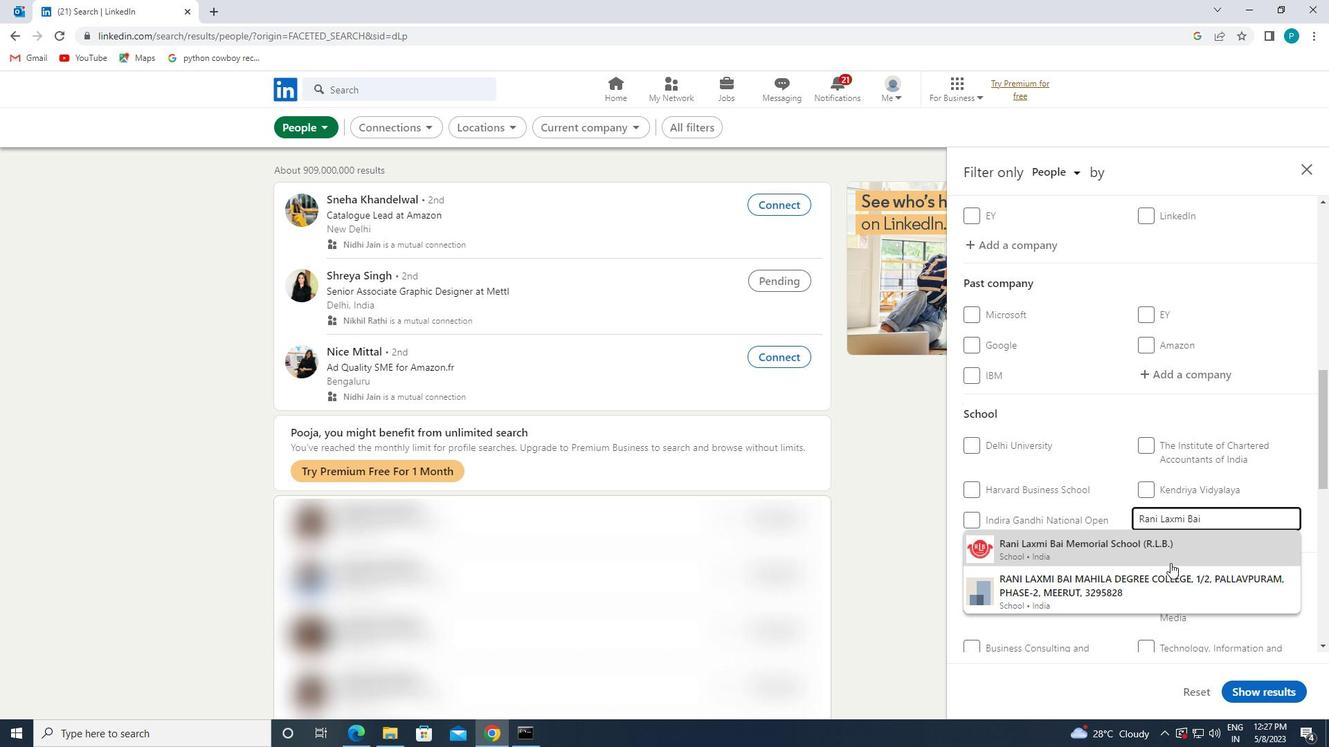 
Action: Mouse pressed left at (1165, 555)
Screenshot: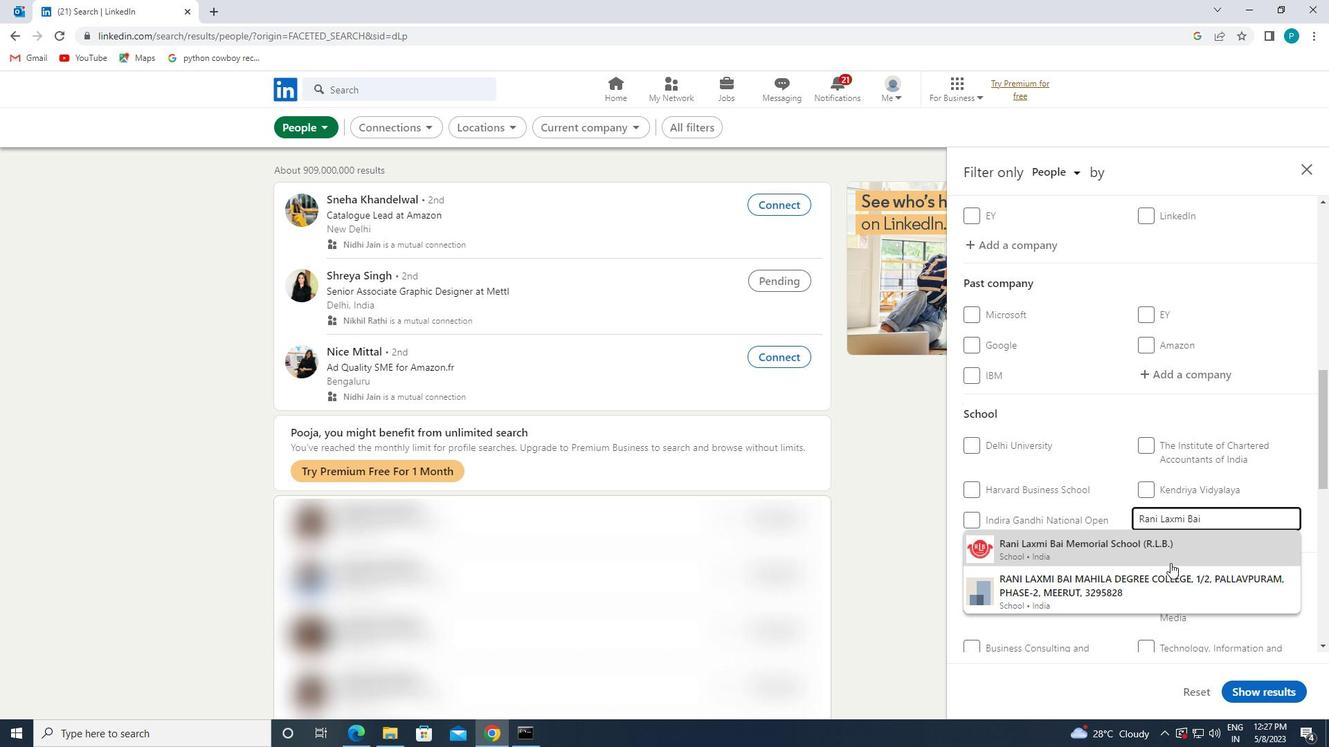 
Action: Mouse moved to (1273, 528)
Screenshot: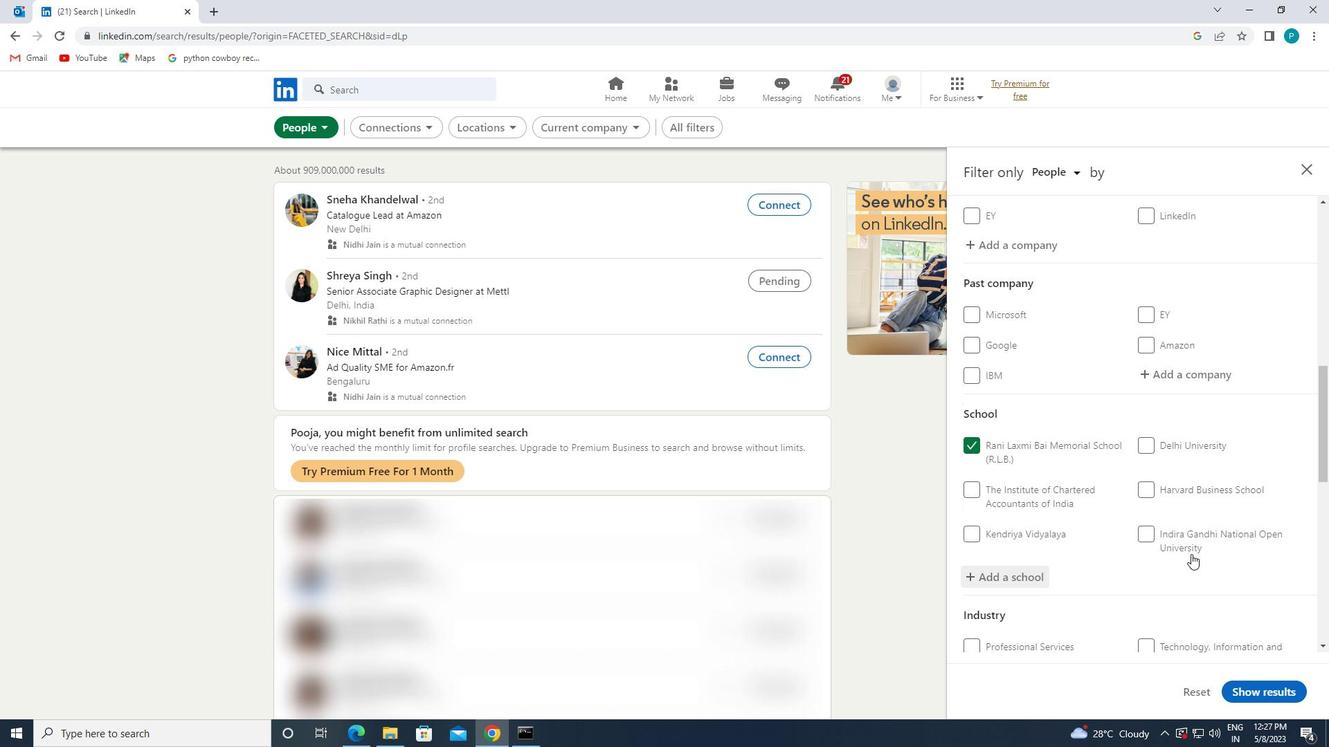 
Action: Mouse scrolled (1273, 528) with delta (0, 0)
Screenshot: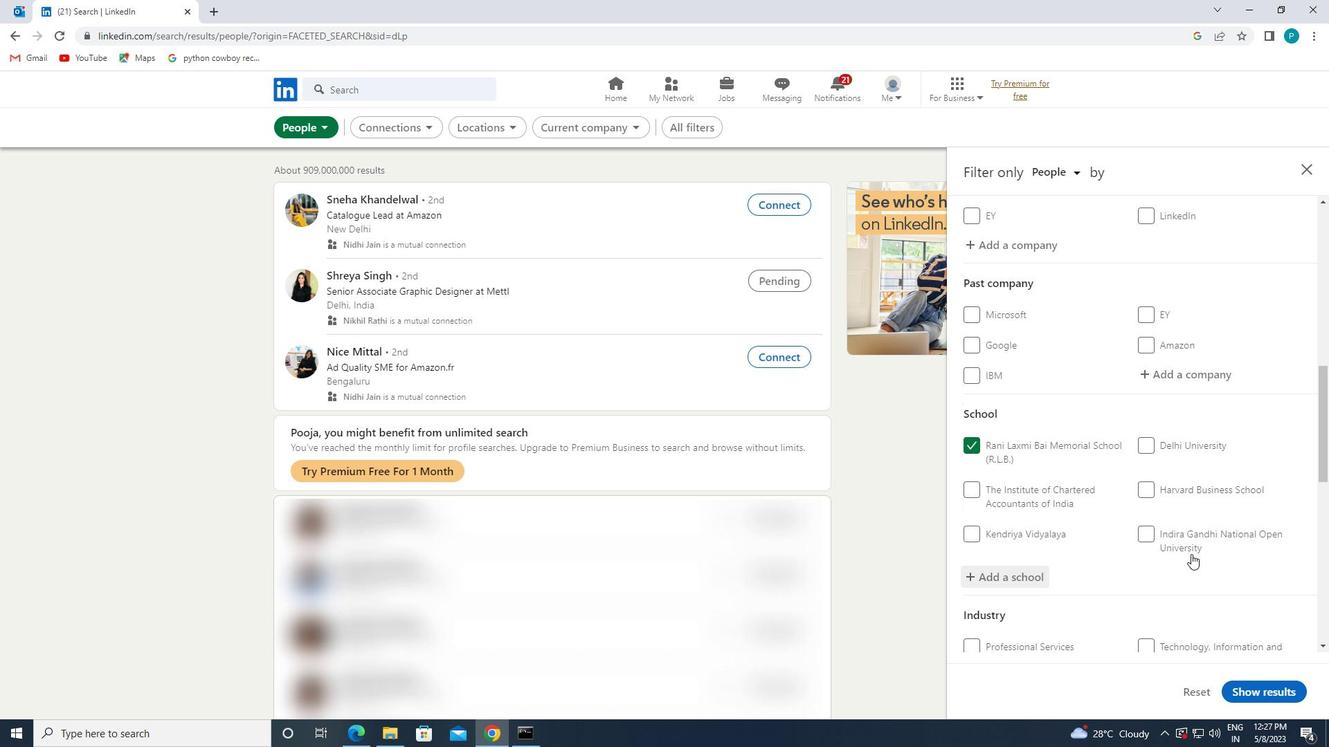 
Action: Mouse moved to (1273, 526)
Screenshot: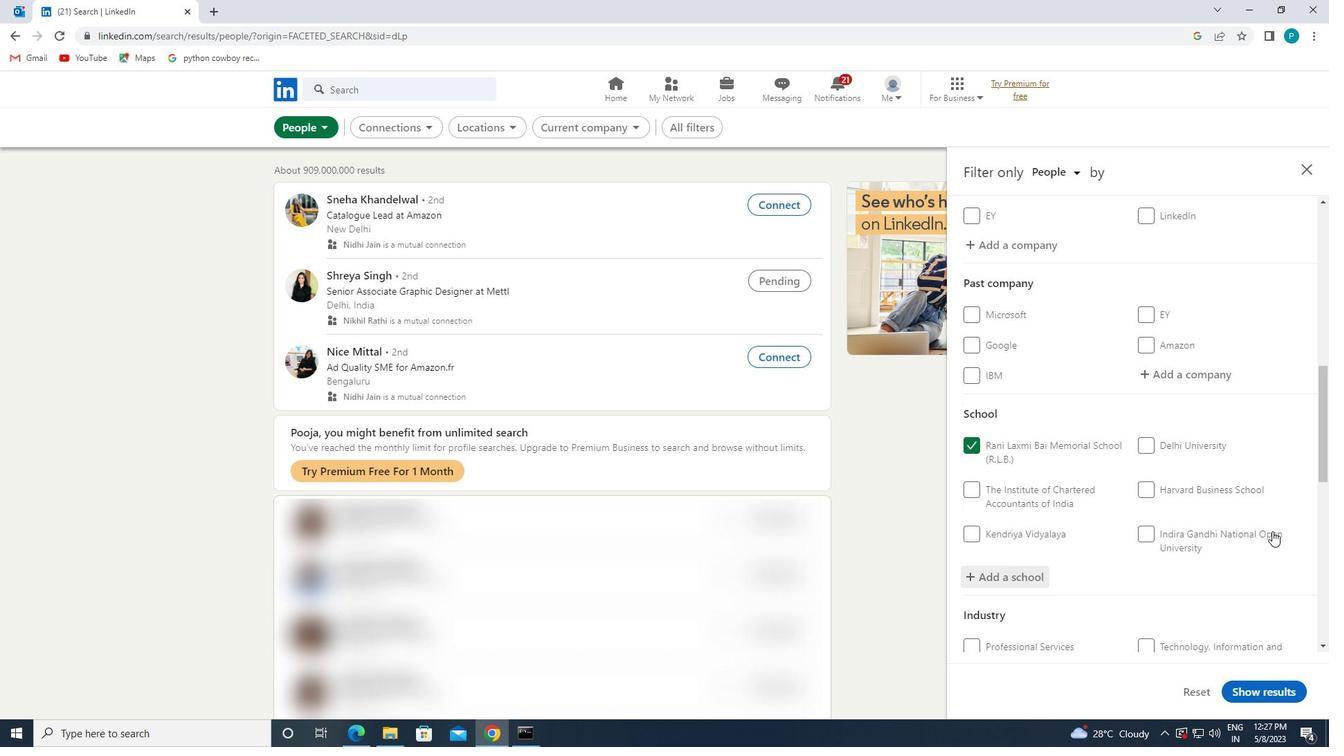 
Action: Mouse scrolled (1273, 526) with delta (0, 0)
Screenshot: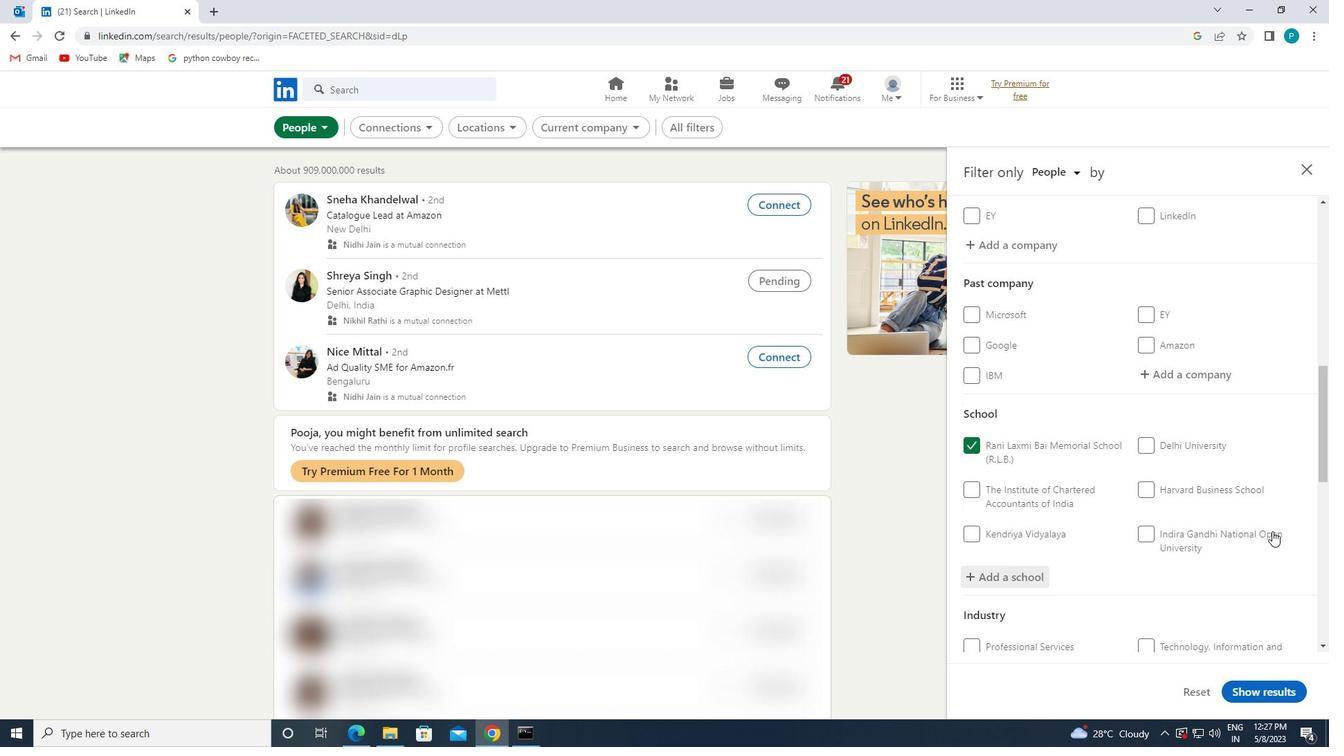 
Action: Mouse moved to (1272, 524)
Screenshot: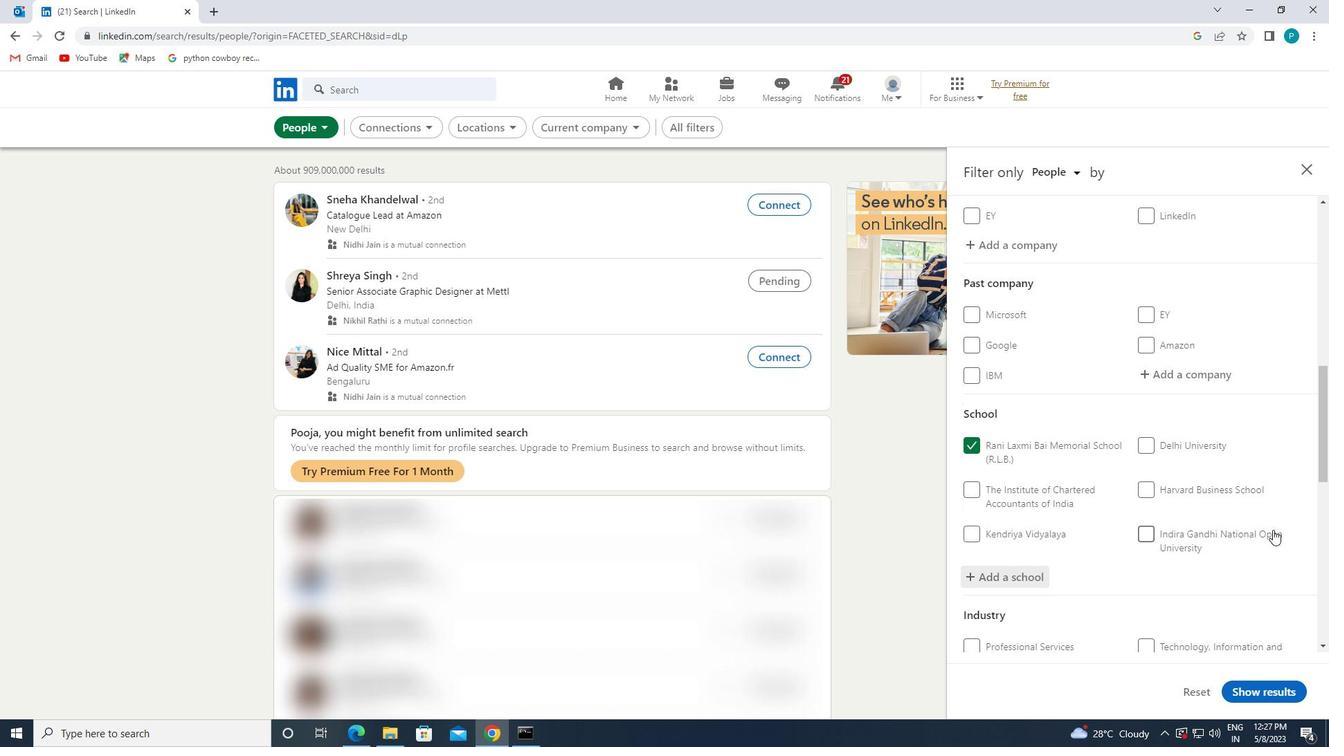
Action: Mouse scrolled (1272, 524) with delta (0, 0)
Screenshot: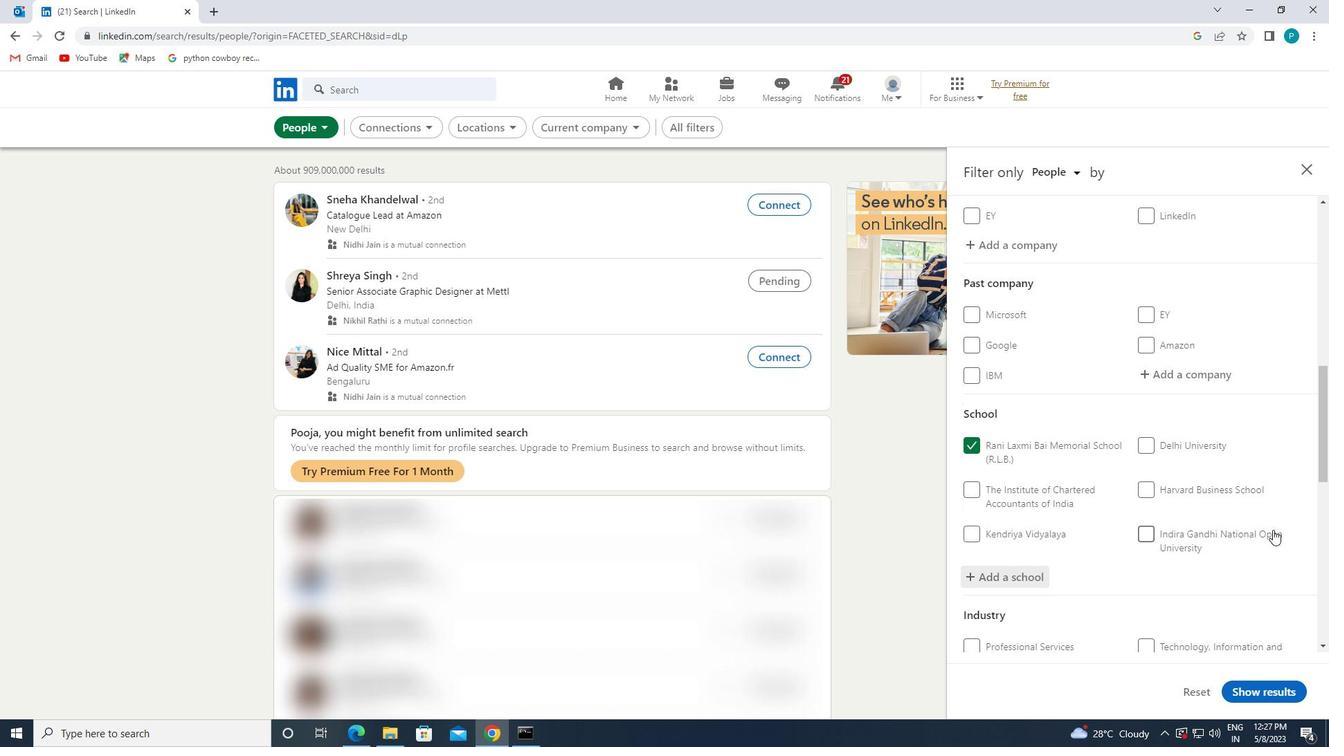 
Action: Mouse moved to (1268, 517)
Screenshot: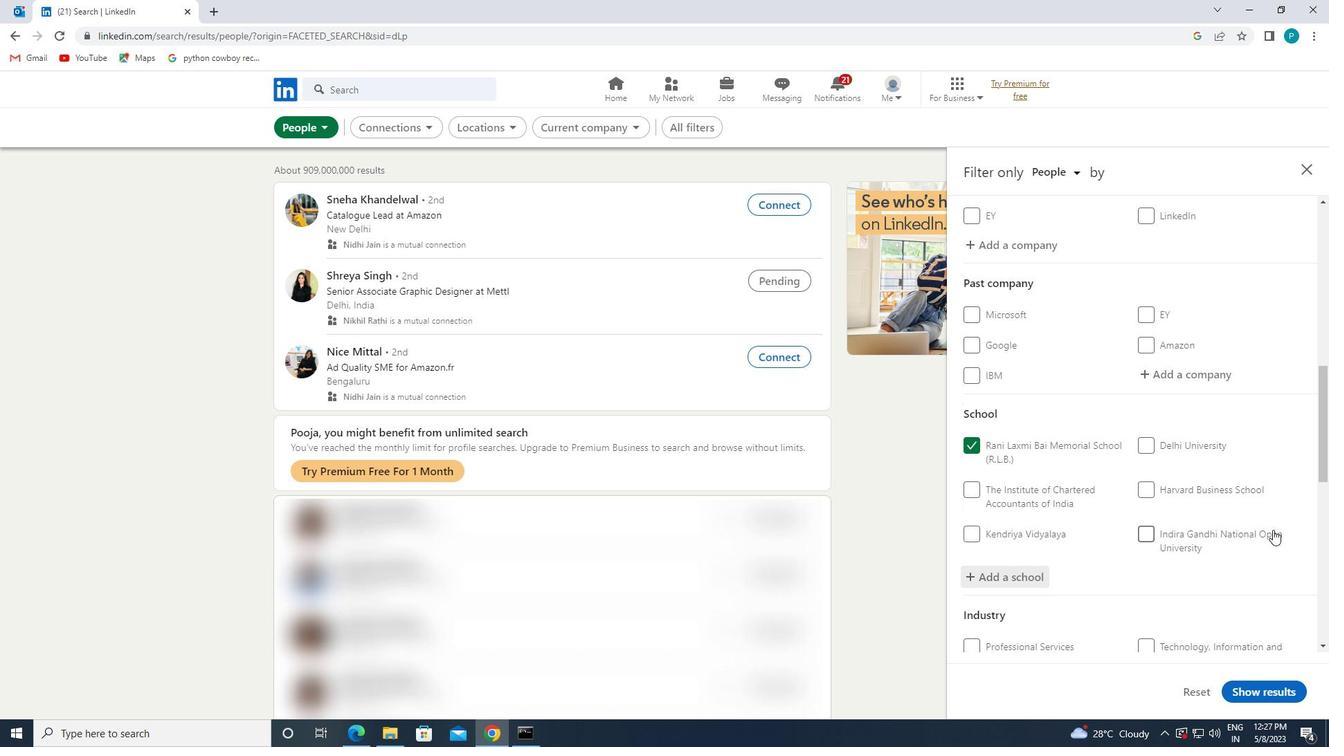 
Action: Mouse scrolled (1268, 517) with delta (0, 0)
Screenshot: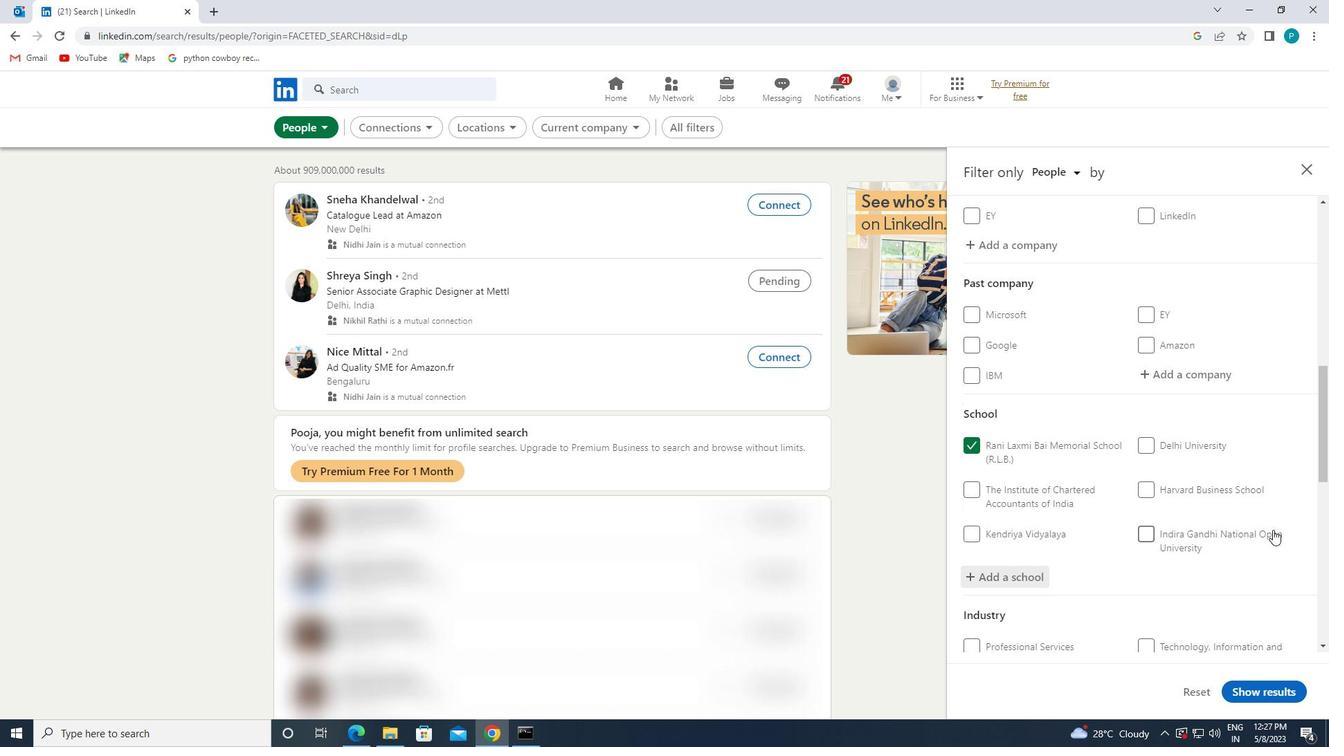 
Action: Mouse moved to (1265, 512)
Screenshot: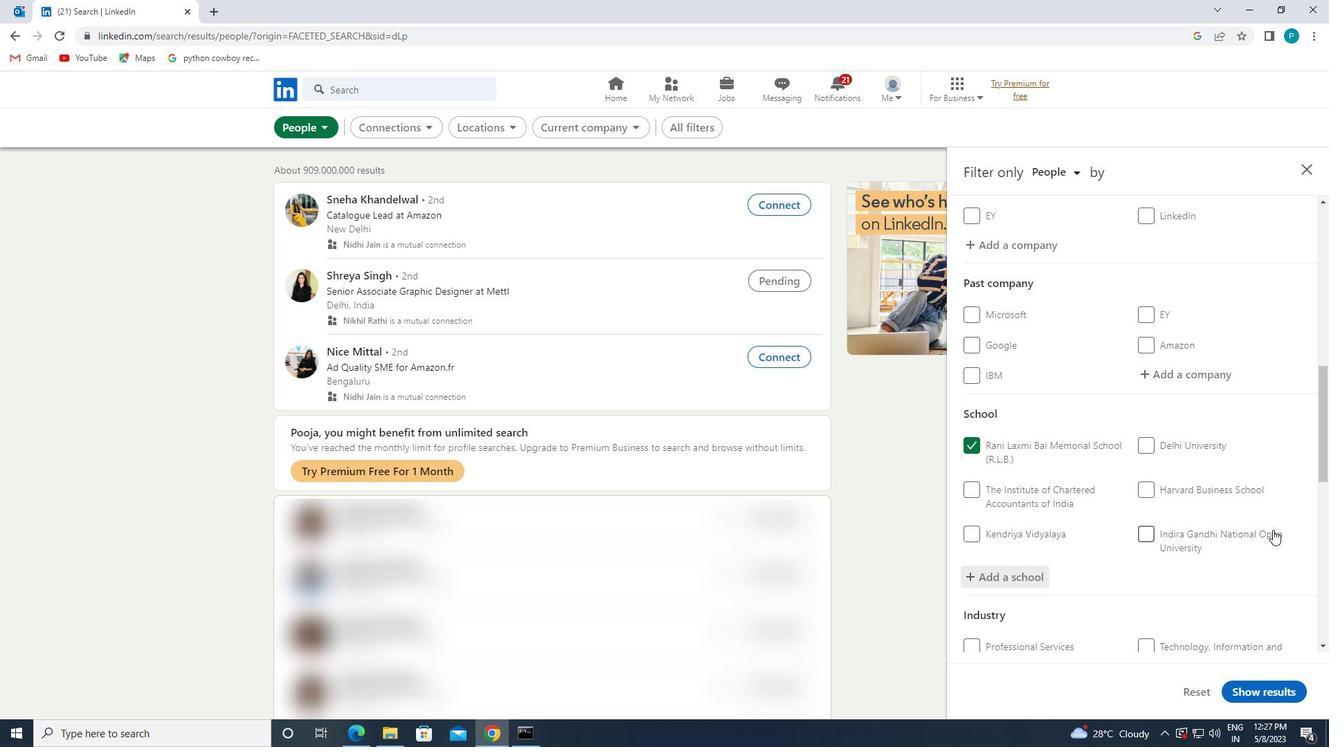 
Action: Mouse scrolled (1265, 512) with delta (0, 0)
Screenshot: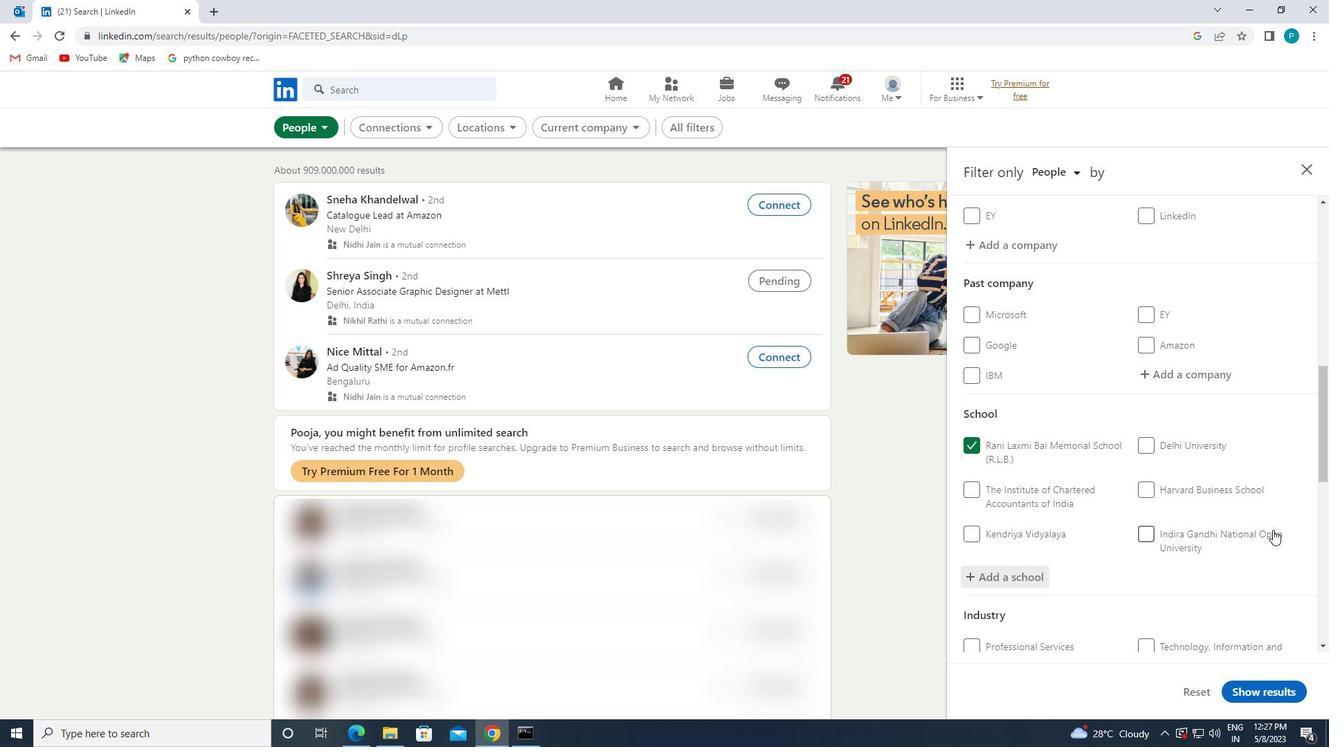 
Action: Mouse moved to (1149, 373)
Screenshot: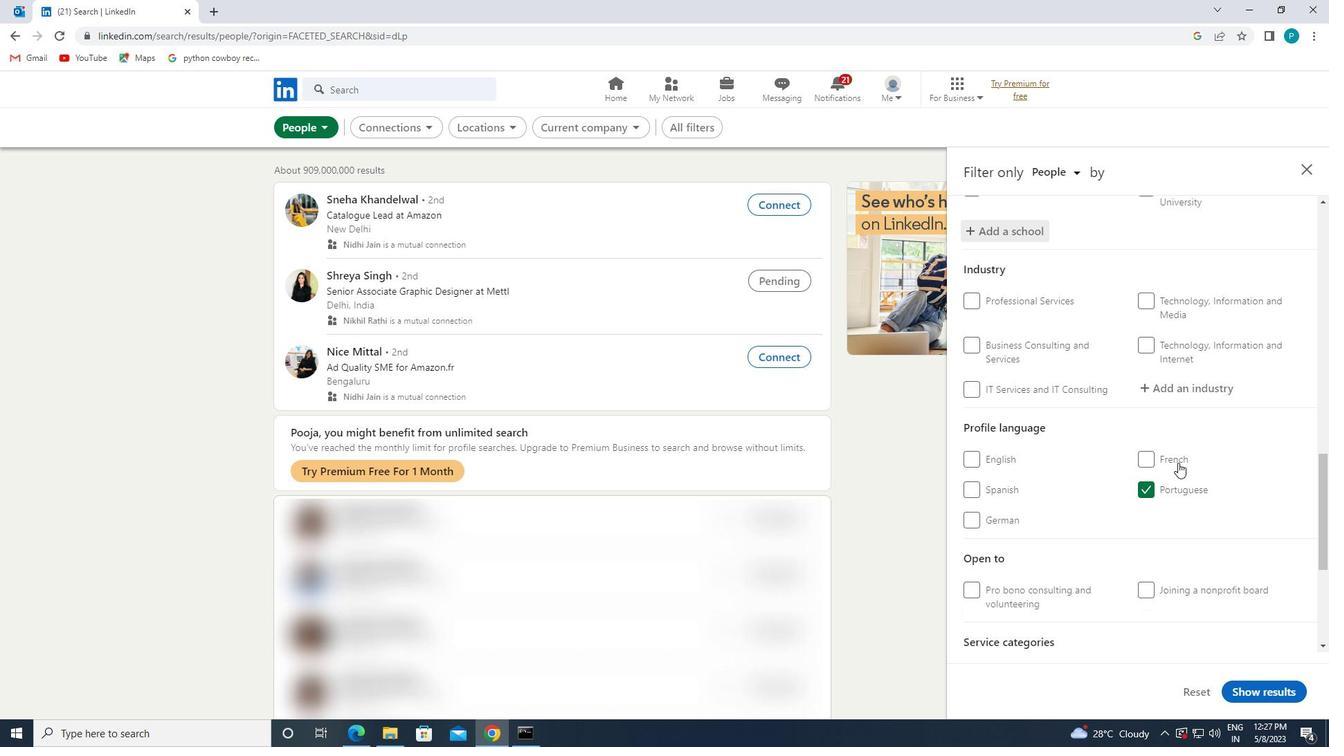 
Action: Mouse pressed left at (1149, 373)
Screenshot: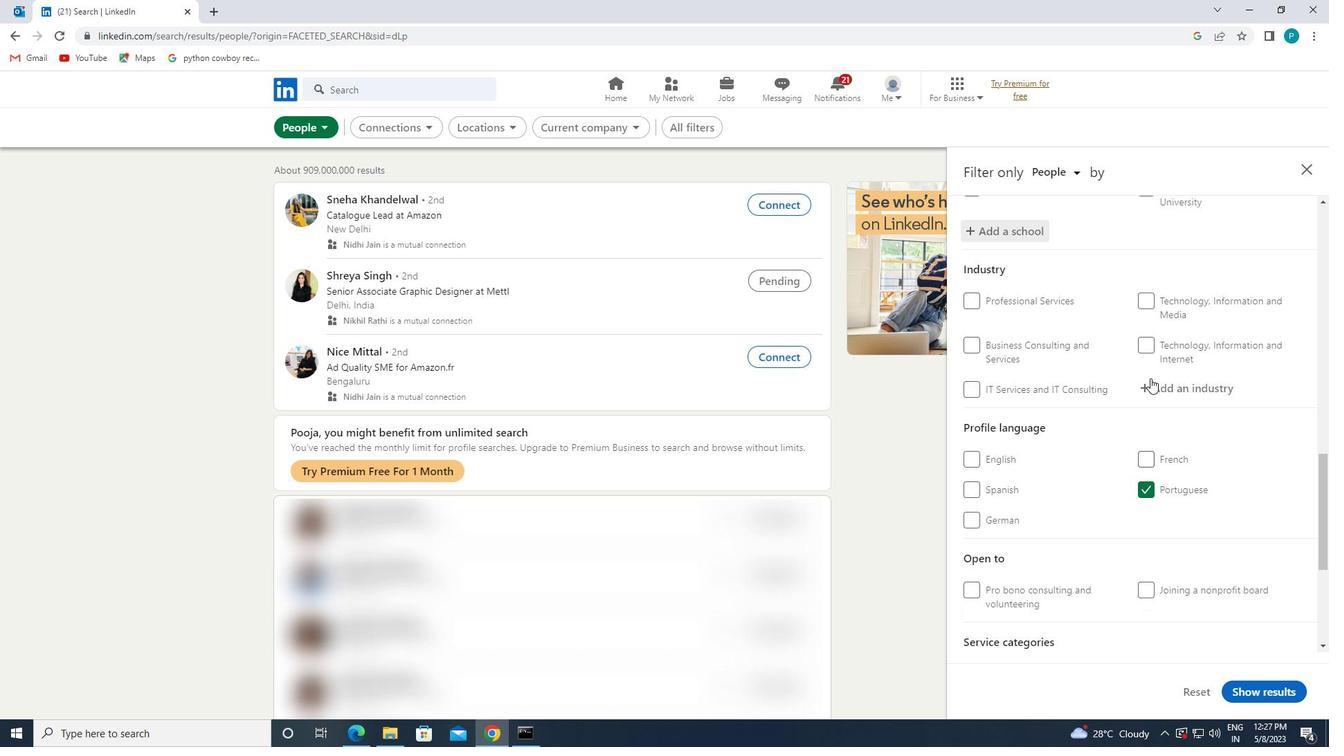 
Action: Mouse moved to (1157, 387)
Screenshot: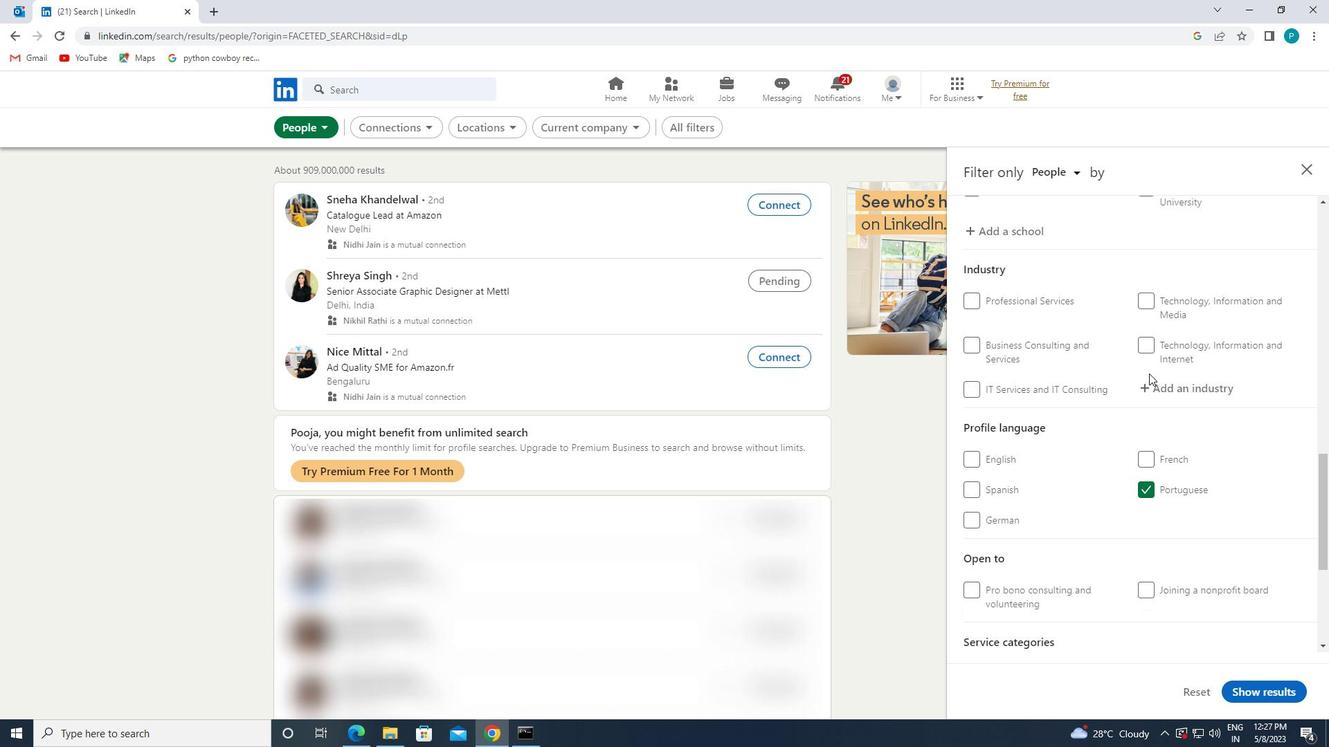 
Action: Mouse pressed left at (1157, 387)
Screenshot: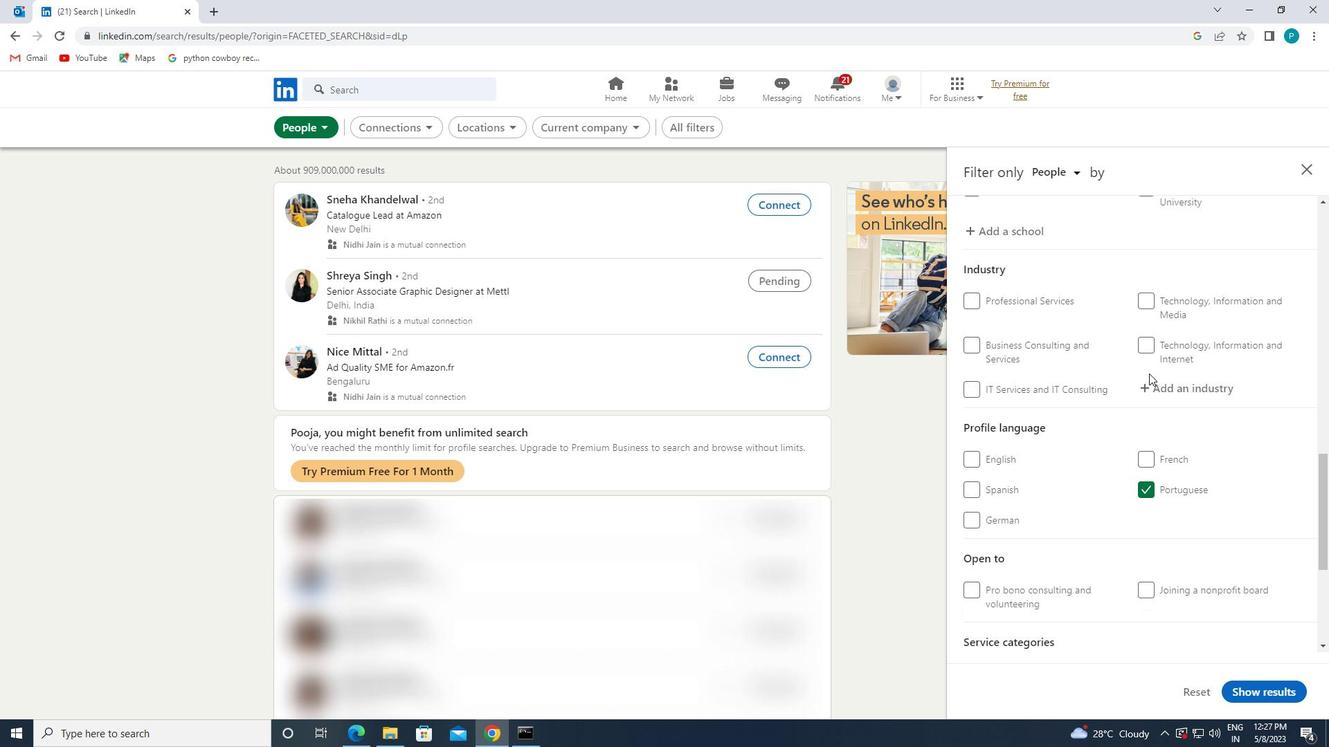 
Action: Key pressed <Key.caps_lock>R<Key.caps_lock>OBOTIC
Screenshot: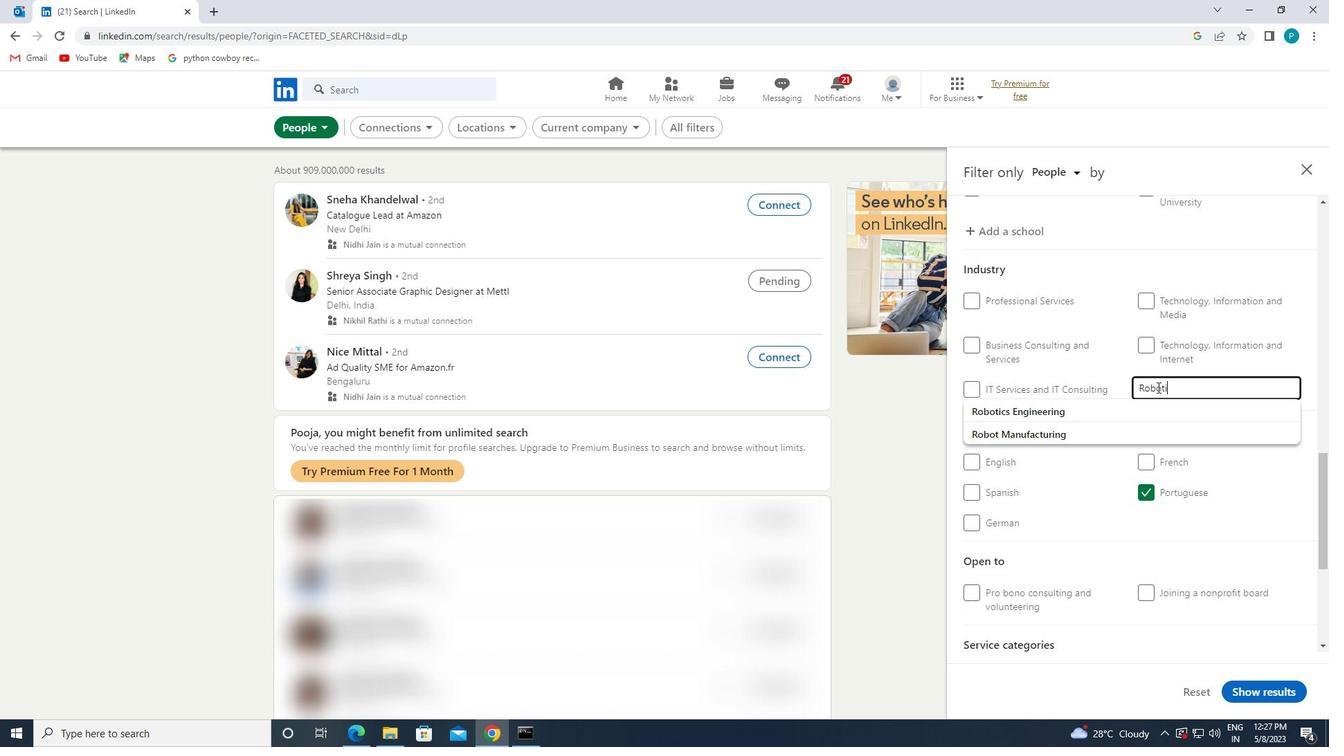 
Action: Mouse moved to (1160, 405)
Screenshot: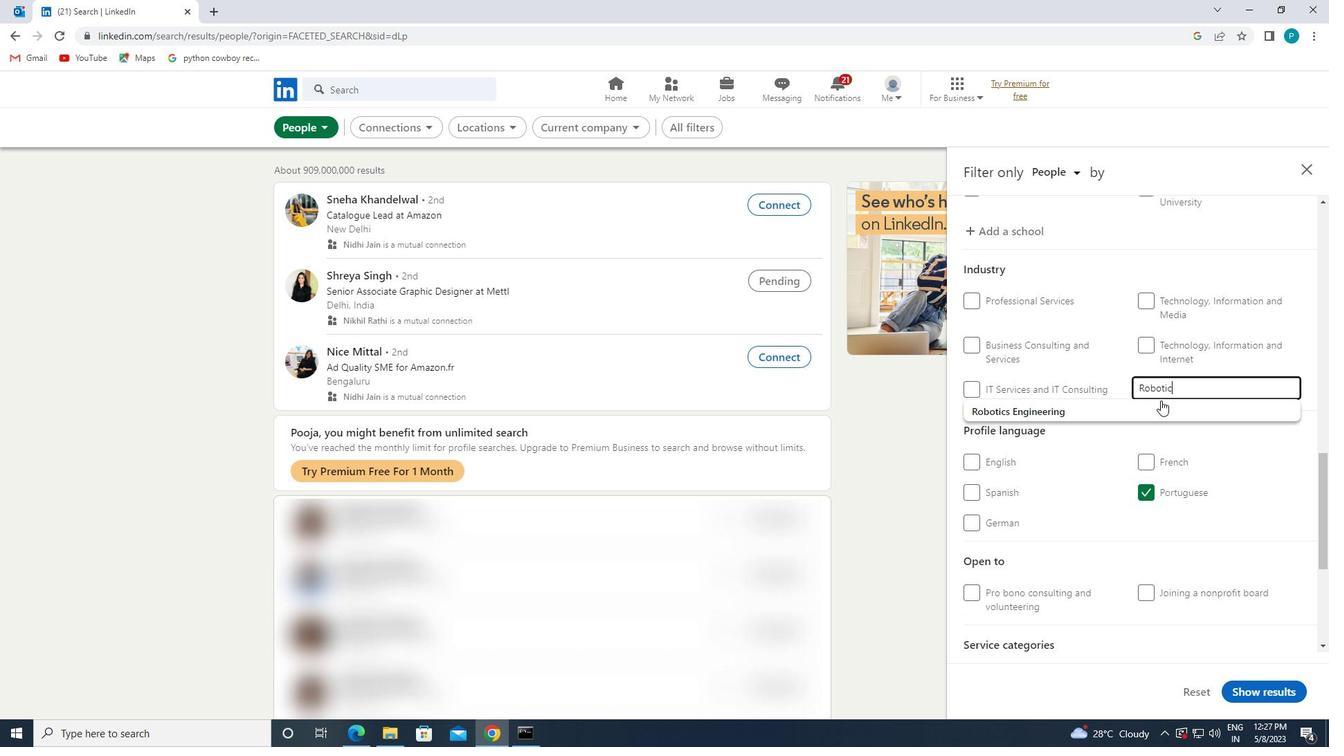 
Action: Mouse pressed left at (1160, 405)
Screenshot: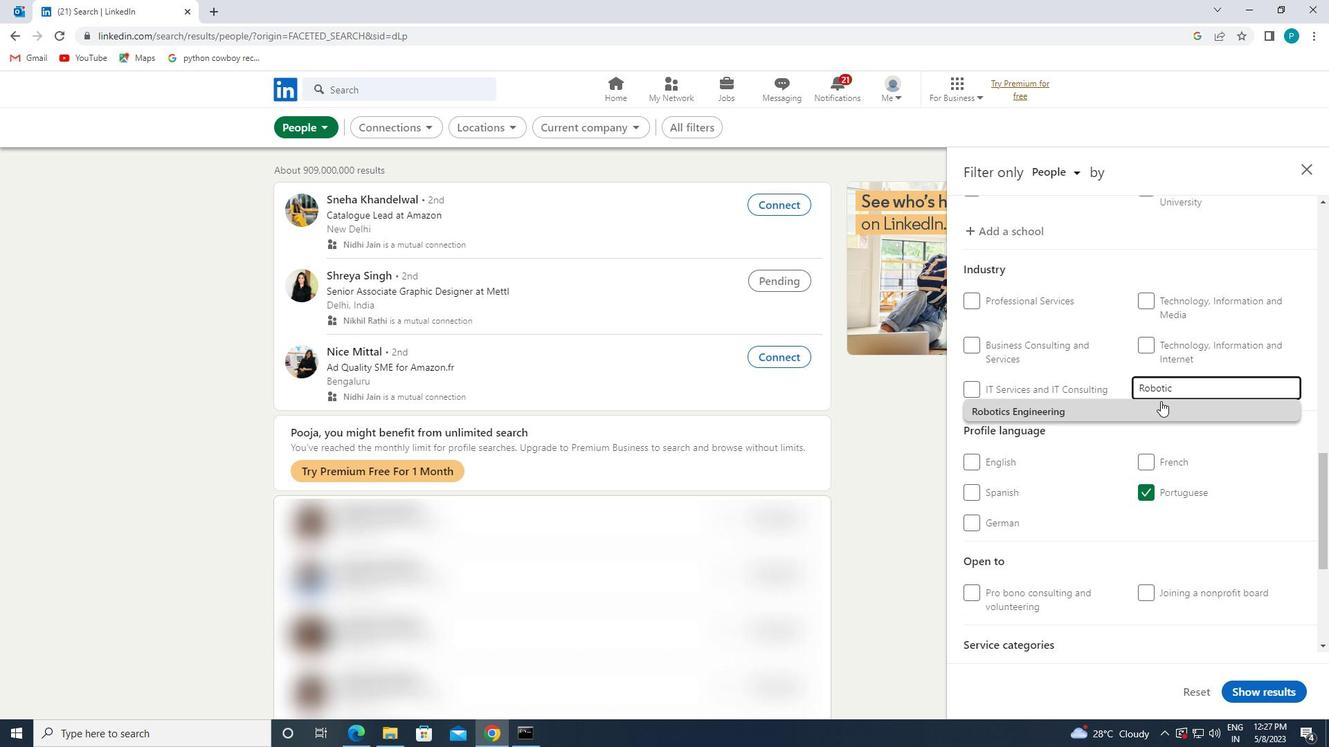 
Action: Mouse moved to (1166, 409)
Screenshot: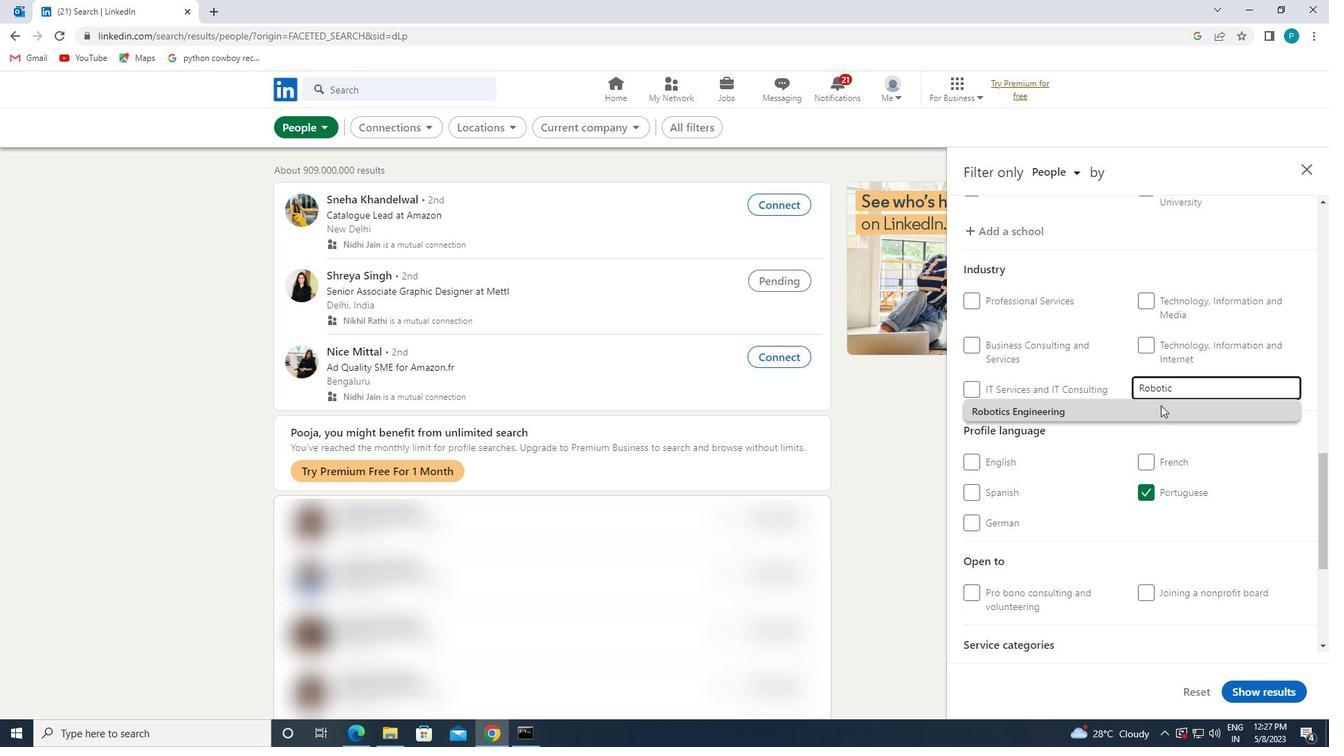 
Action: Mouse scrolled (1166, 409) with delta (0, 0)
Screenshot: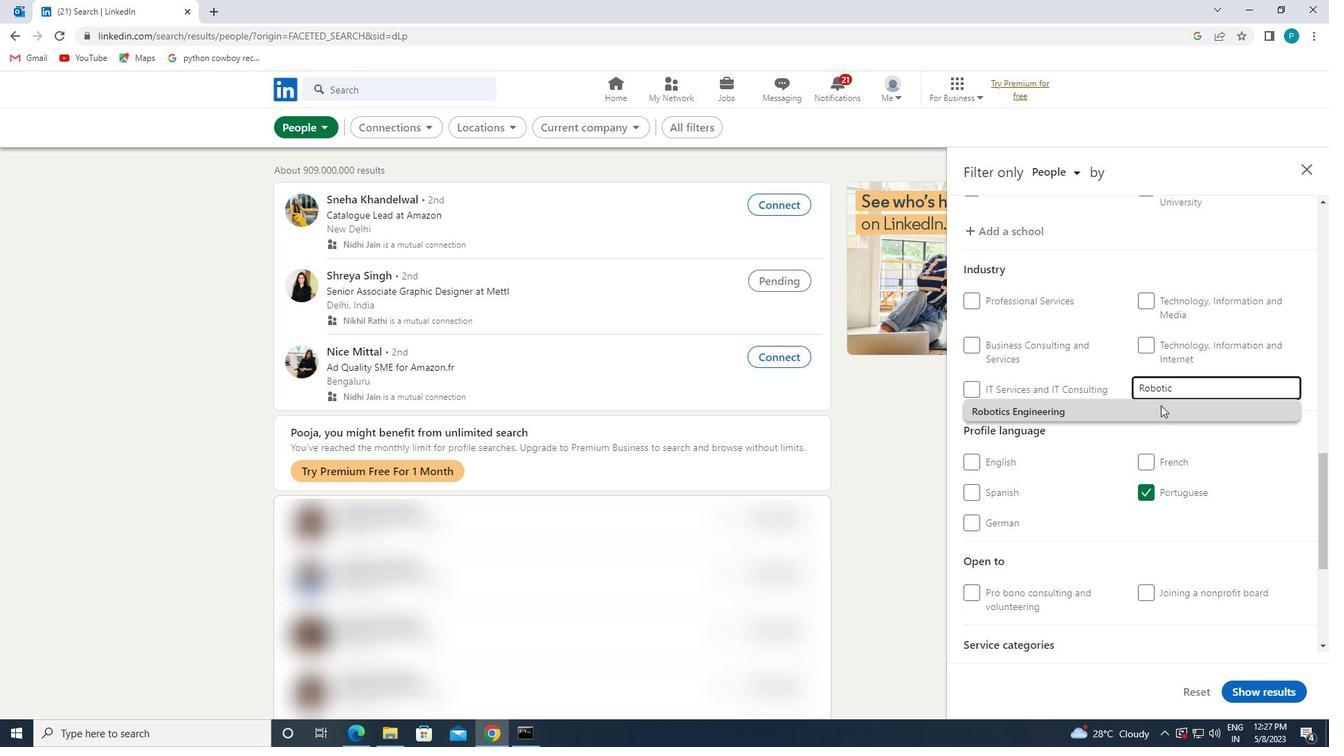 
Action: Mouse moved to (1167, 413)
Screenshot: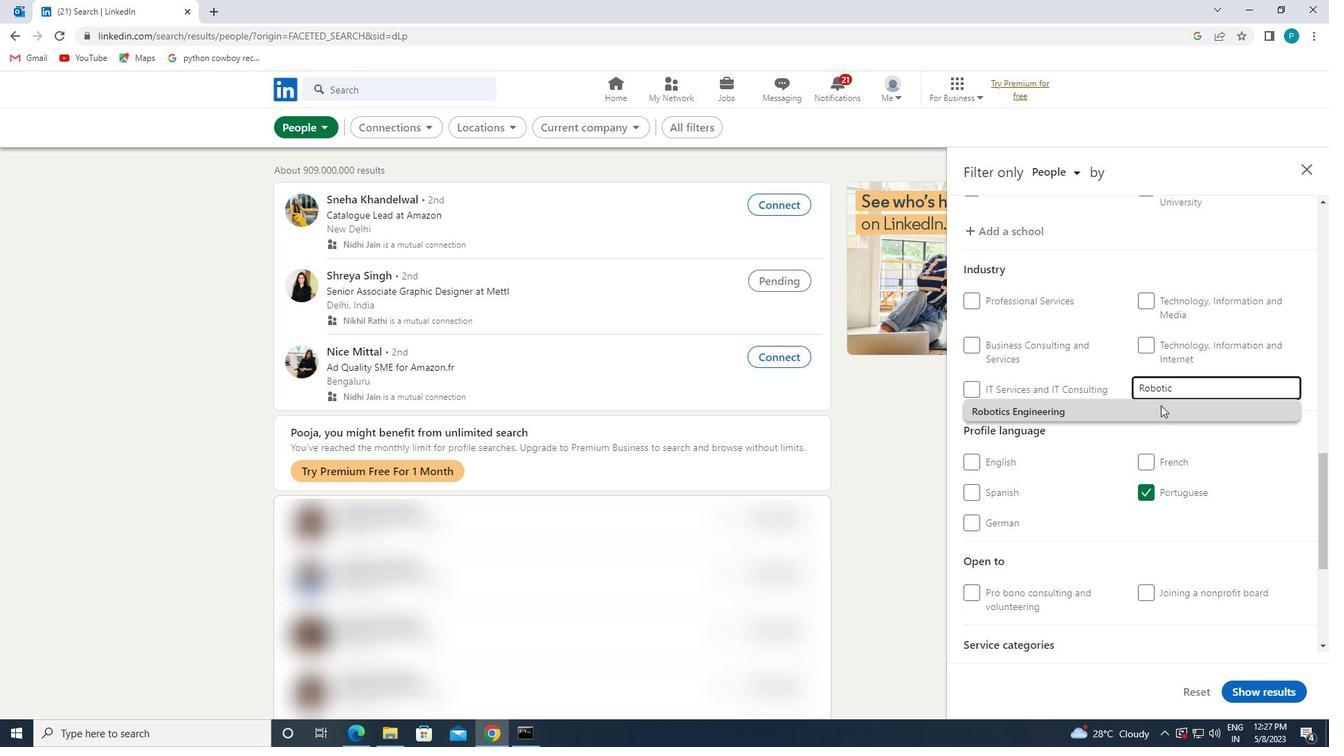 
Action: Mouse scrolled (1167, 413) with delta (0, 0)
Screenshot: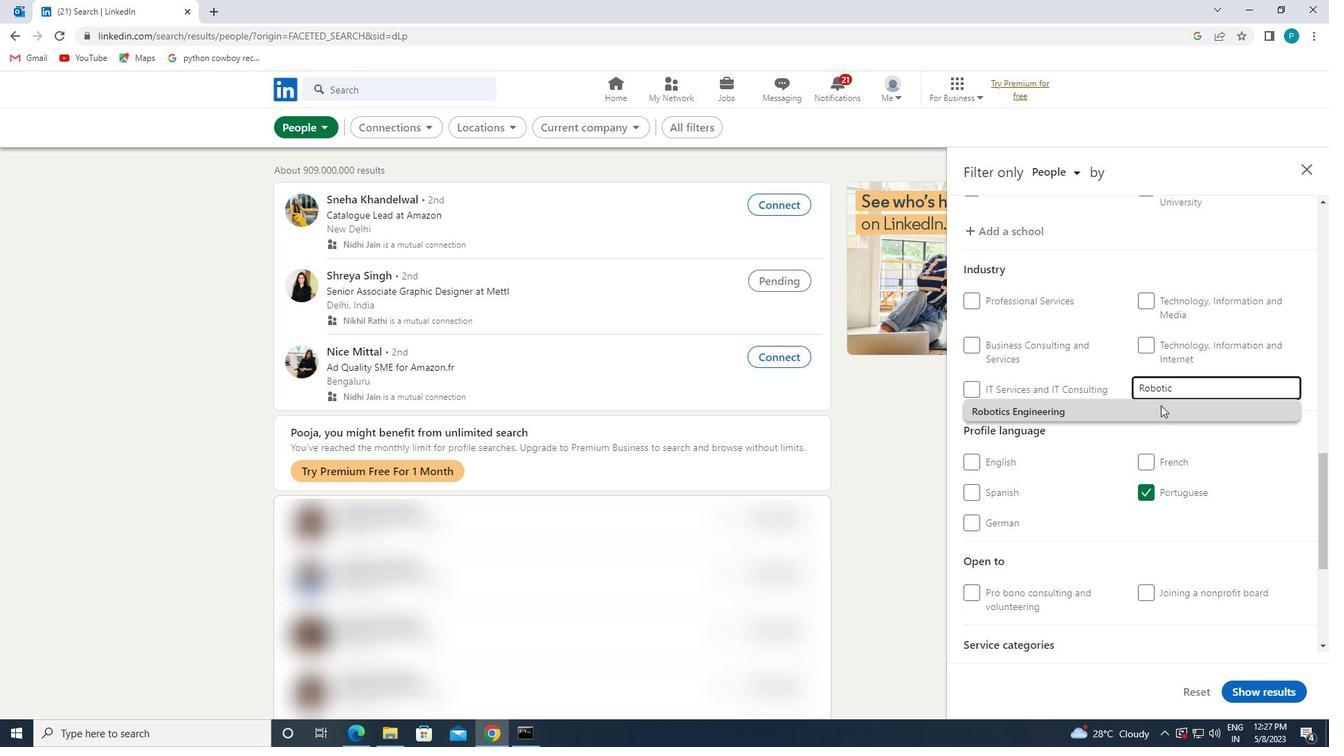 
Action: Mouse moved to (1169, 420)
Screenshot: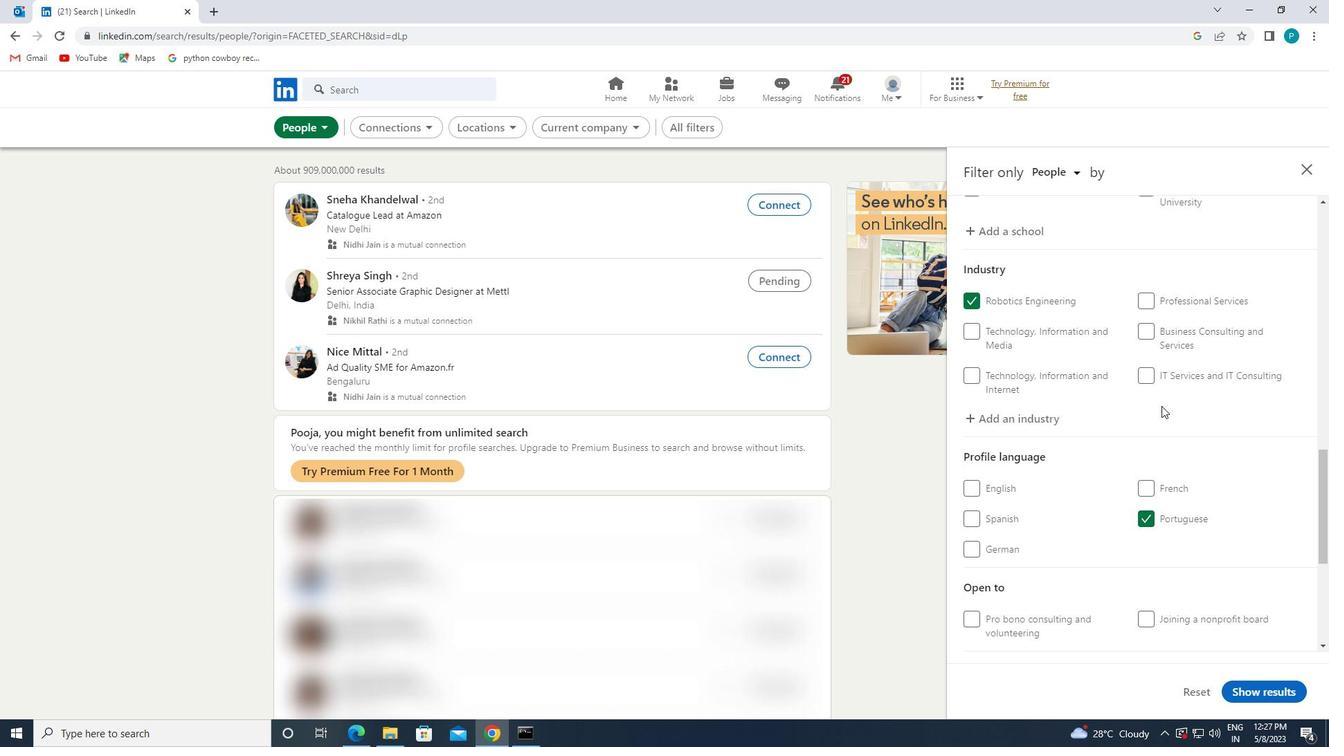
Action: Mouse scrolled (1169, 420) with delta (0, 0)
Screenshot: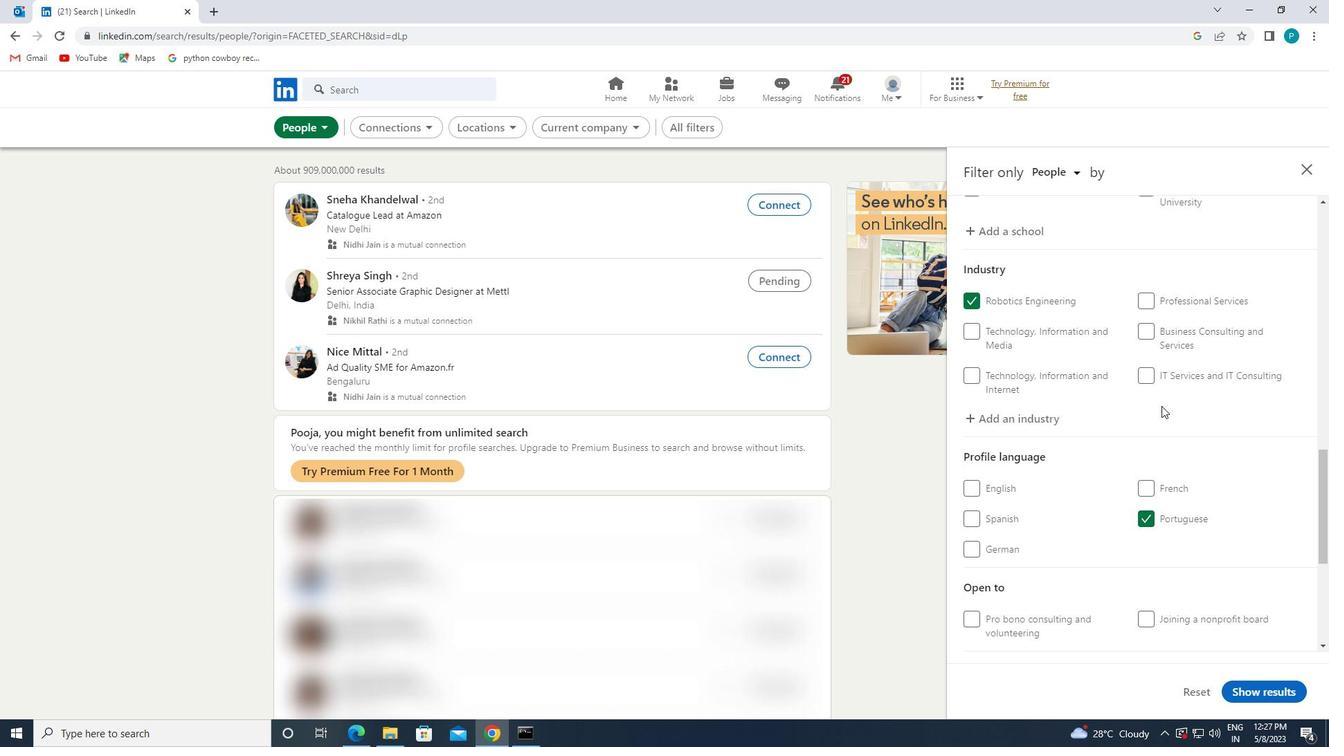
Action: Mouse moved to (1194, 559)
Screenshot: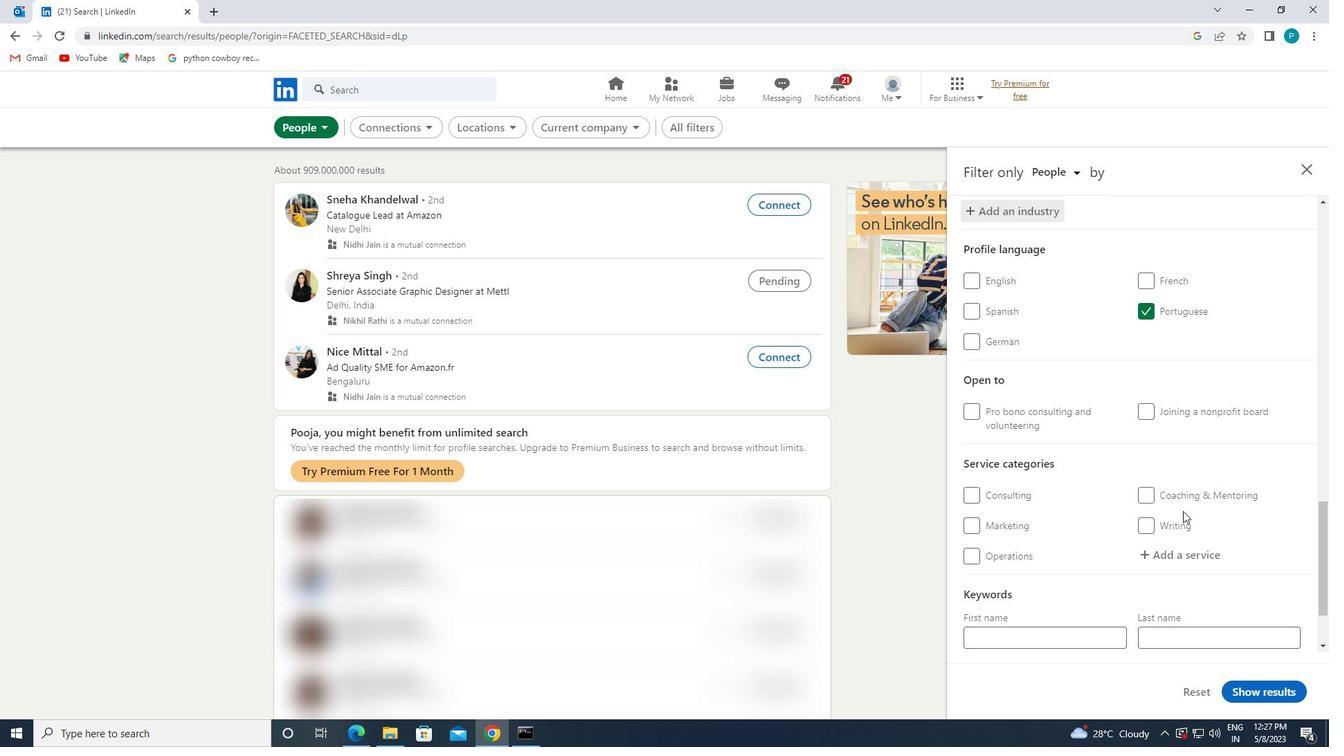 
Action: Mouse pressed left at (1194, 559)
Screenshot: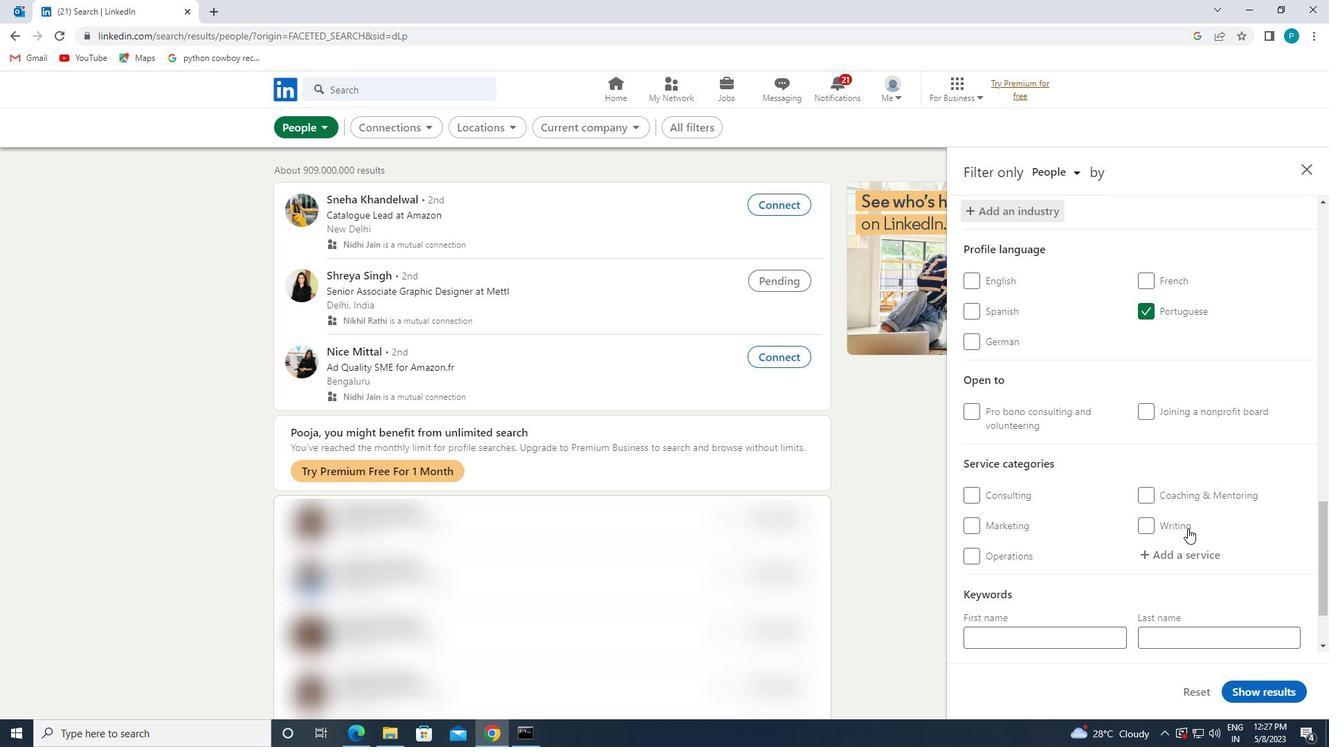 
Action: Key pressed <Key.caps_lock>R<Key.caps_lock>EAL
Screenshot: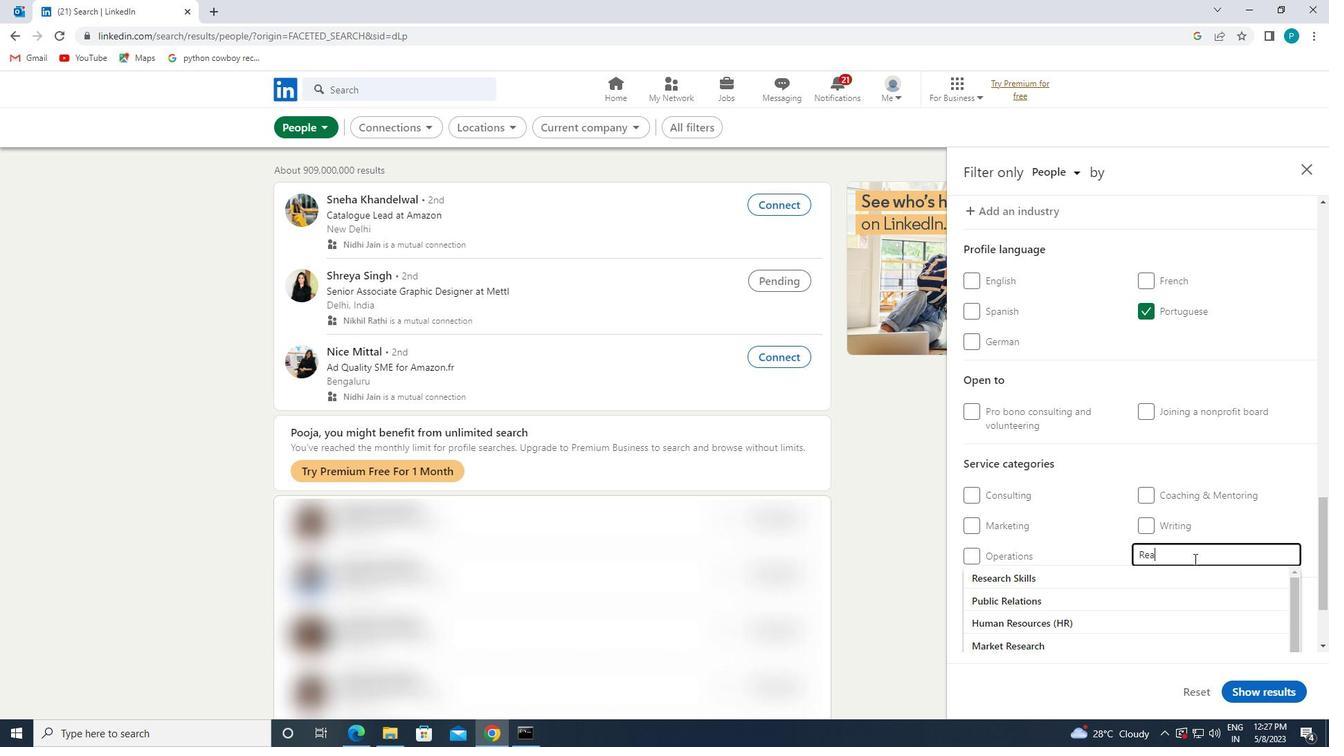 
Action: Mouse moved to (1068, 576)
Screenshot: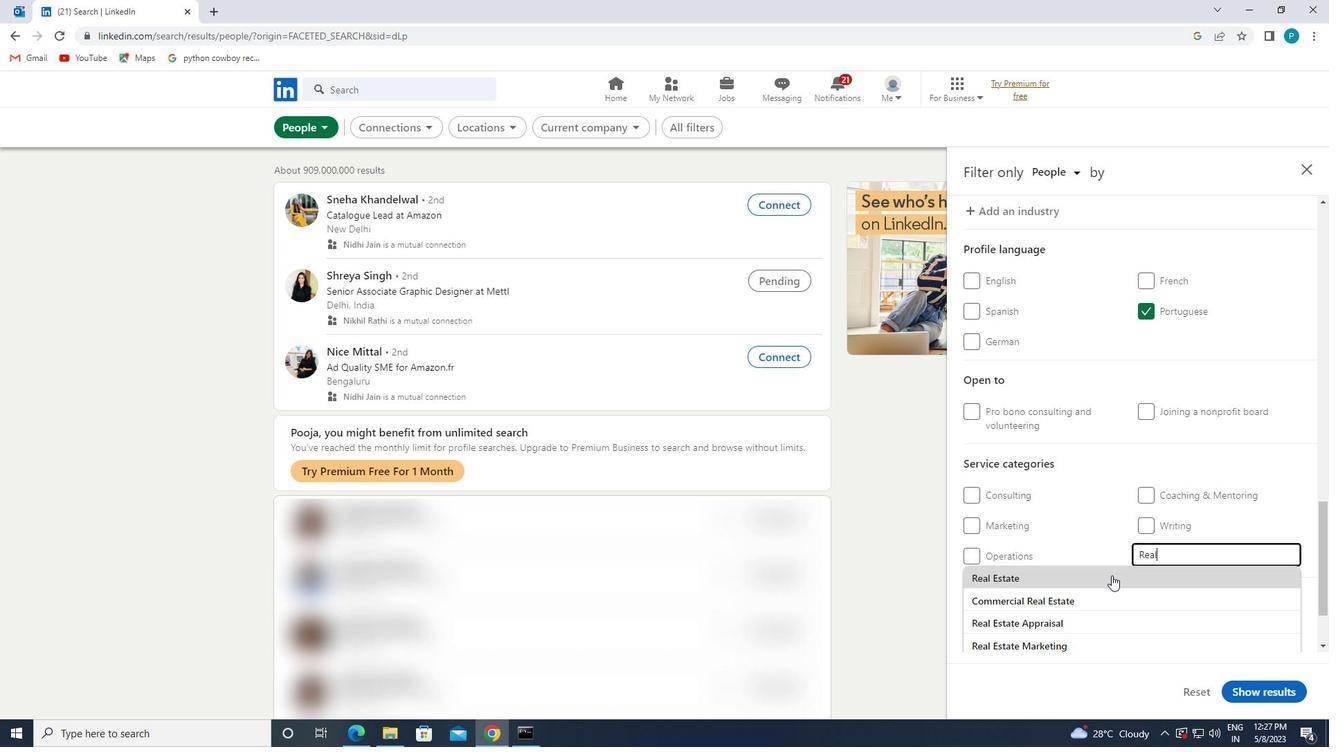 
Action: Mouse pressed left at (1068, 576)
Screenshot: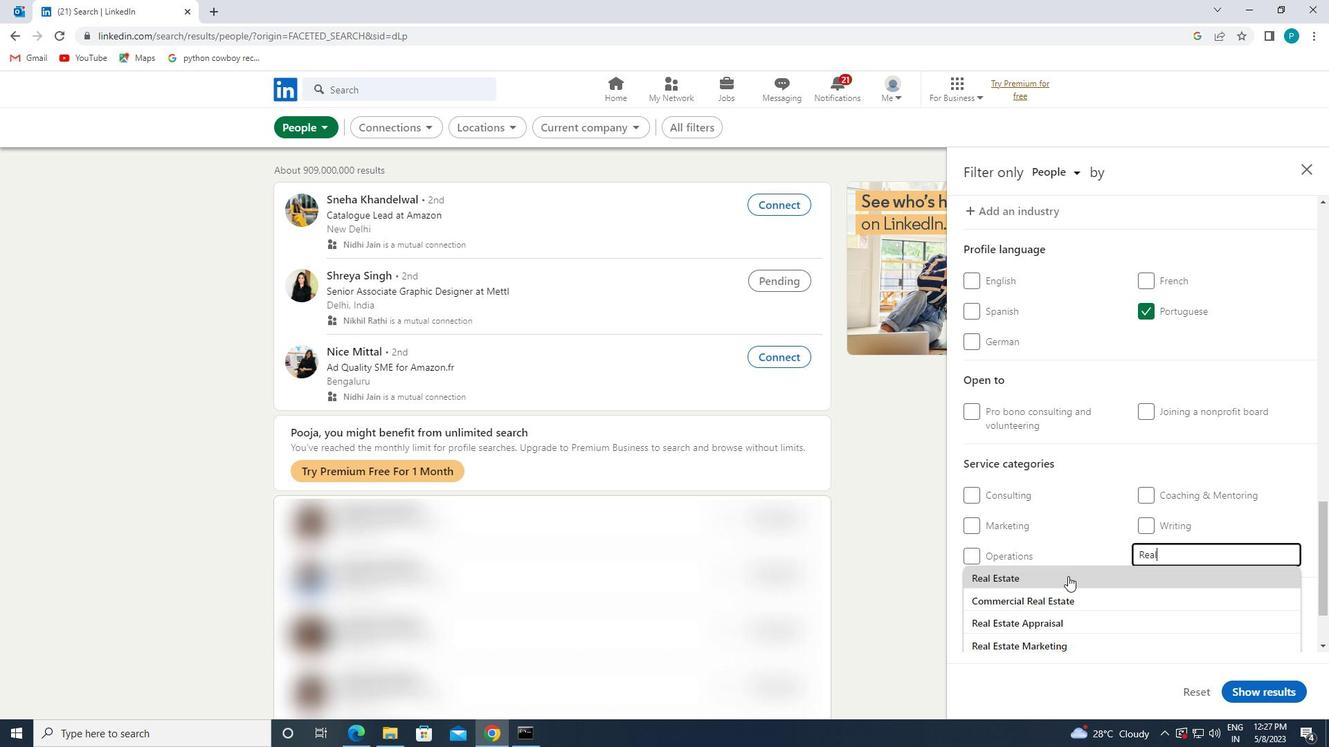 
Action: Mouse moved to (1091, 553)
Screenshot: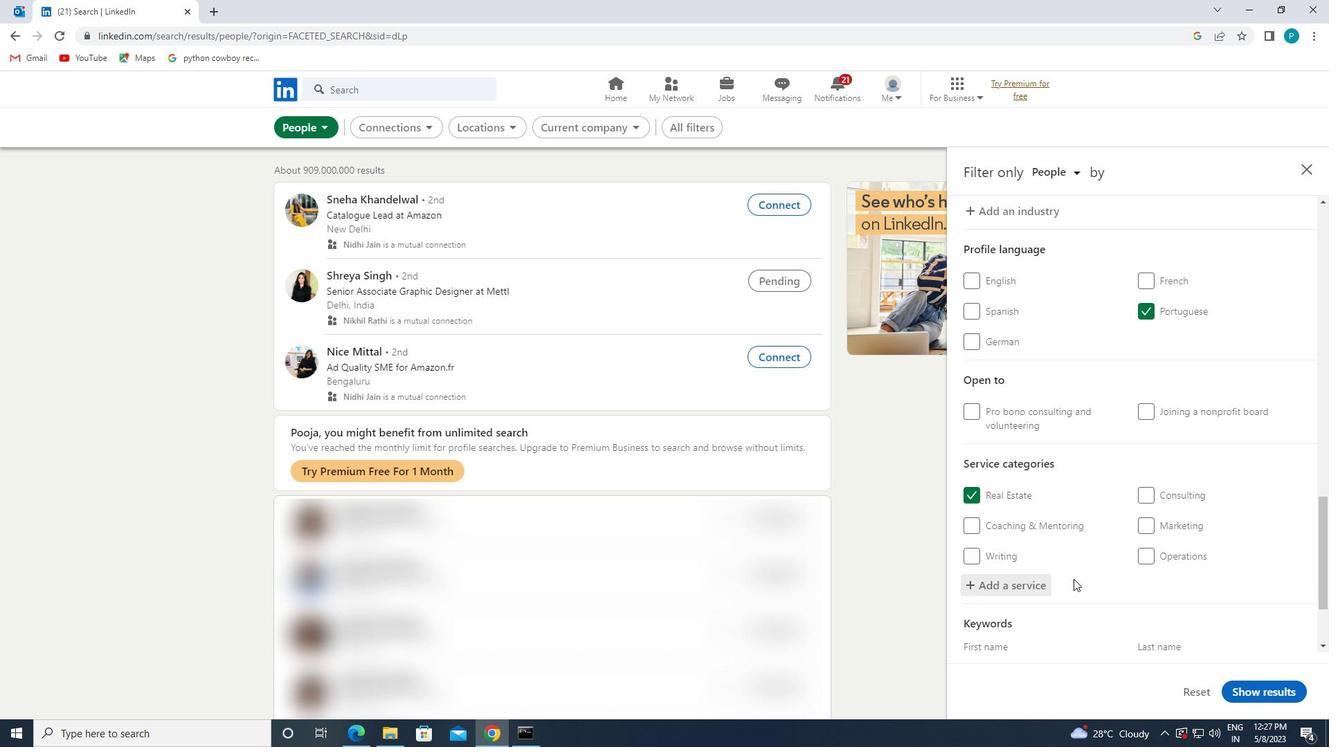 
Action: Mouse scrolled (1091, 552) with delta (0, 0)
Screenshot: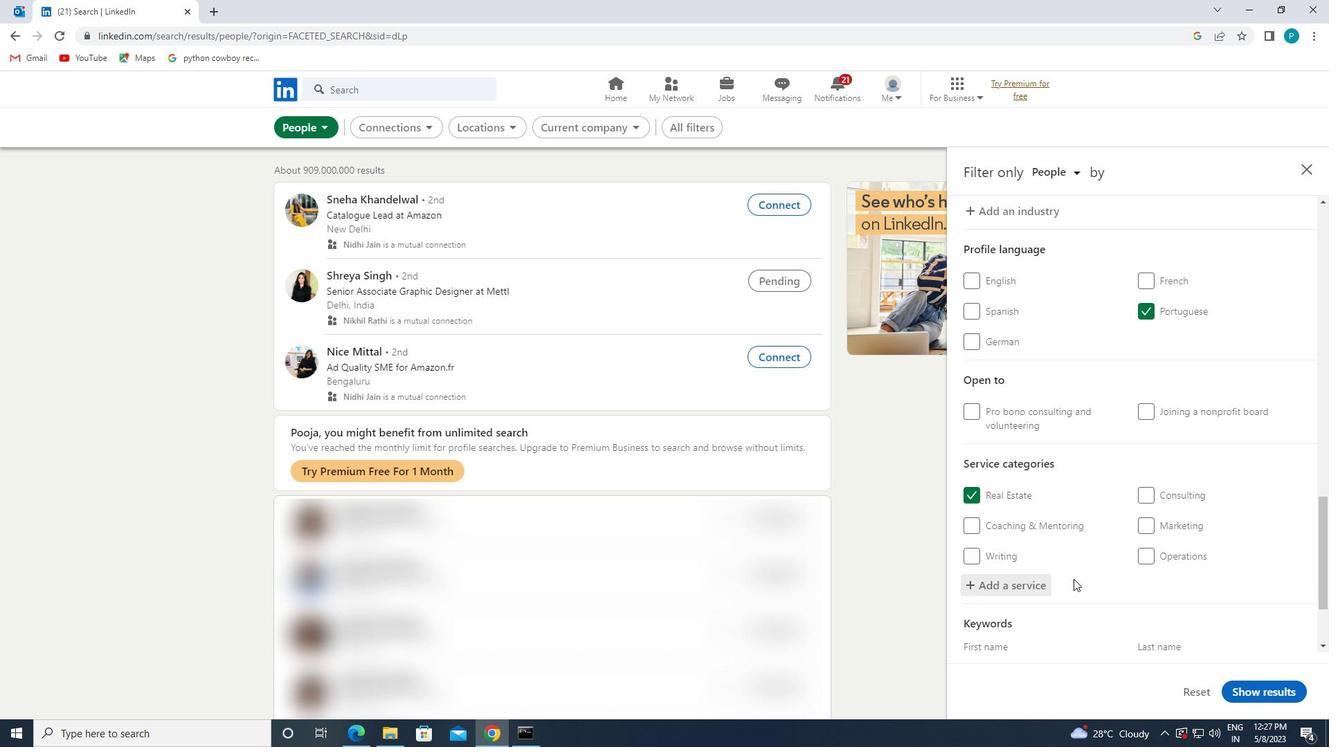 
Action: Mouse scrolled (1091, 552) with delta (0, 0)
Screenshot: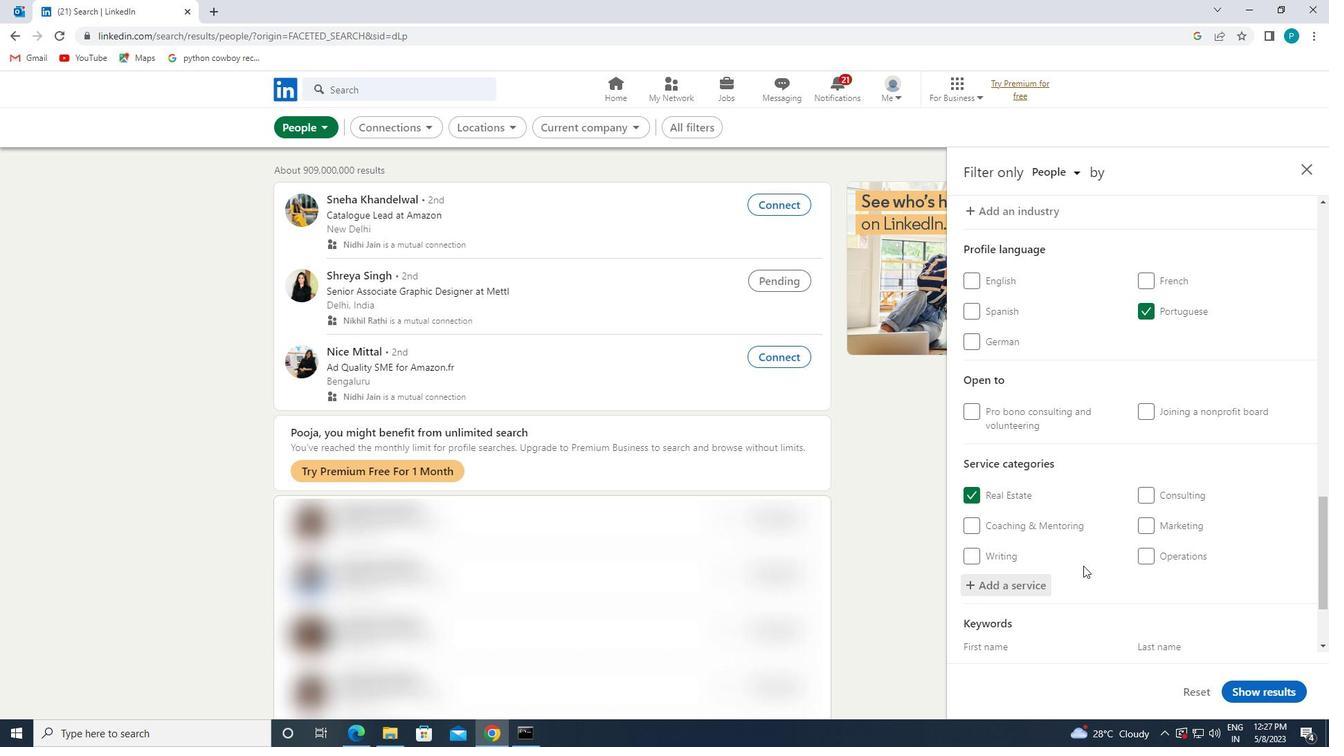 
Action: Mouse scrolled (1091, 552) with delta (0, 0)
Screenshot: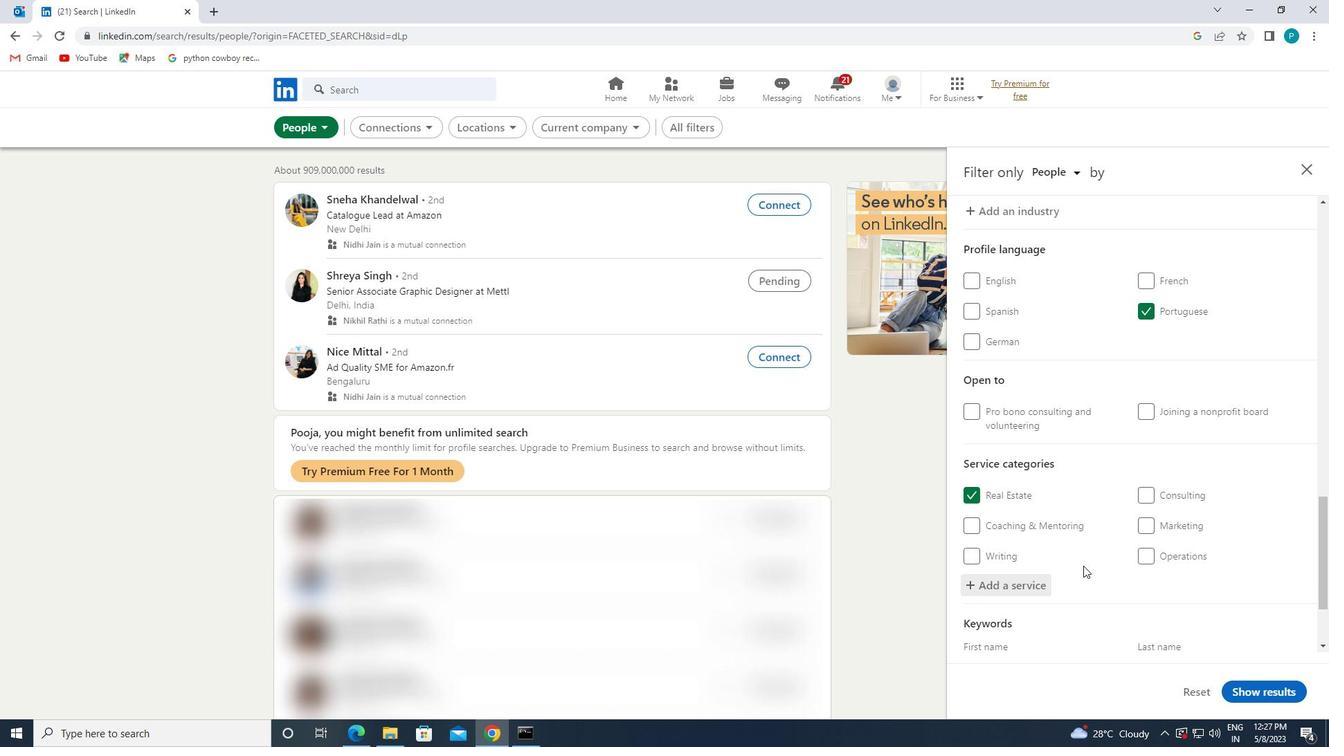 
Action: Mouse scrolled (1091, 552) with delta (0, 0)
Screenshot: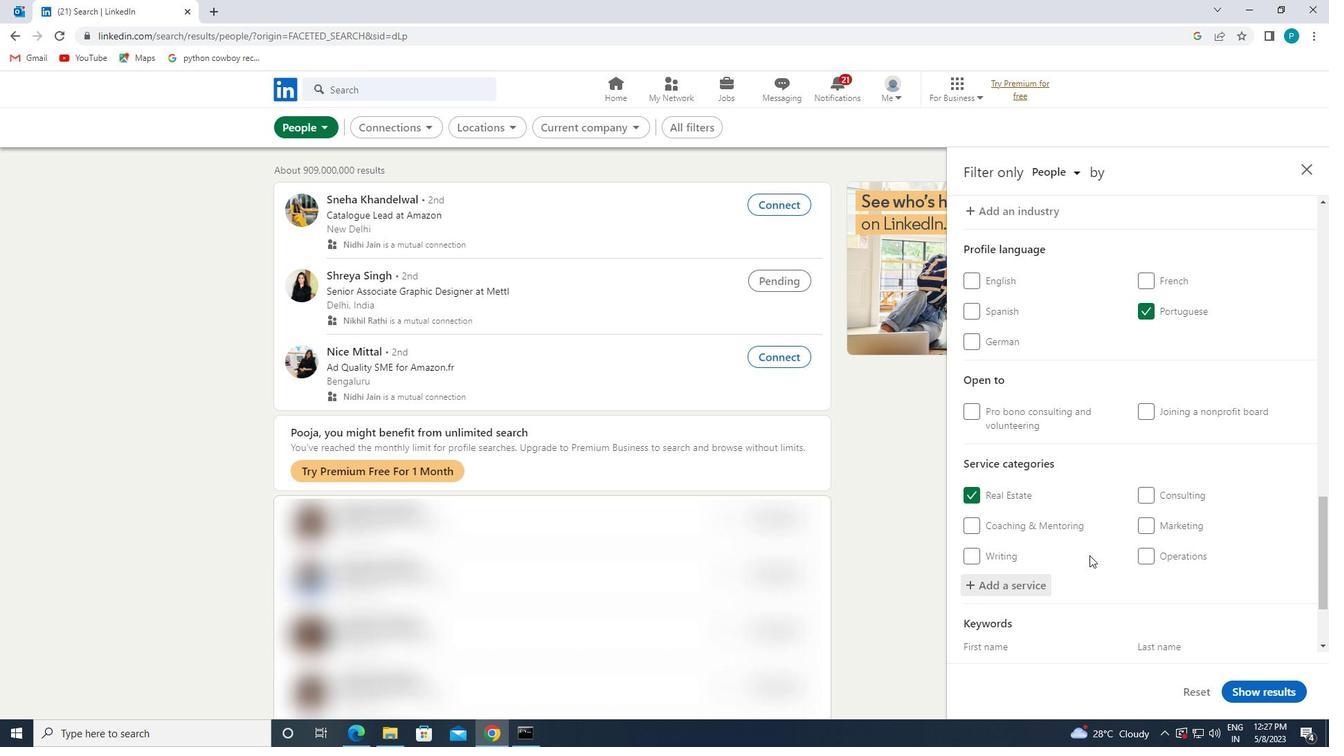 
Action: Mouse moved to (1049, 592)
Screenshot: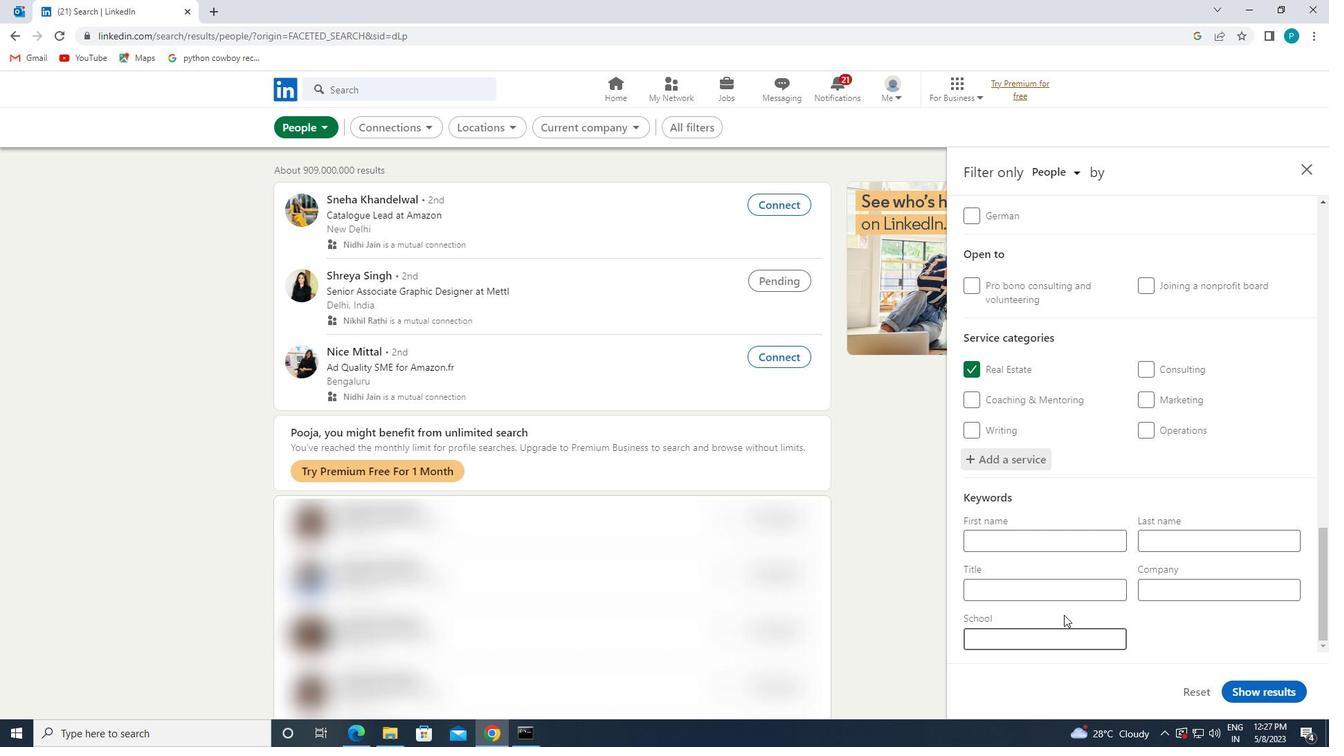 
Action: Mouse pressed left at (1049, 592)
Screenshot: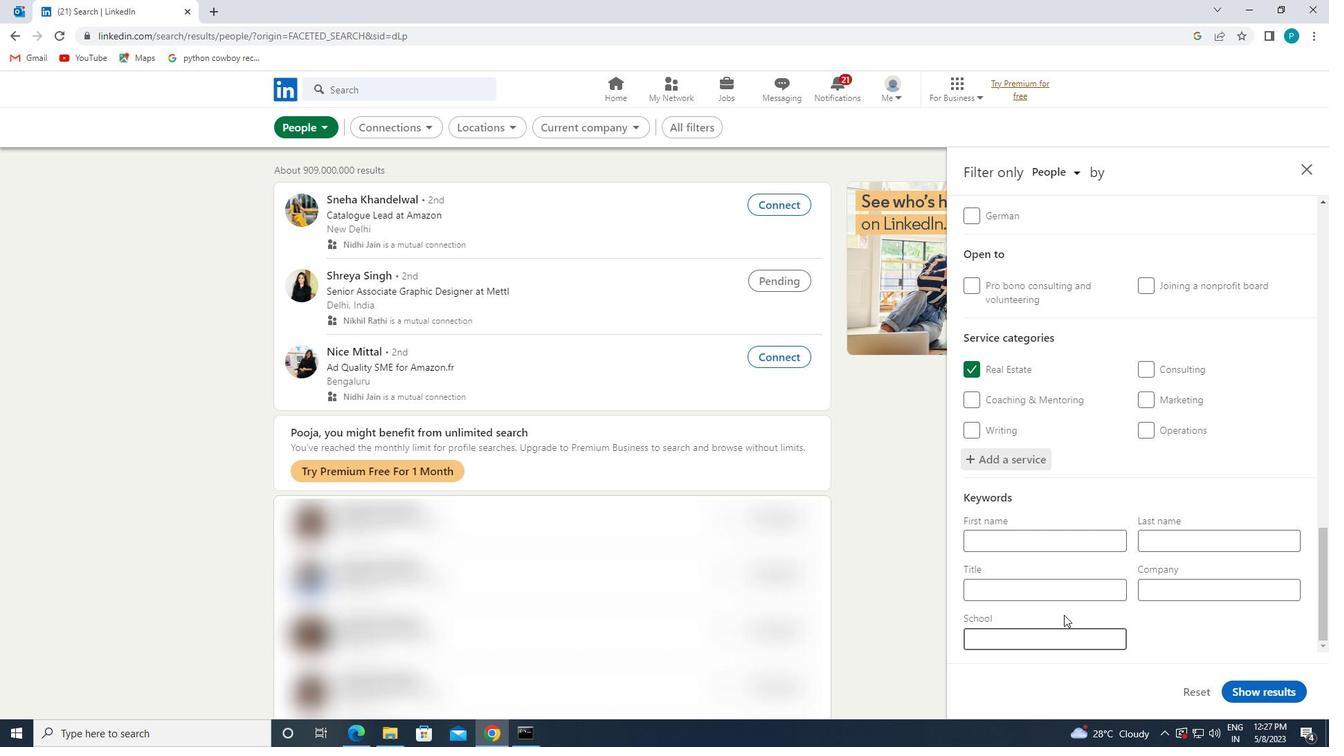 
Action: Key pressed <Key.caps_lock>M<Key.caps_lock>EDICAL<Key.space><Key.caps_lock>R<Key.caps_lock>EASEARCHER
Screenshot: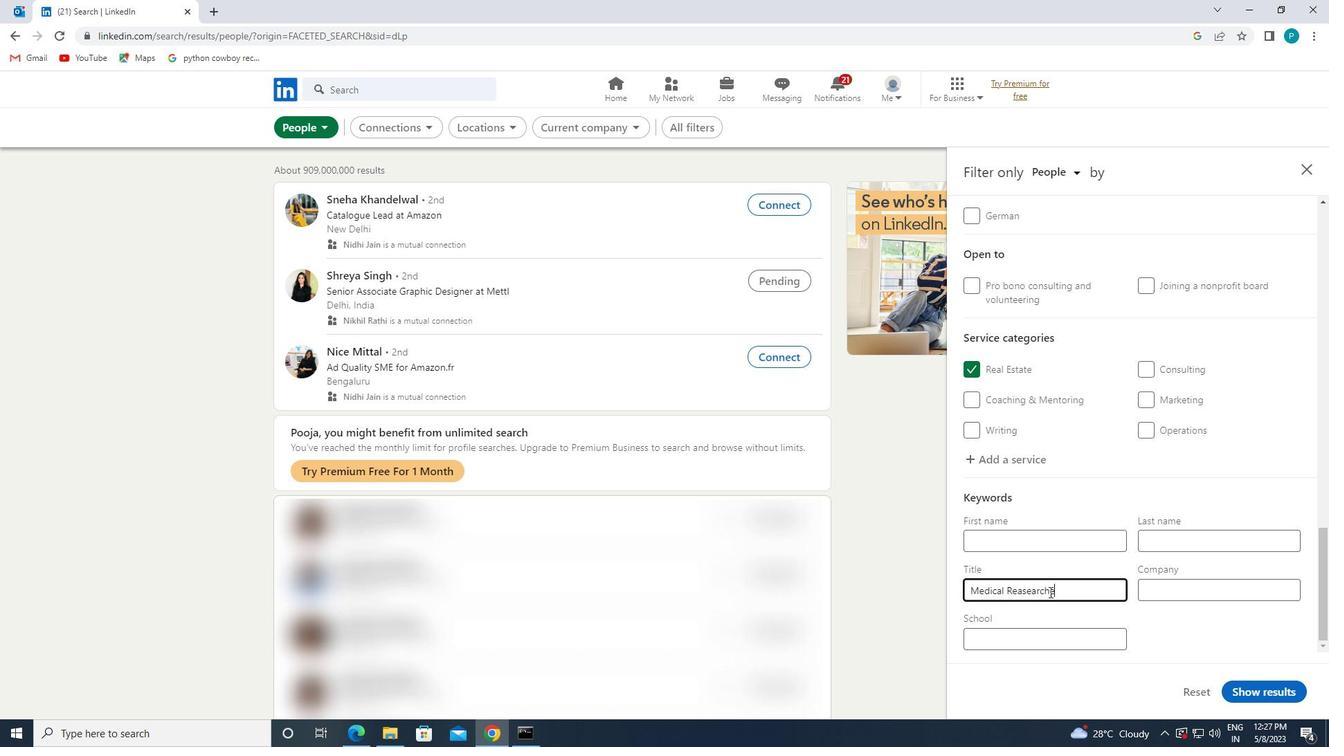 
Action: Mouse moved to (1021, 592)
Screenshot: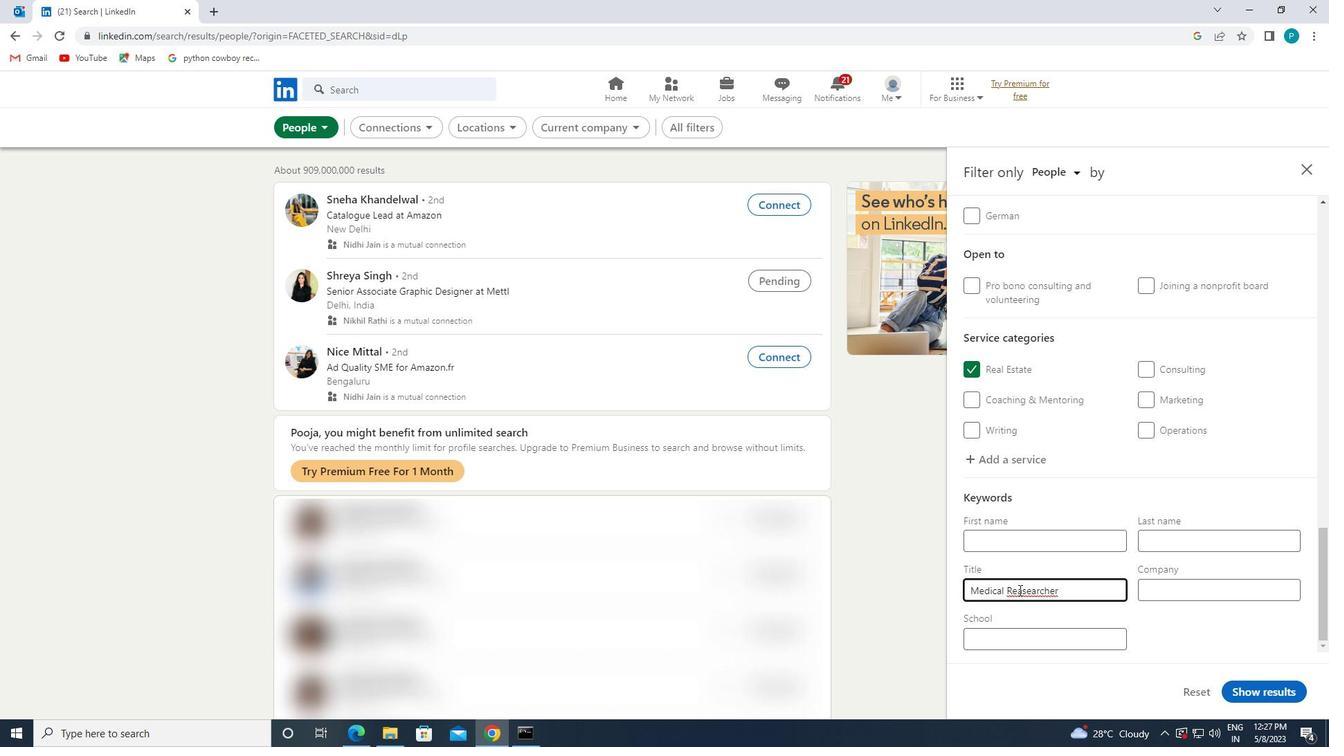 
Action: Mouse pressed left at (1021, 592)
Screenshot: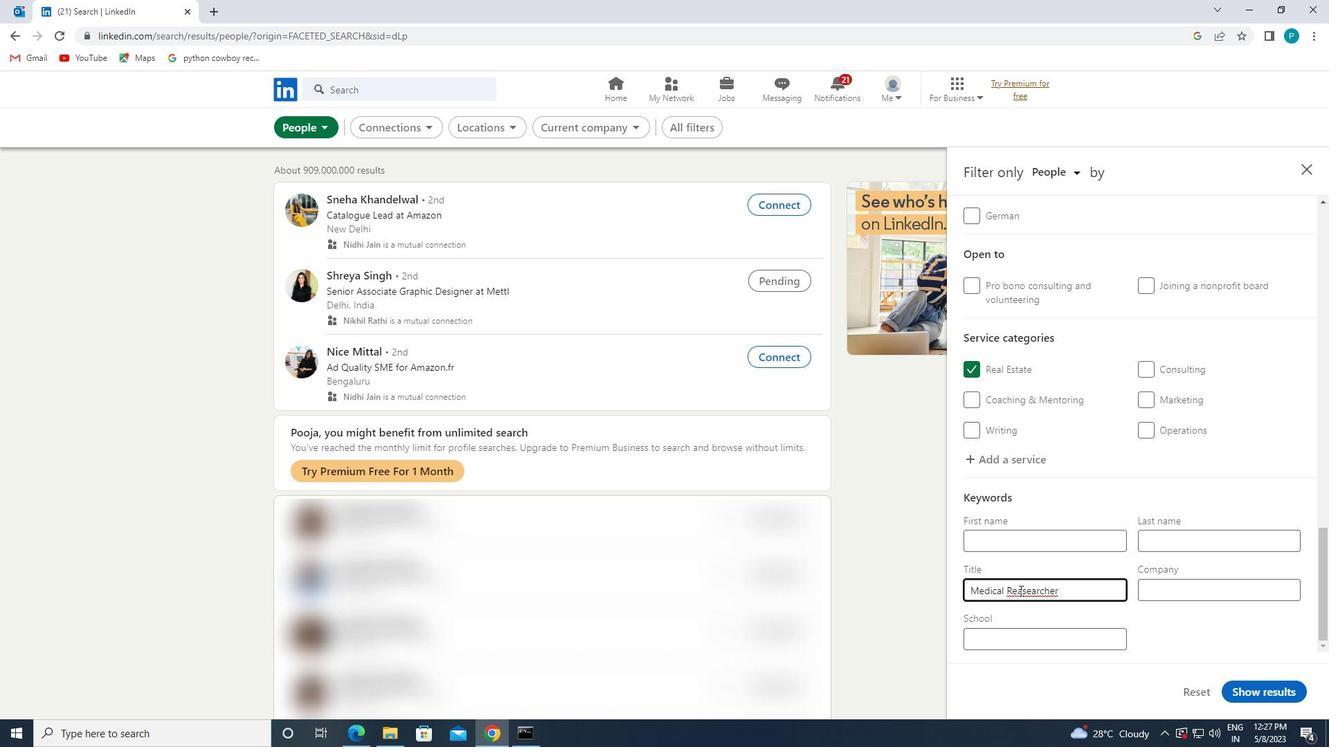 
Action: Key pressed <Key.backspace>
Screenshot: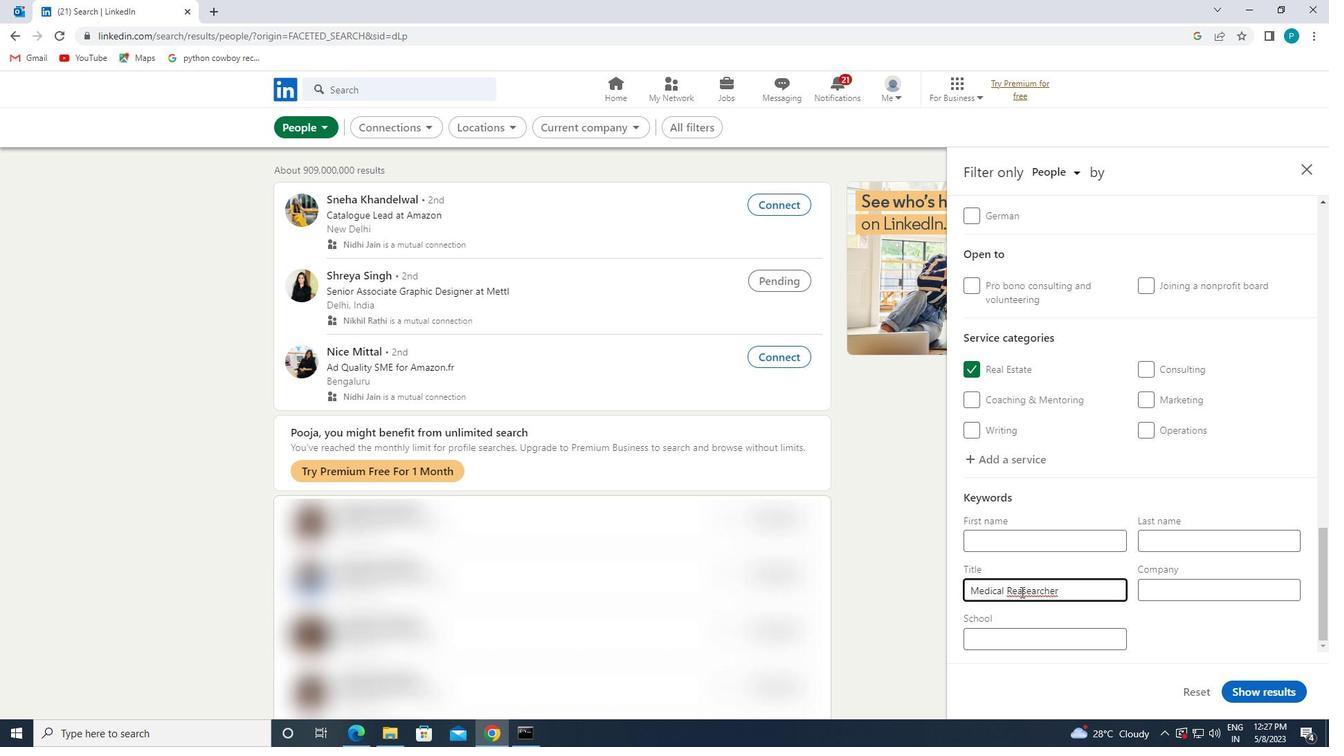 
Action: Mouse moved to (1244, 692)
Screenshot: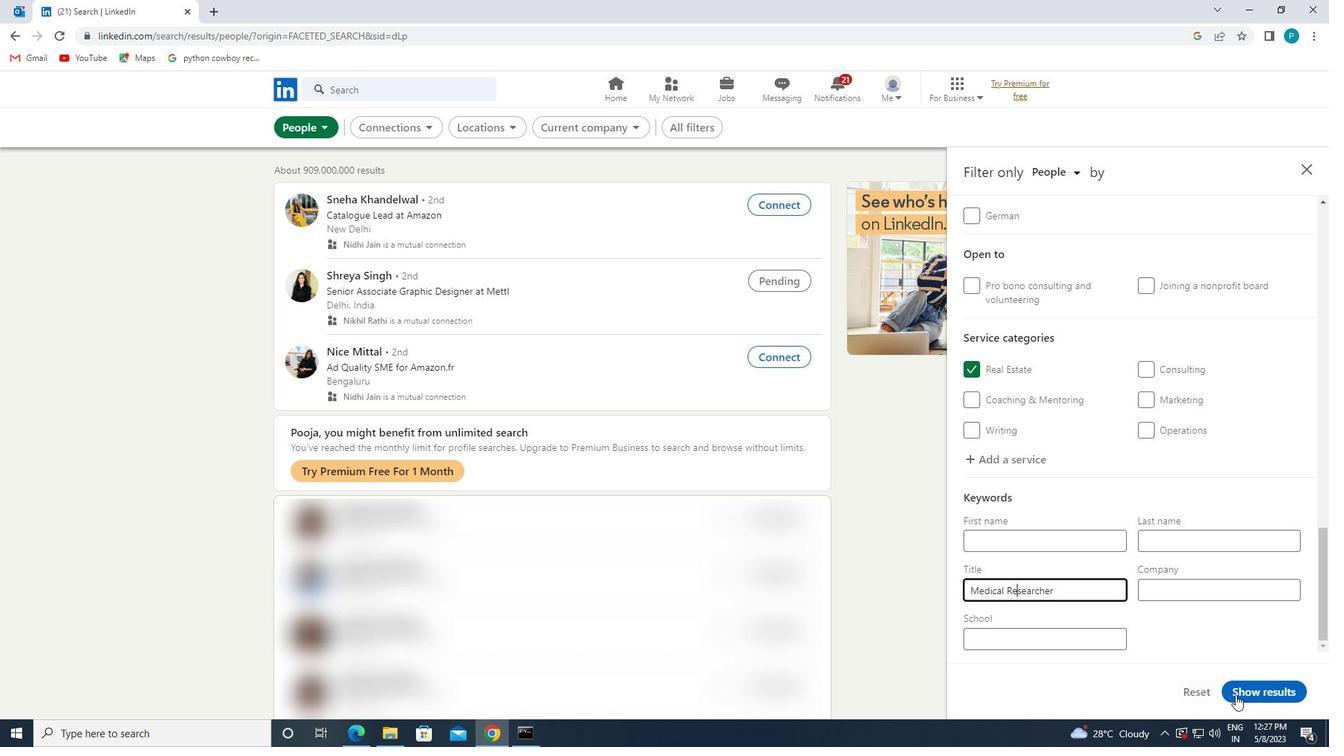 
Action: Mouse pressed left at (1244, 692)
Screenshot: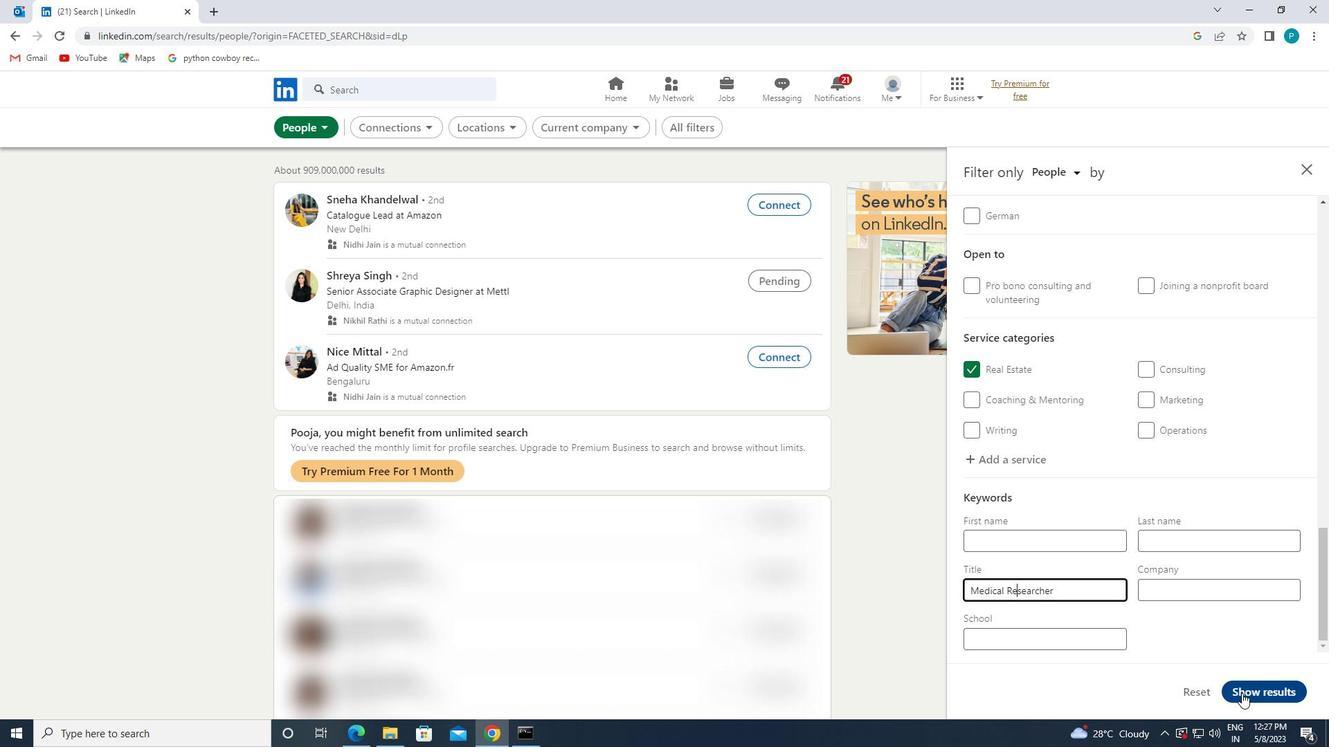 
